 Task: Find connections with filter location Diapaga with filter topic #househunting with filter profile language English with filter current company Athenahealth with filter school College of Technology with filter industry Investment Advice with filter service category Date Entry with filter keywords title Overseer
Action: Mouse moved to (594, 110)
Screenshot: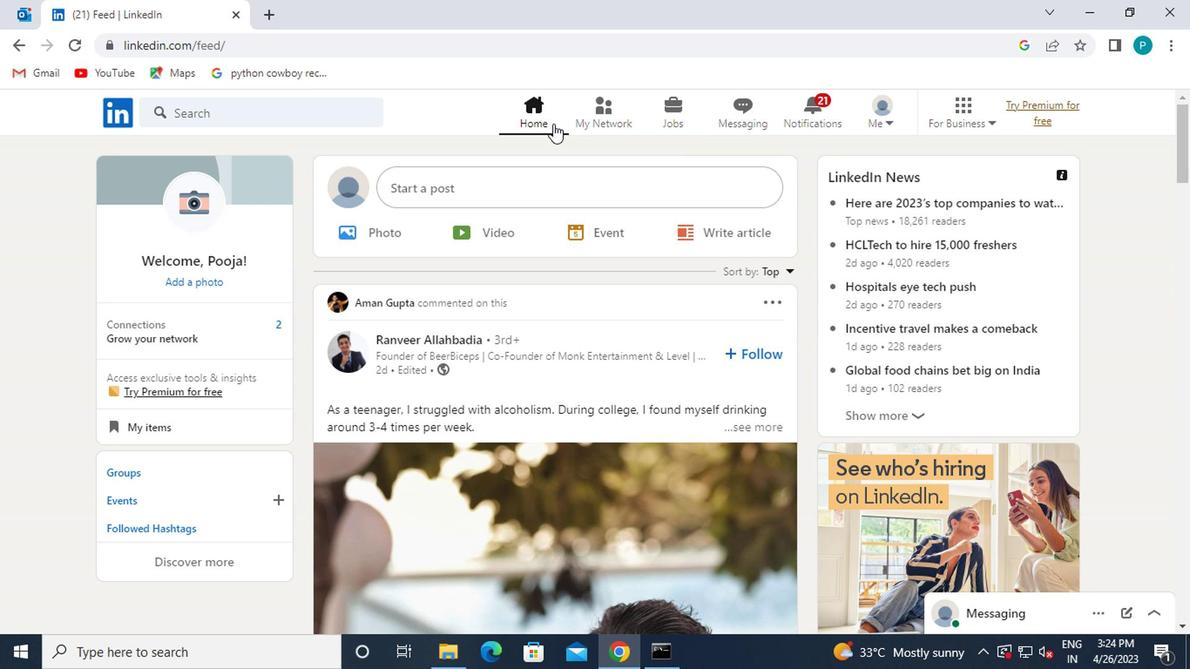 
Action: Mouse pressed left at (594, 110)
Screenshot: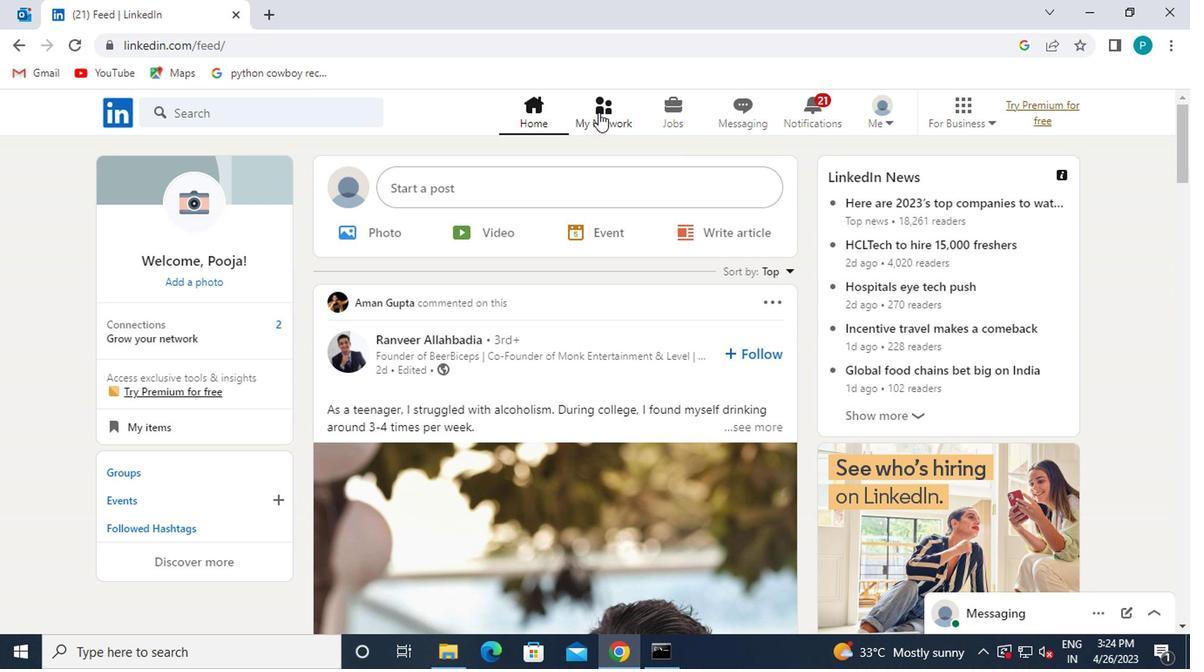 
Action: Mouse moved to (237, 212)
Screenshot: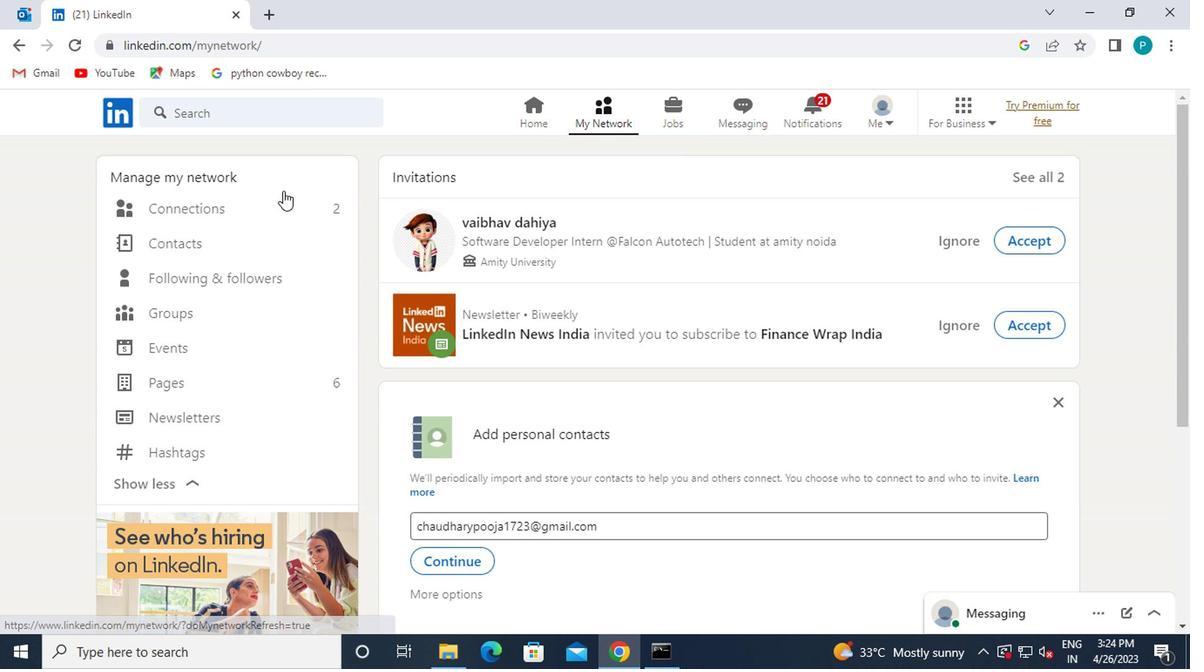 
Action: Mouse pressed left at (237, 212)
Screenshot: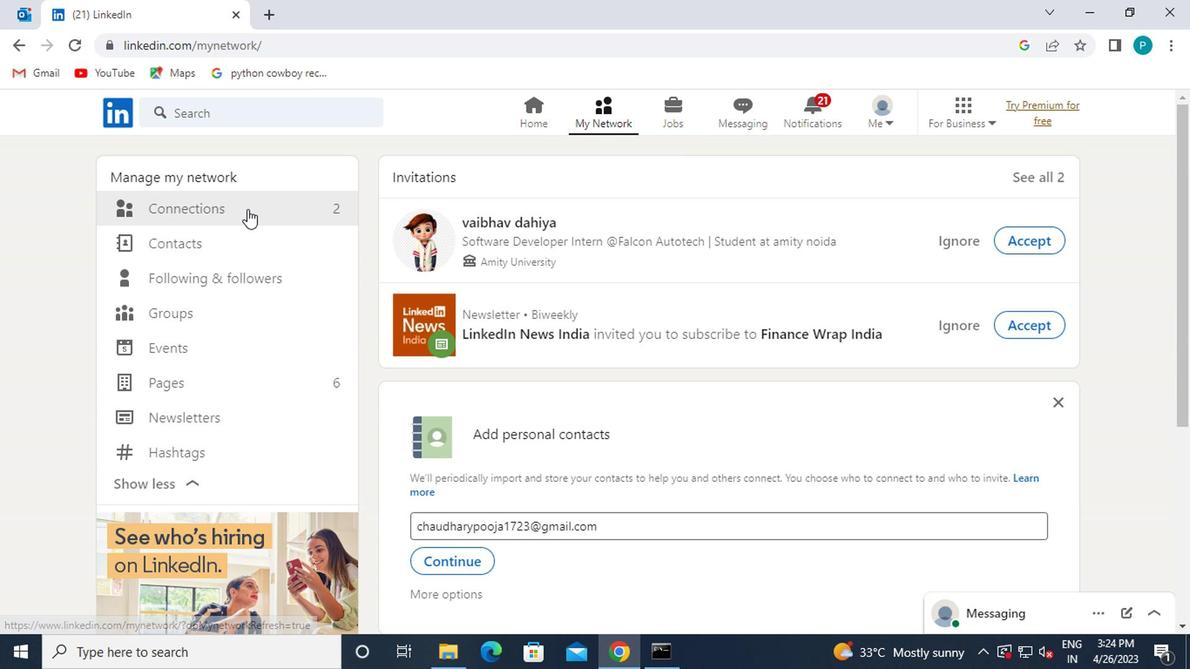 
Action: Mouse moved to (740, 201)
Screenshot: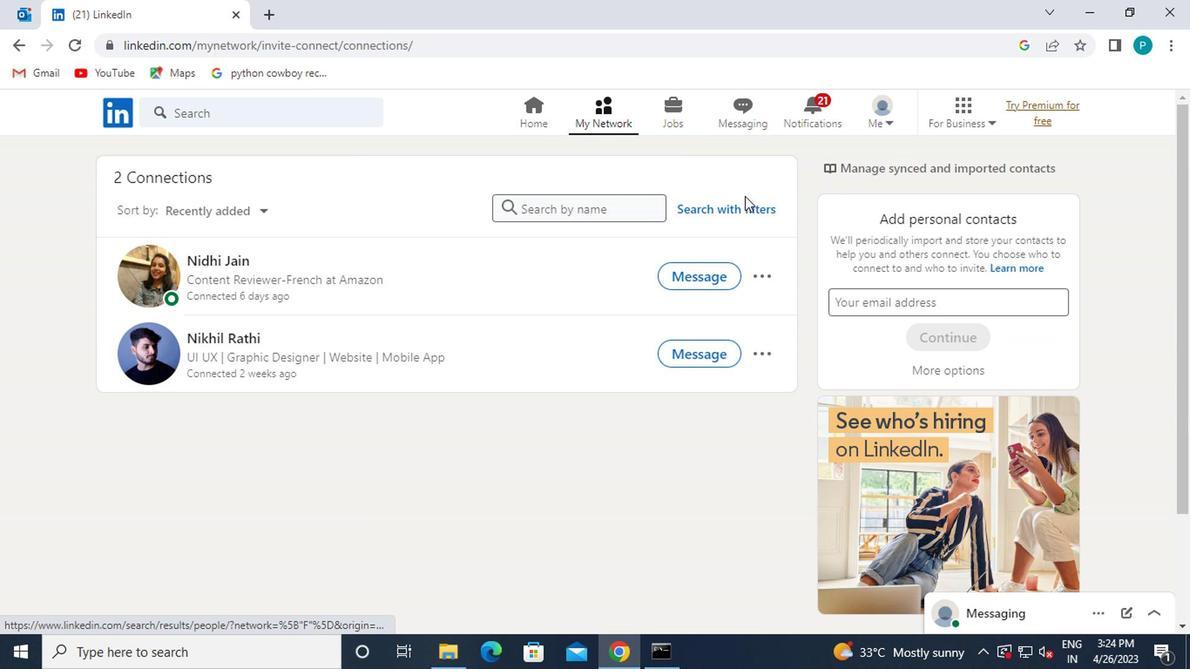 
Action: Mouse pressed left at (740, 201)
Screenshot: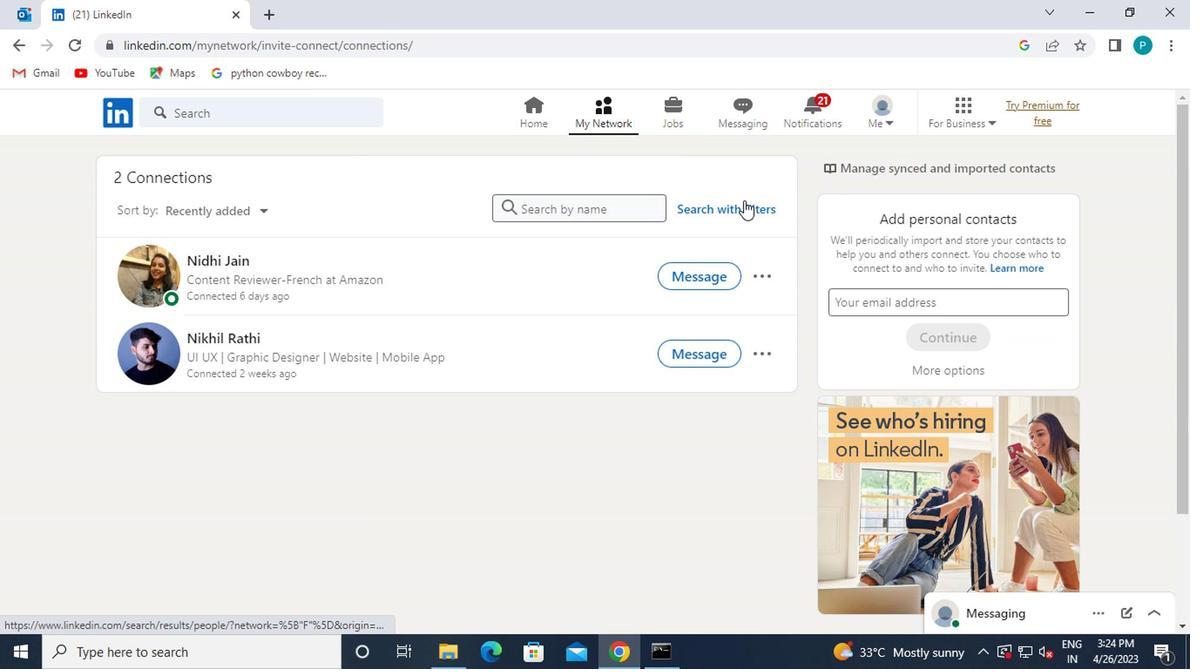 
Action: Mouse moved to (595, 168)
Screenshot: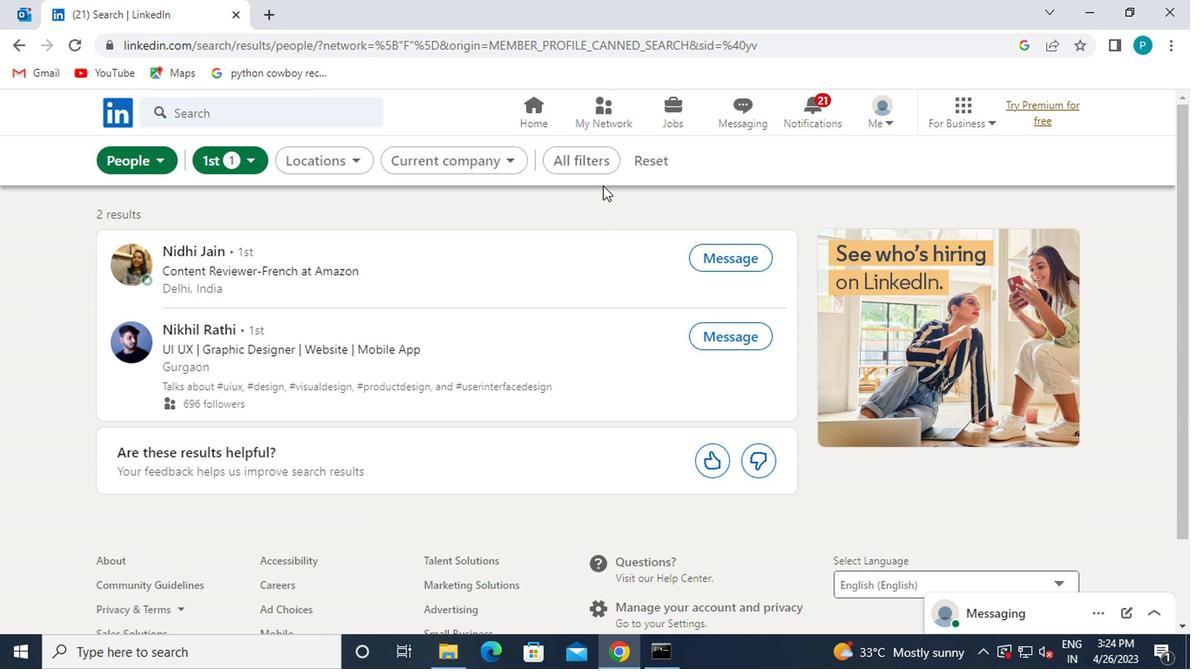 
Action: Mouse pressed left at (595, 168)
Screenshot: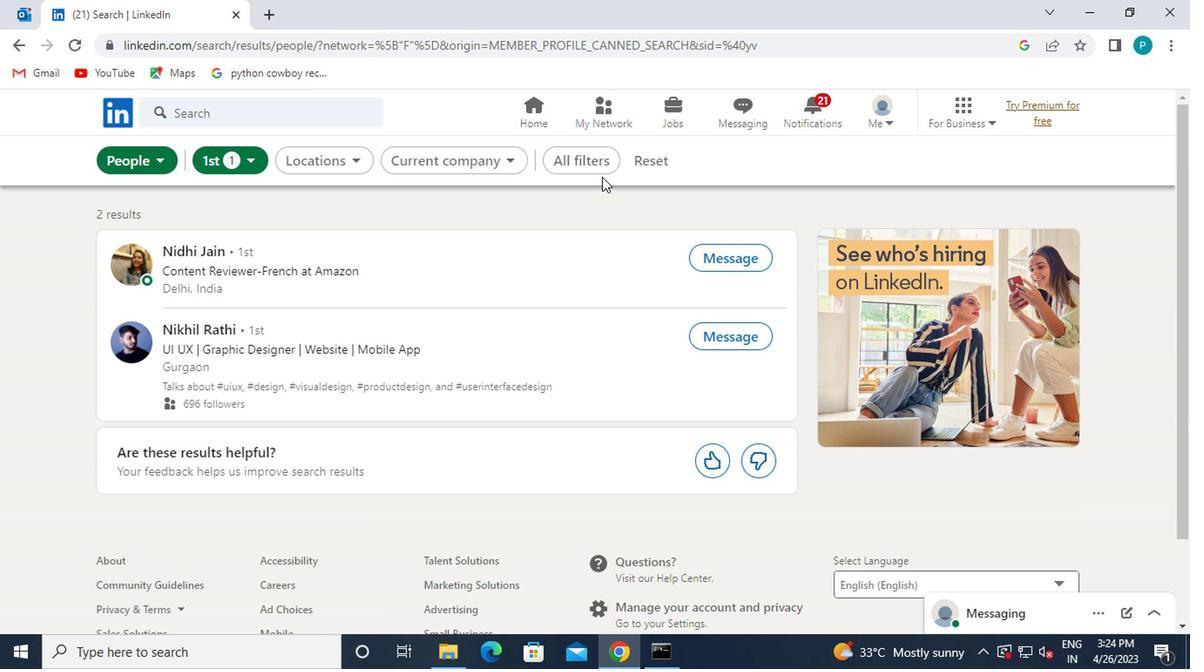 
Action: Mouse moved to (908, 370)
Screenshot: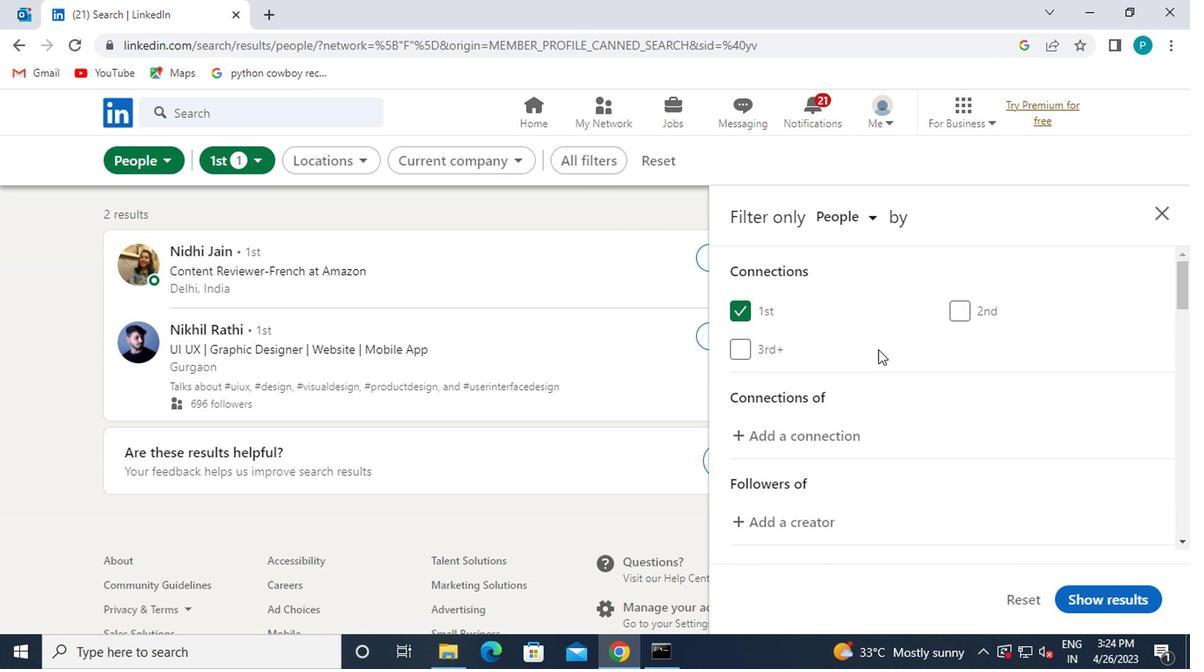 
Action: Mouse scrolled (908, 369) with delta (0, 0)
Screenshot: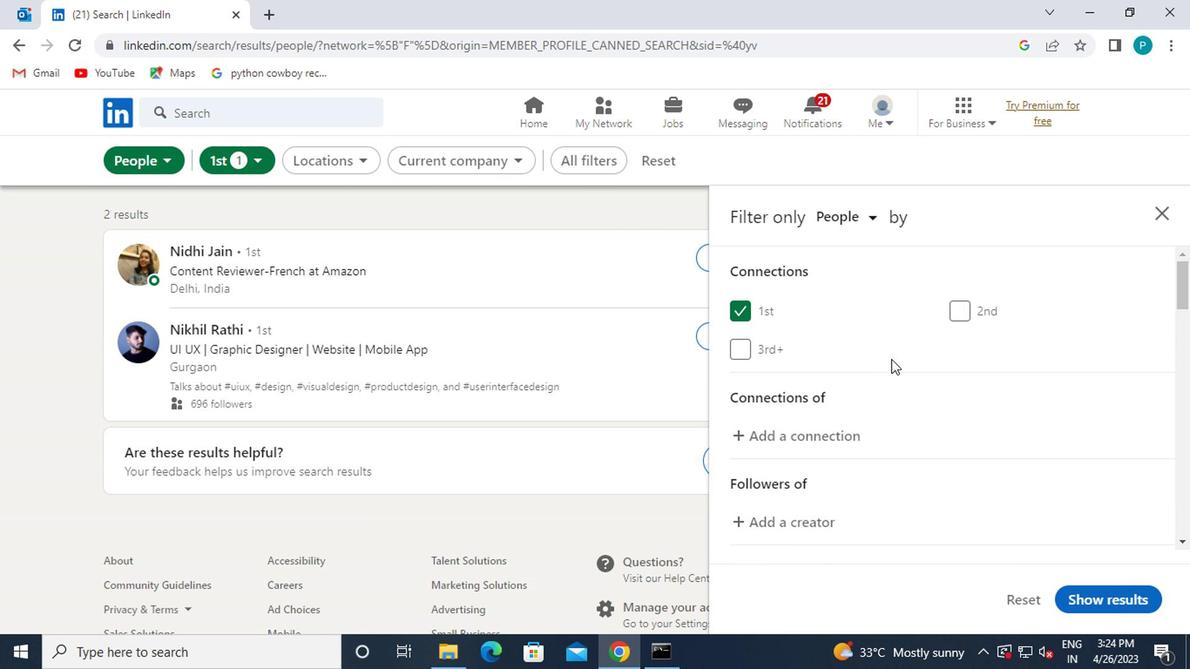 
Action: Mouse moved to (973, 439)
Screenshot: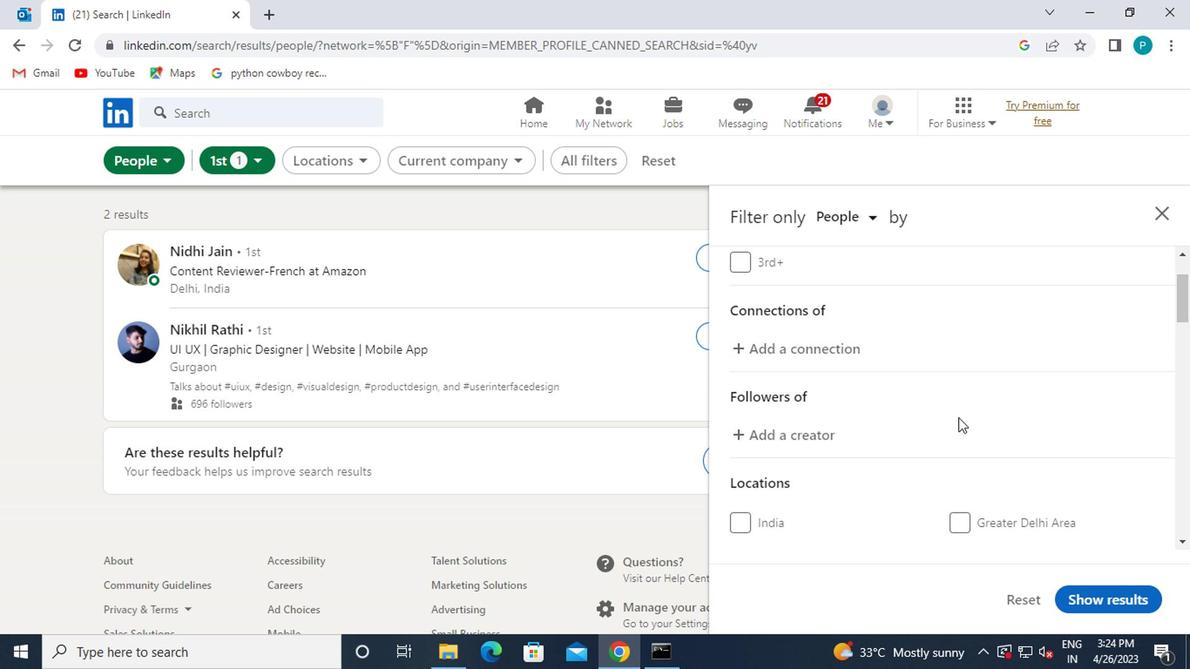 
Action: Mouse scrolled (973, 438) with delta (0, 0)
Screenshot: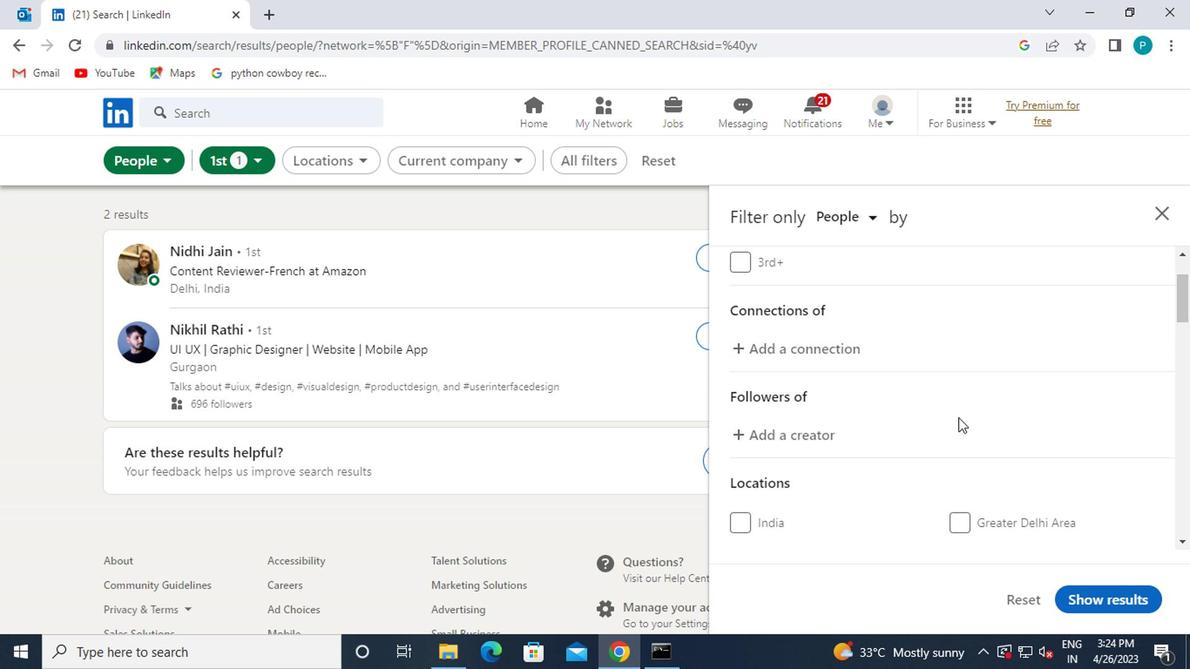 
Action: Mouse moved to (973, 440)
Screenshot: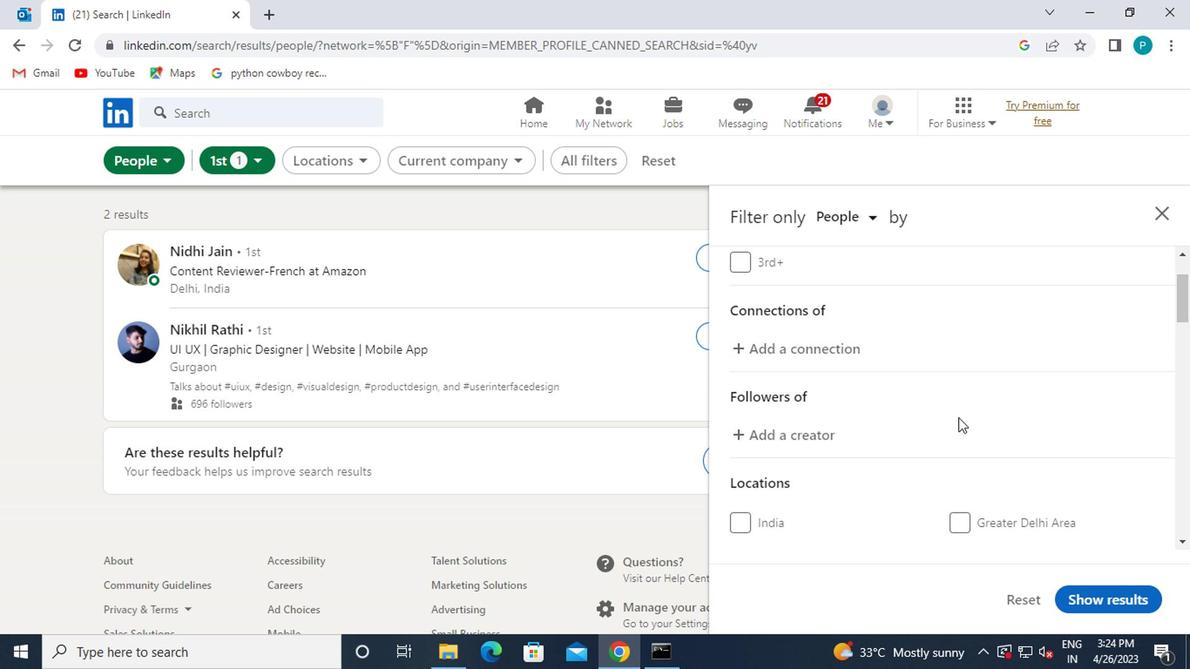 
Action: Mouse scrolled (973, 439) with delta (0, 0)
Screenshot: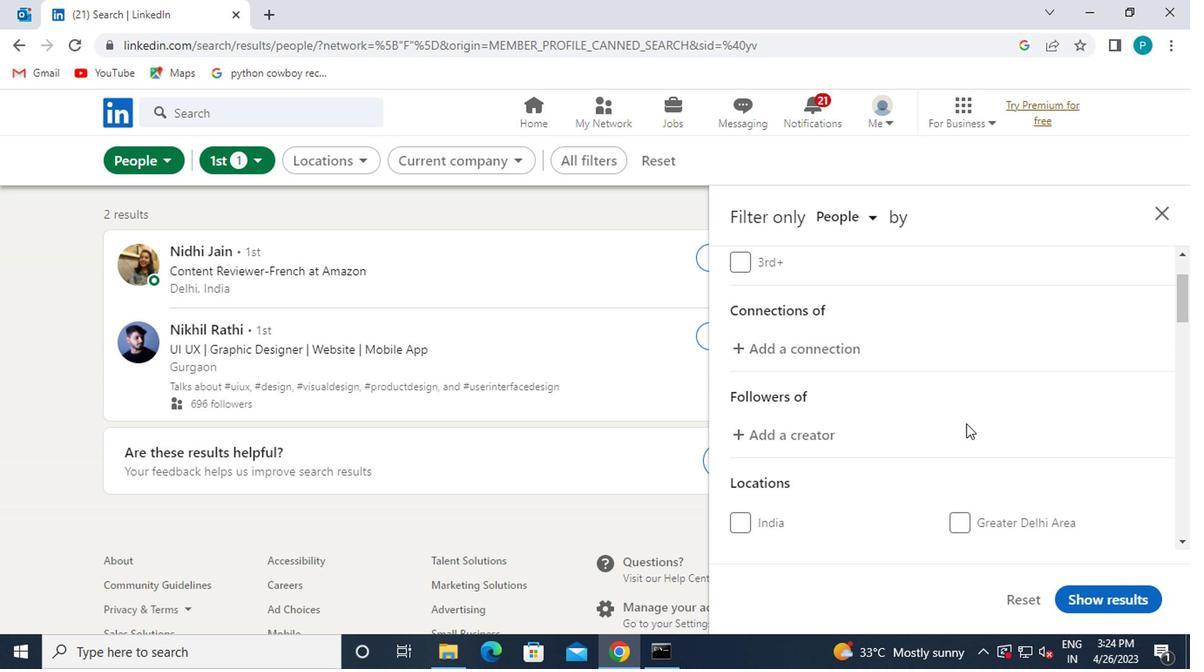 
Action: Mouse moved to (972, 433)
Screenshot: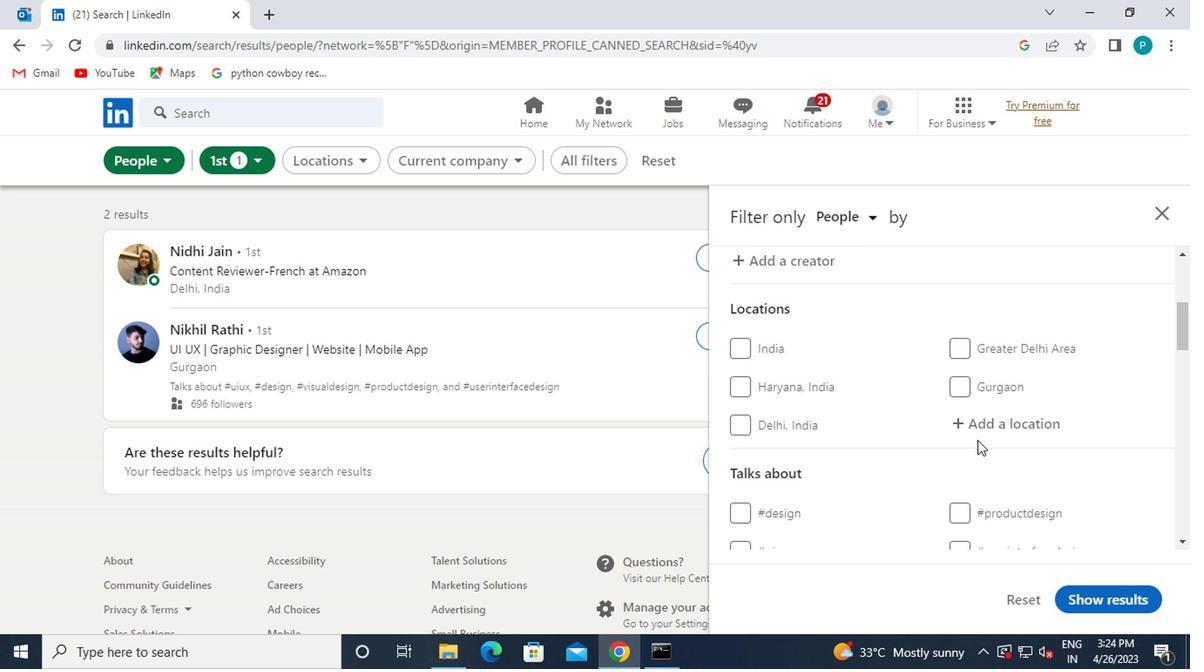 
Action: Mouse pressed left at (972, 433)
Screenshot: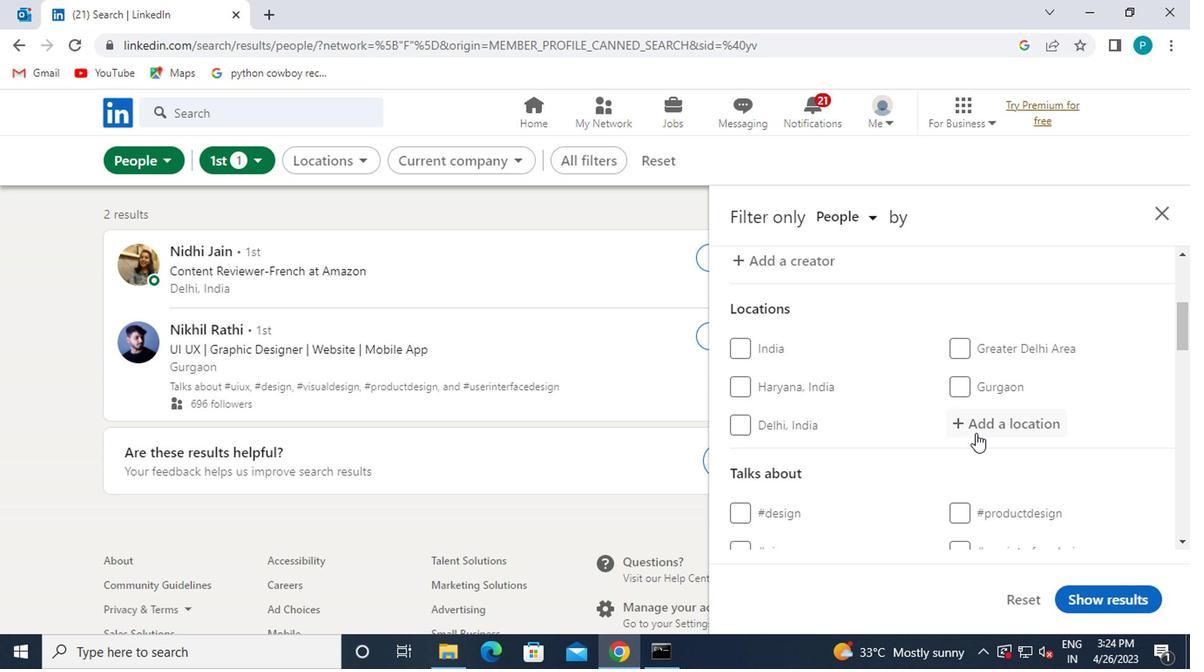 
Action: Mouse moved to (992, 407)
Screenshot: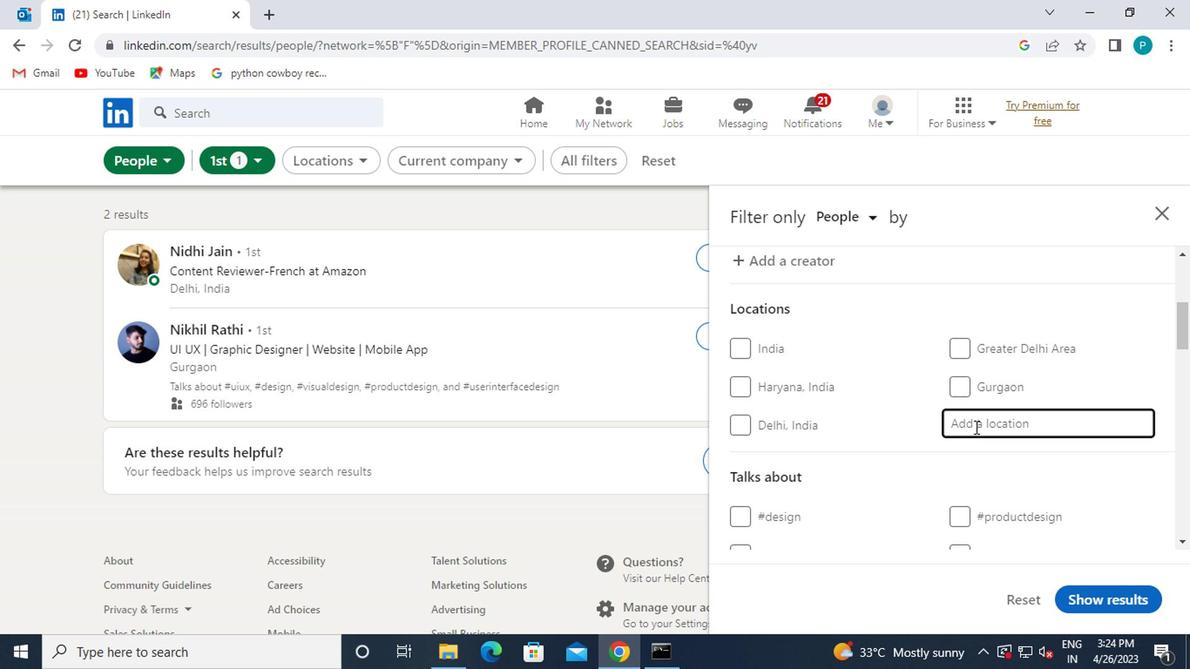 
Action: Key pressed <Key.caps_lock>d<Key.caps_lock>iapaga
Screenshot: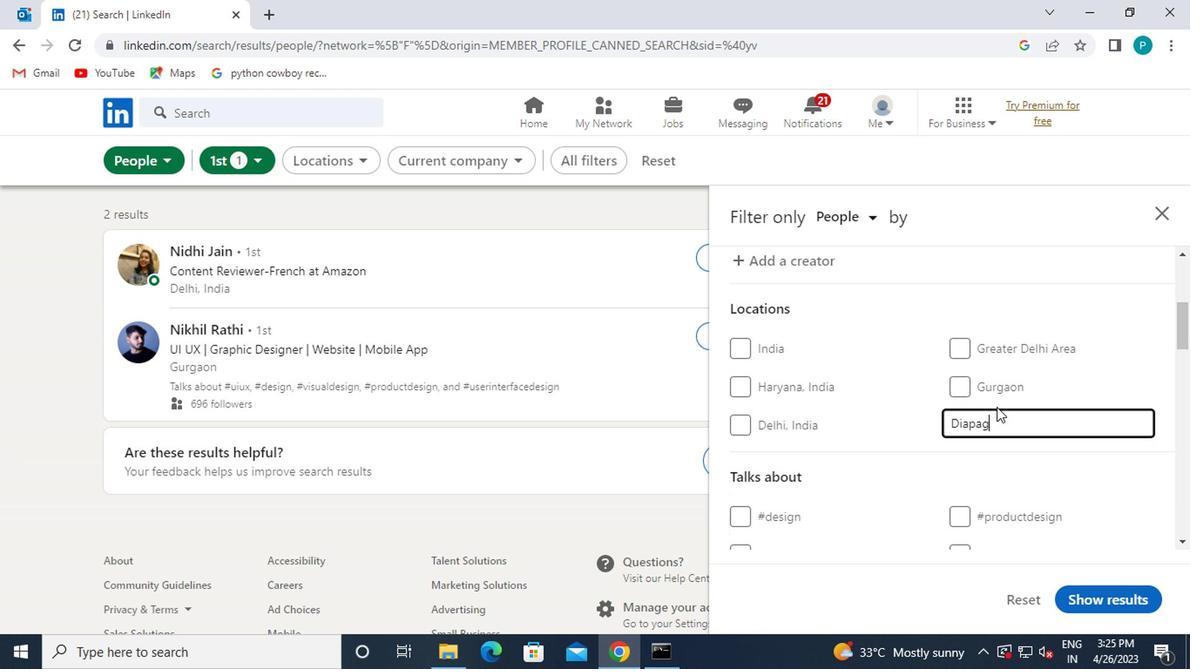 
Action: Mouse moved to (976, 418)
Screenshot: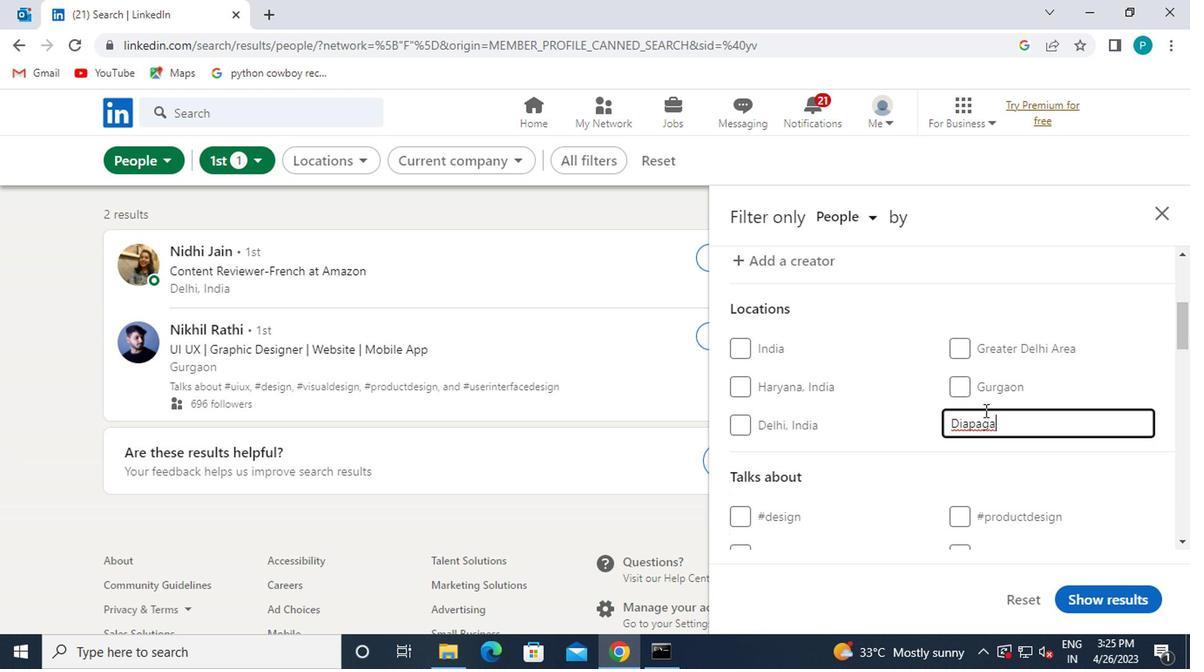 
Action: Mouse scrolled (976, 417) with delta (0, 0)
Screenshot: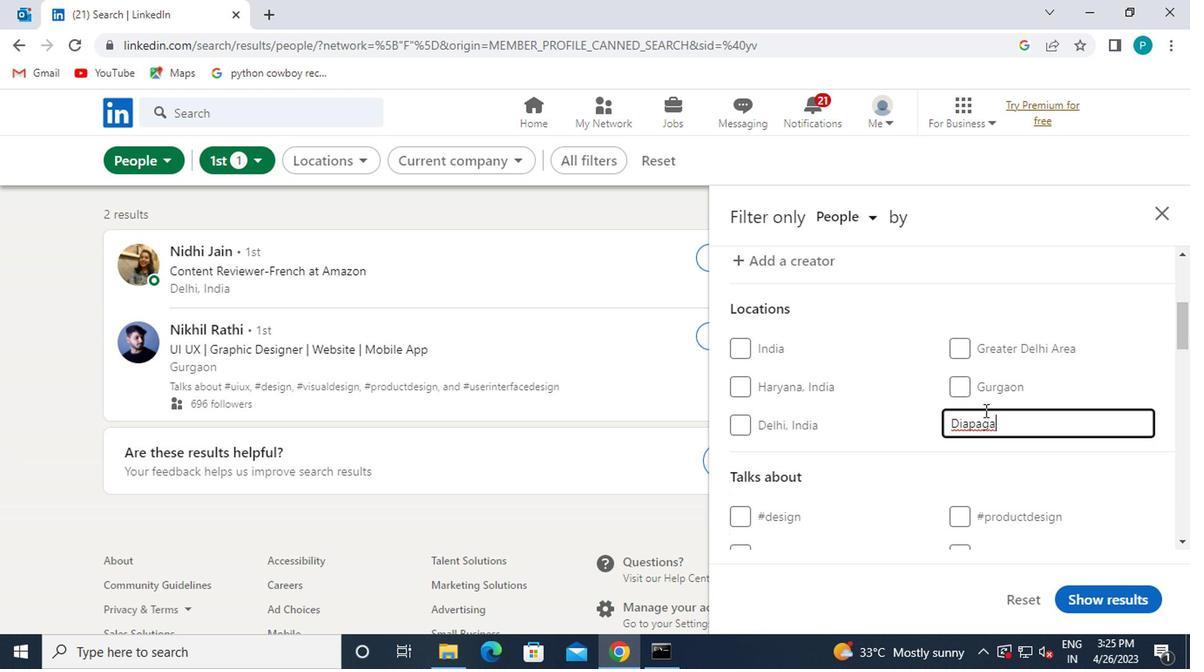 
Action: Mouse moved to (957, 500)
Screenshot: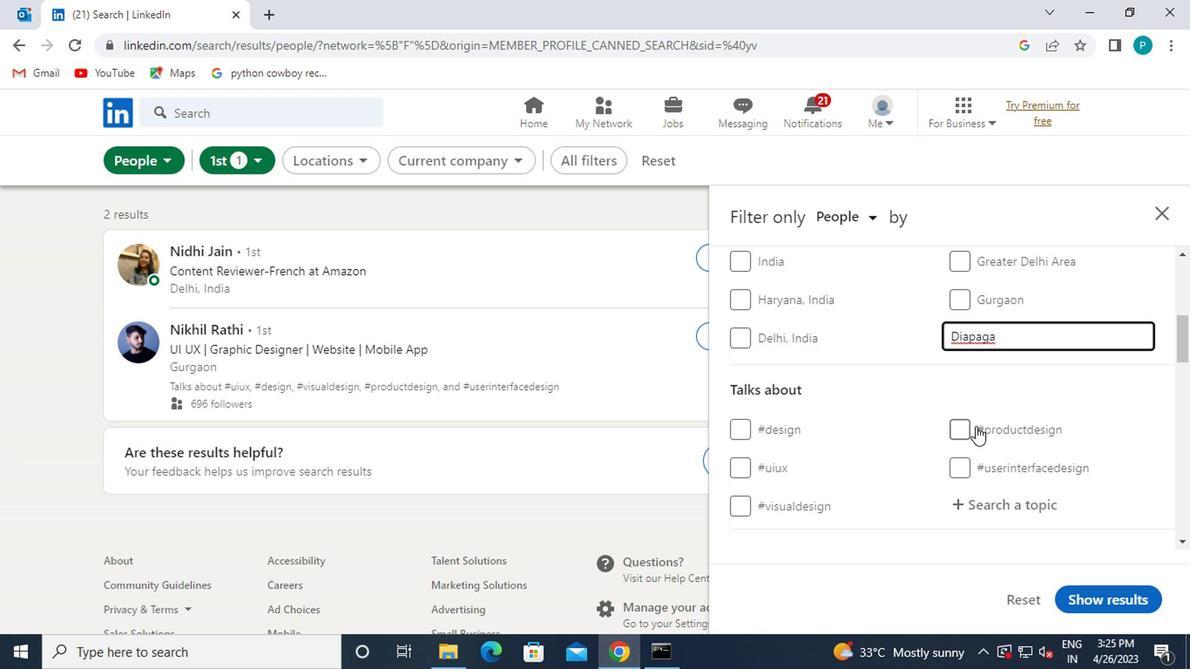 
Action: Mouse pressed left at (957, 500)
Screenshot: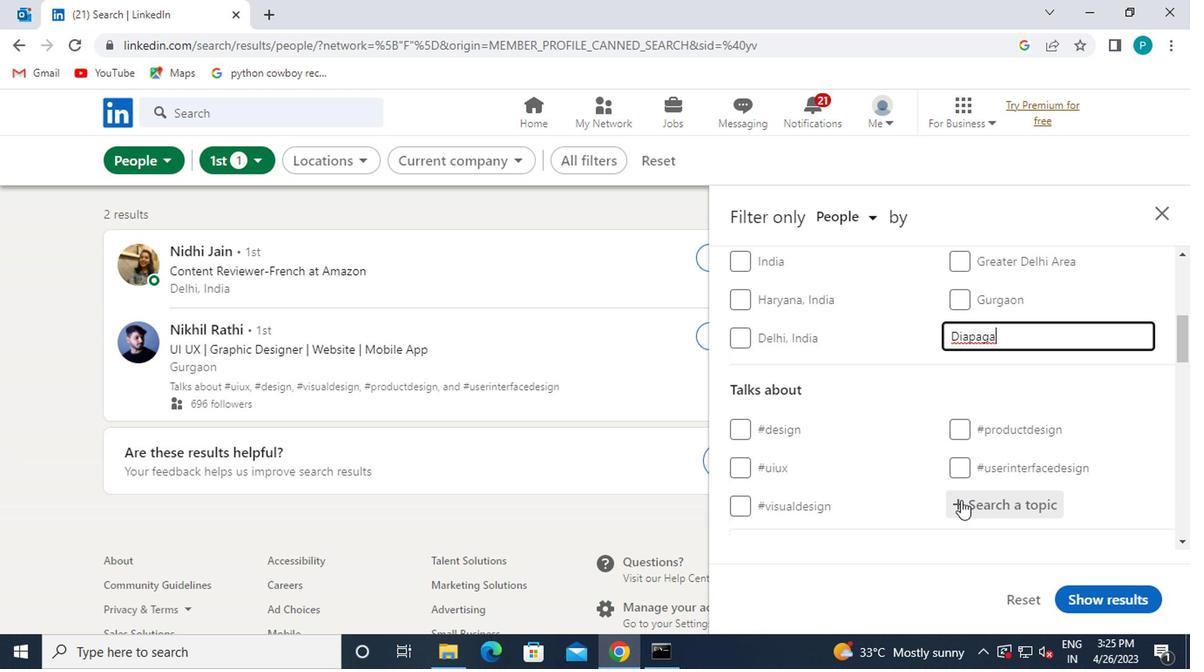 
Action: Mouse moved to (949, 517)
Screenshot: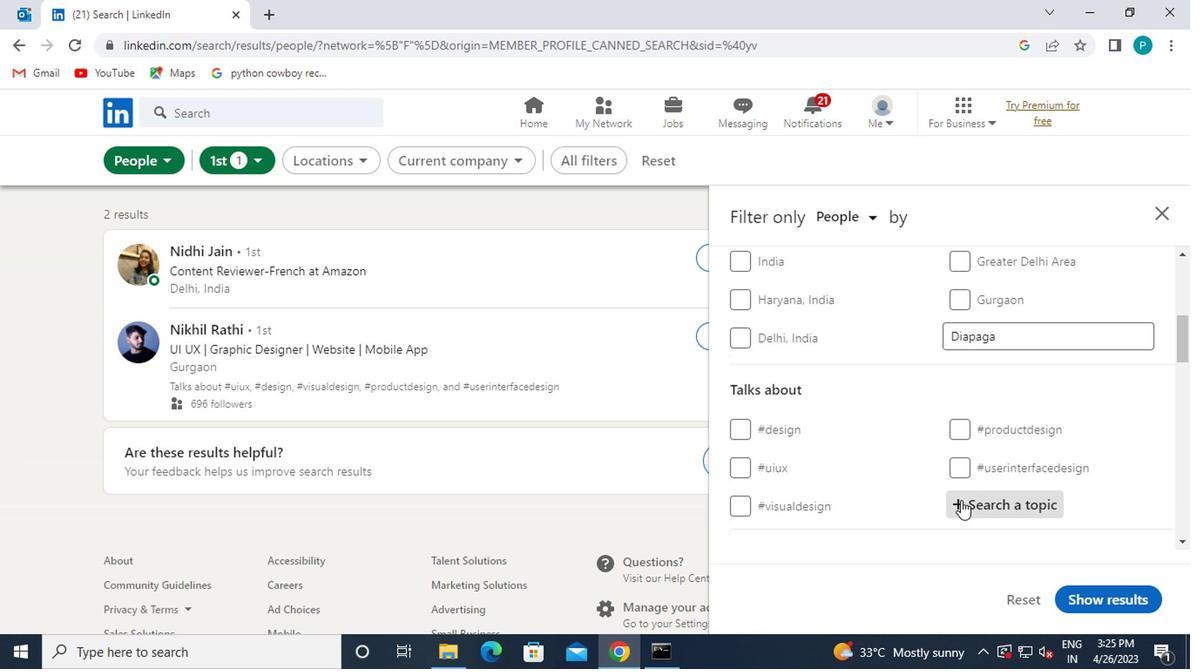 
Action: Key pressed <Key.shift>#<Key.space><Key.backspace>HOUSEHUNTING
Screenshot: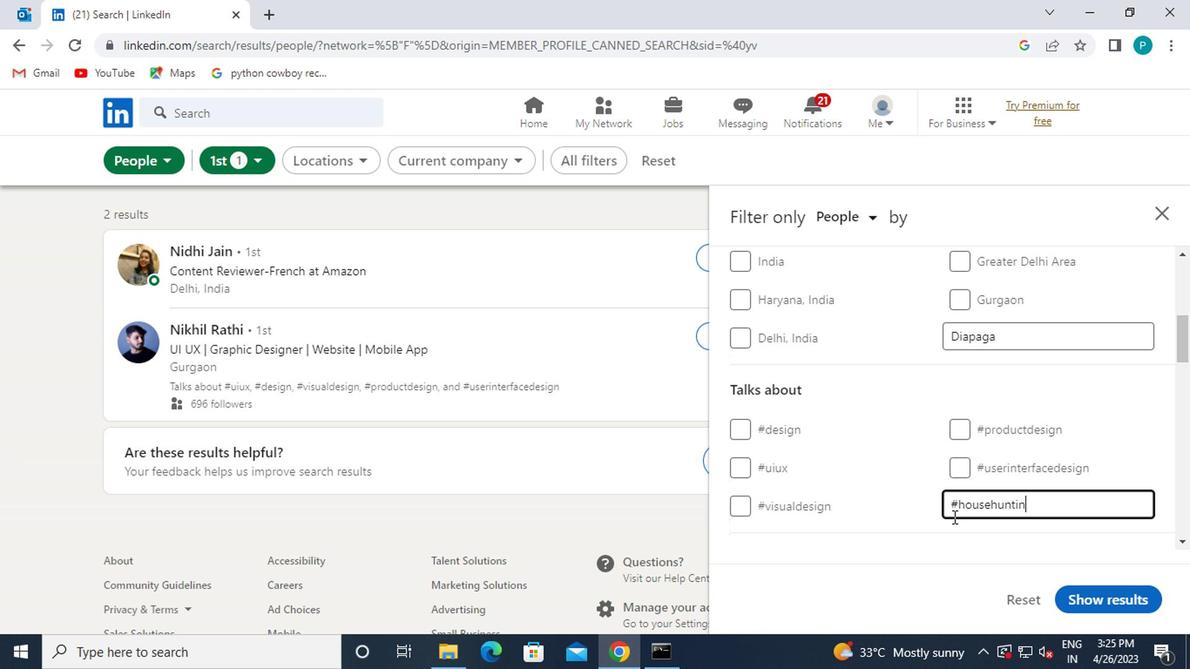 
Action: Mouse moved to (863, 503)
Screenshot: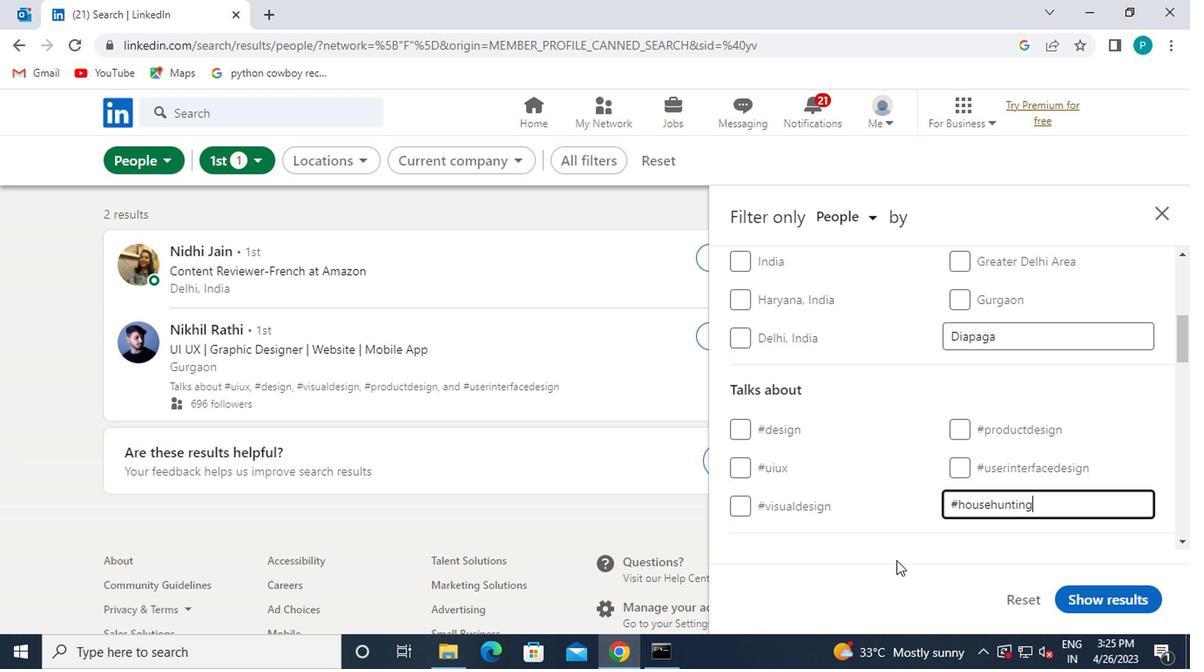
Action: Mouse scrolled (863, 502) with delta (0, 0)
Screenshot: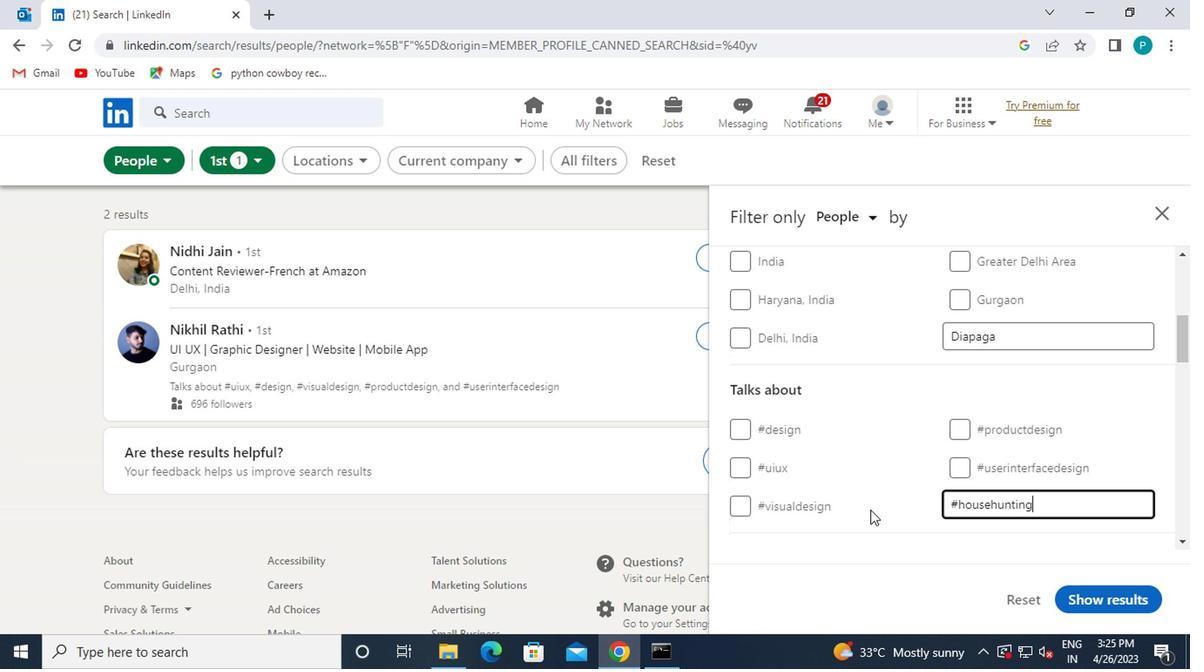 
Action: Mouse scrolled (863, 502) with delta (0, 0)
Screenshot: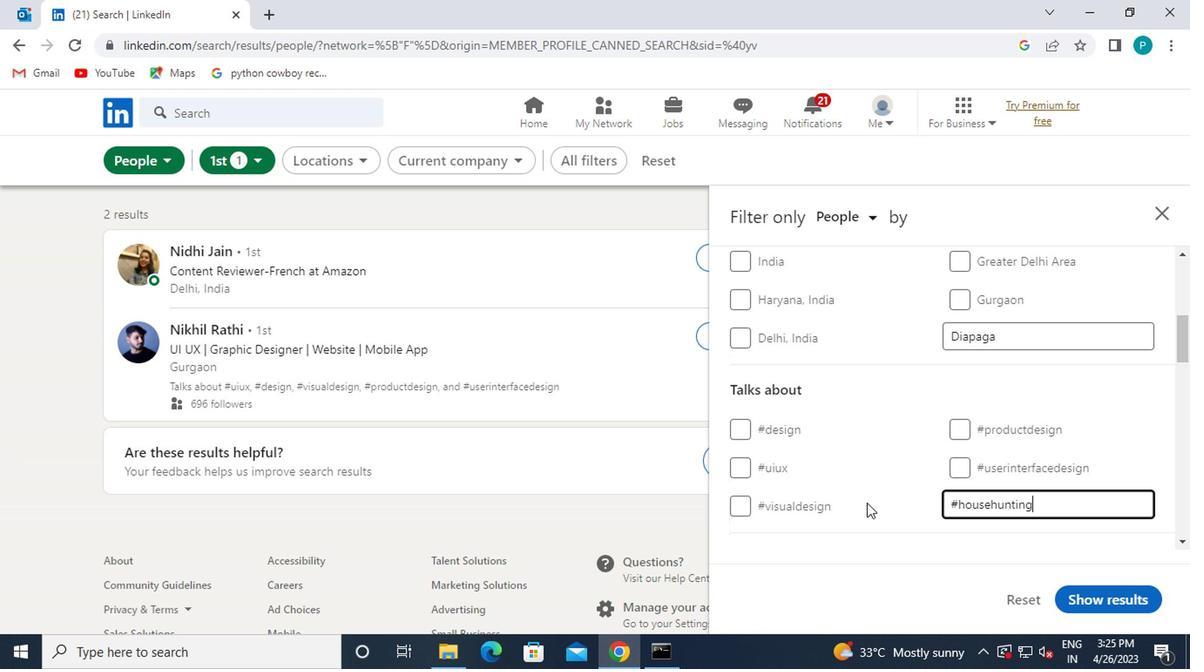 
Action: Mouse scrolled (863, 502) with delta (0, 0)
Screenshot: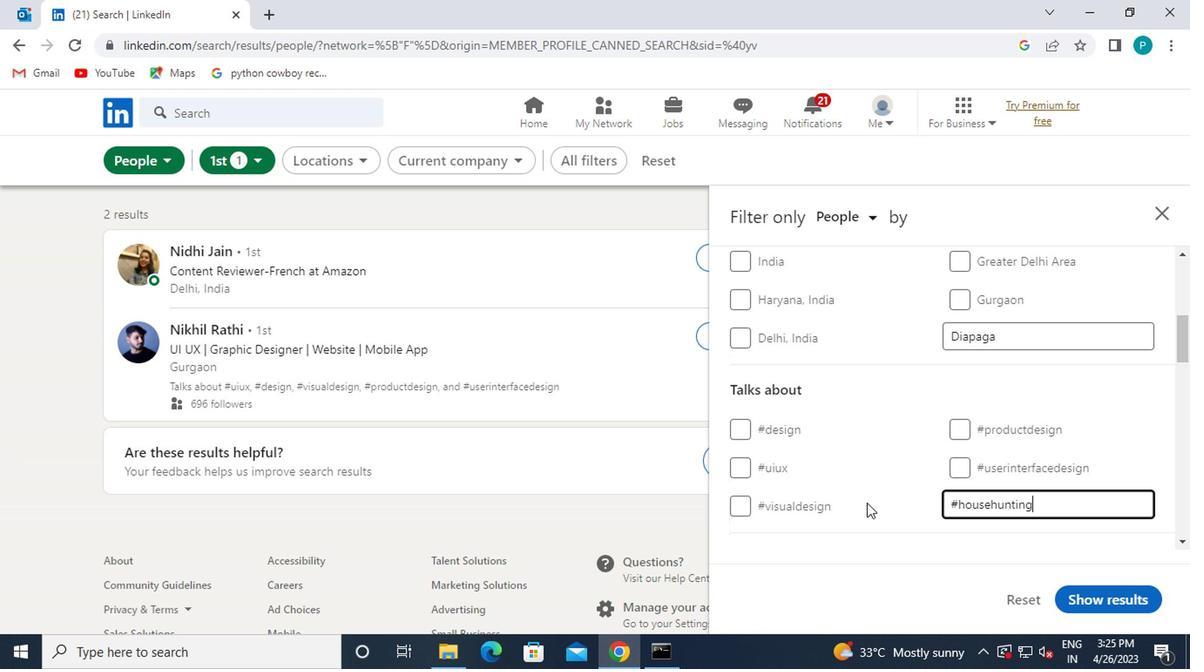 
Action: Mouse moved to (969, 333)
Screenshot: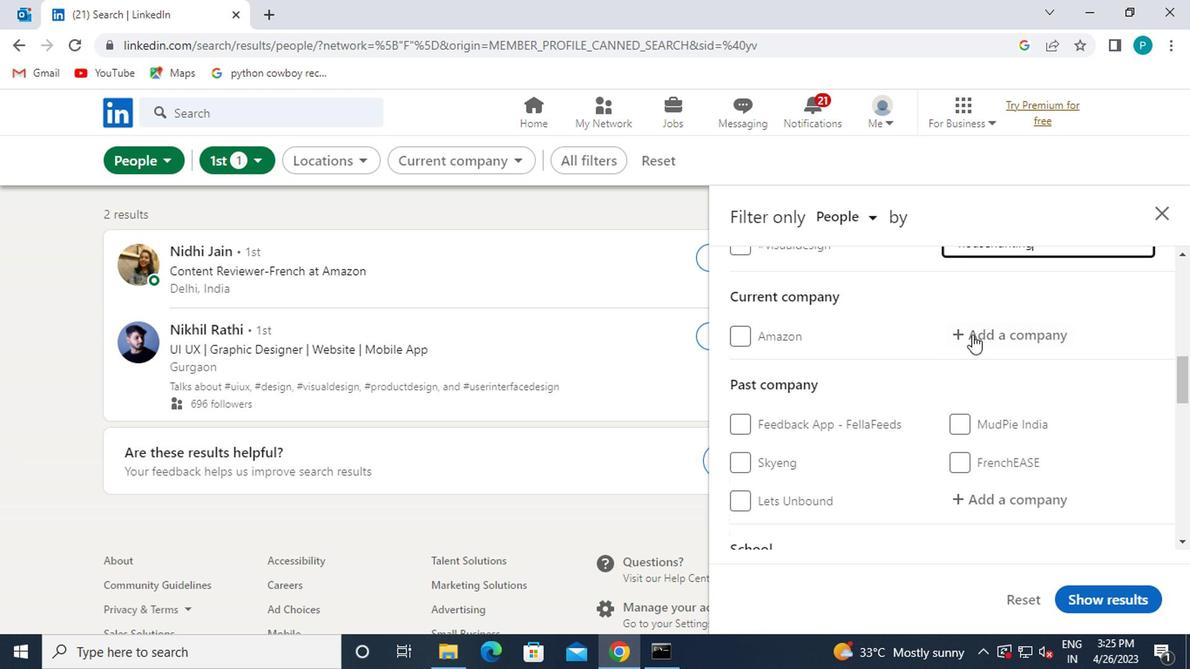 
Action: Mouse pressed left at (969, 333)
Screenshot: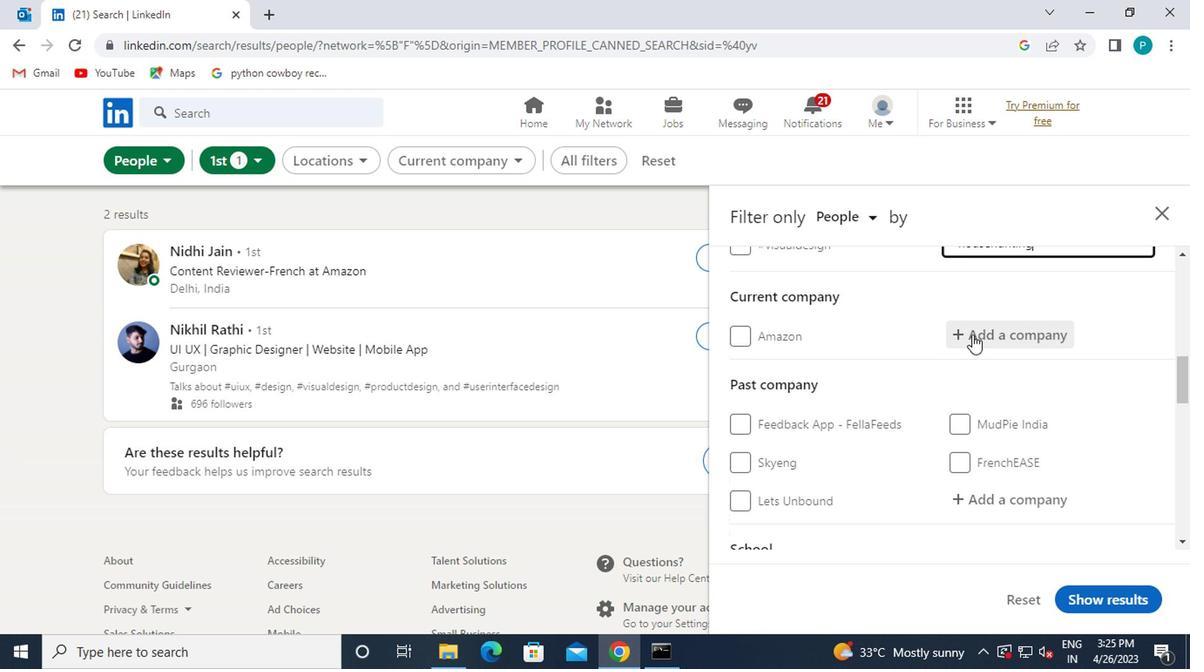 
Action: Key pressed <Key.caps_lock>A<Key.caps_lock>THENAHEALTH
Screenshot: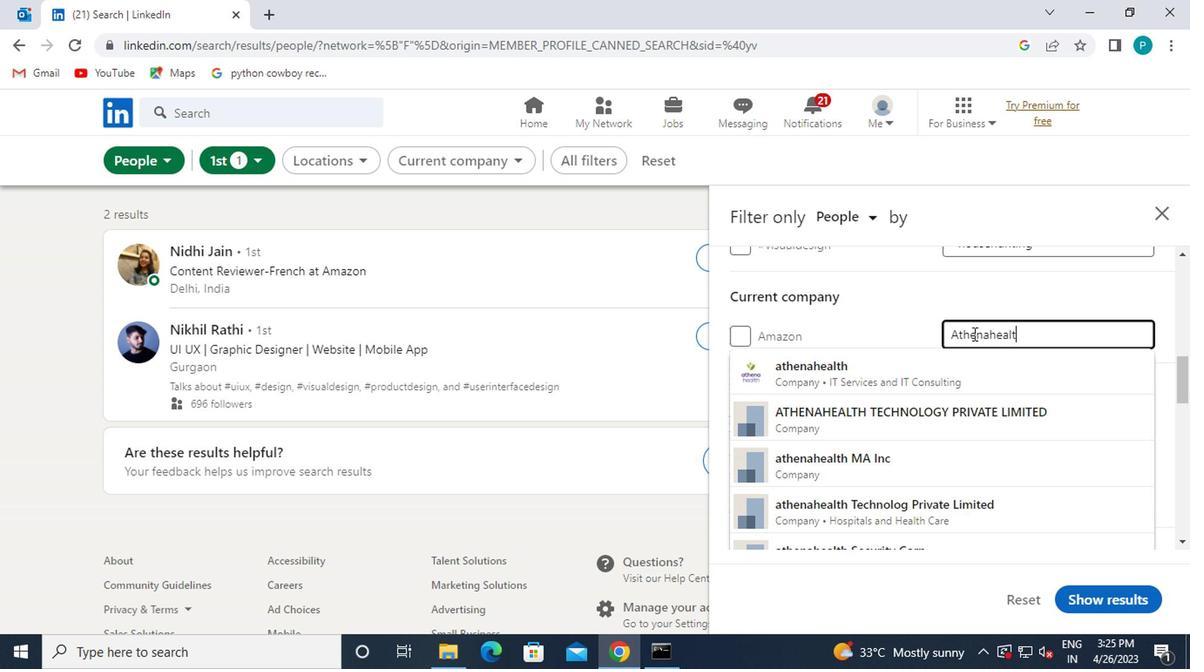 
Action: Mouse moved to (890, 380)
Screenshot: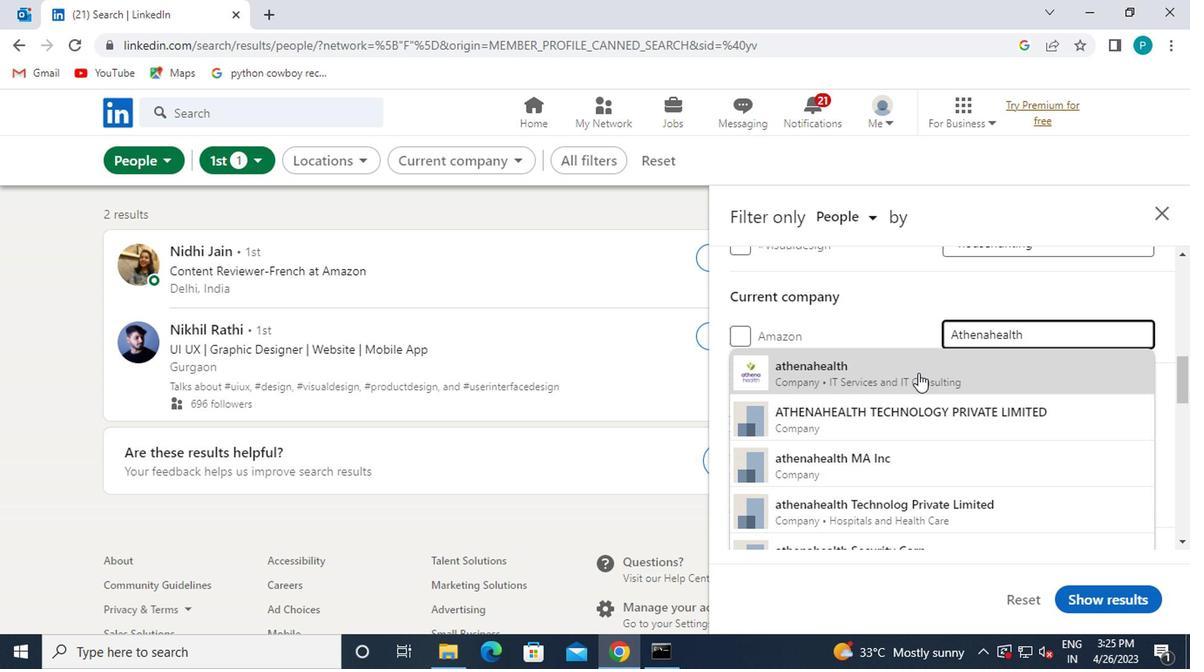 
Action: Mouse pressed left at (890, 380)
Screenshot: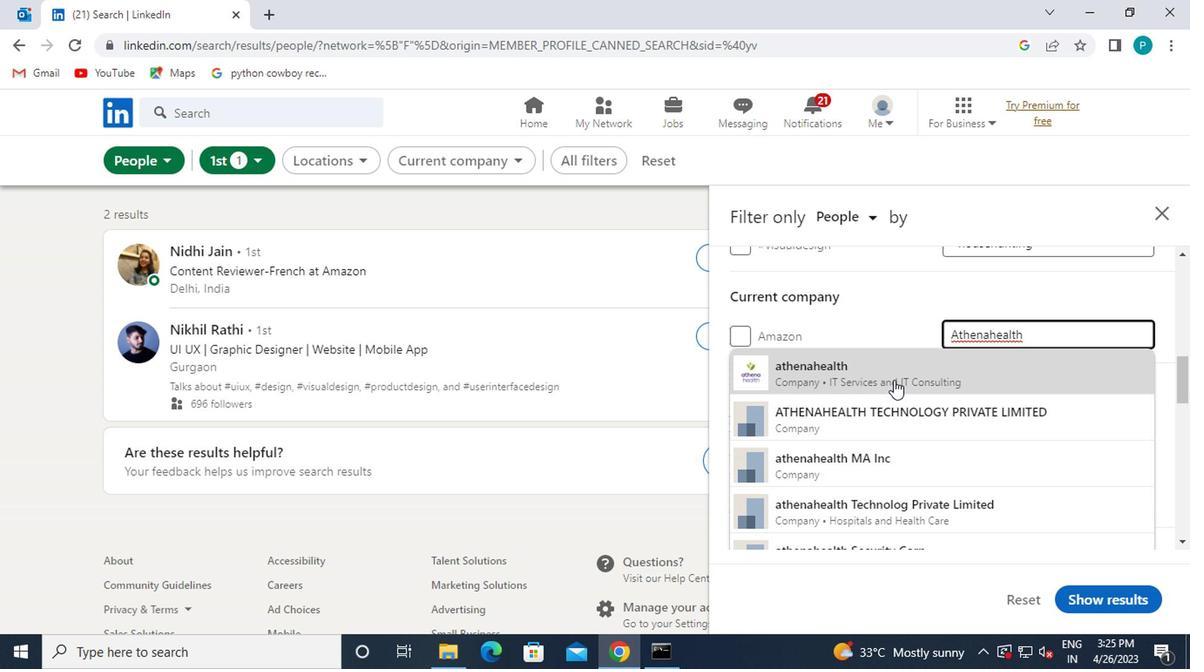 
Action: Mouse scrolled (890, 378) with delta (0, -1)
Screenshot: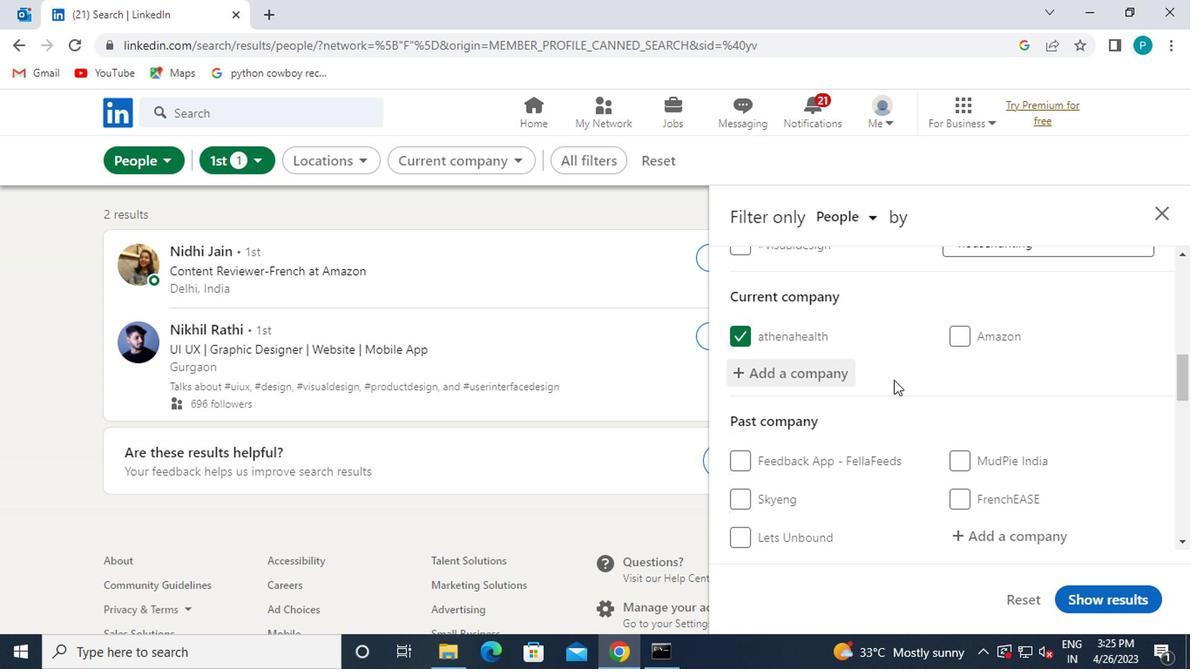 
Action: Mouse moved to (890, 392)
Screenshot: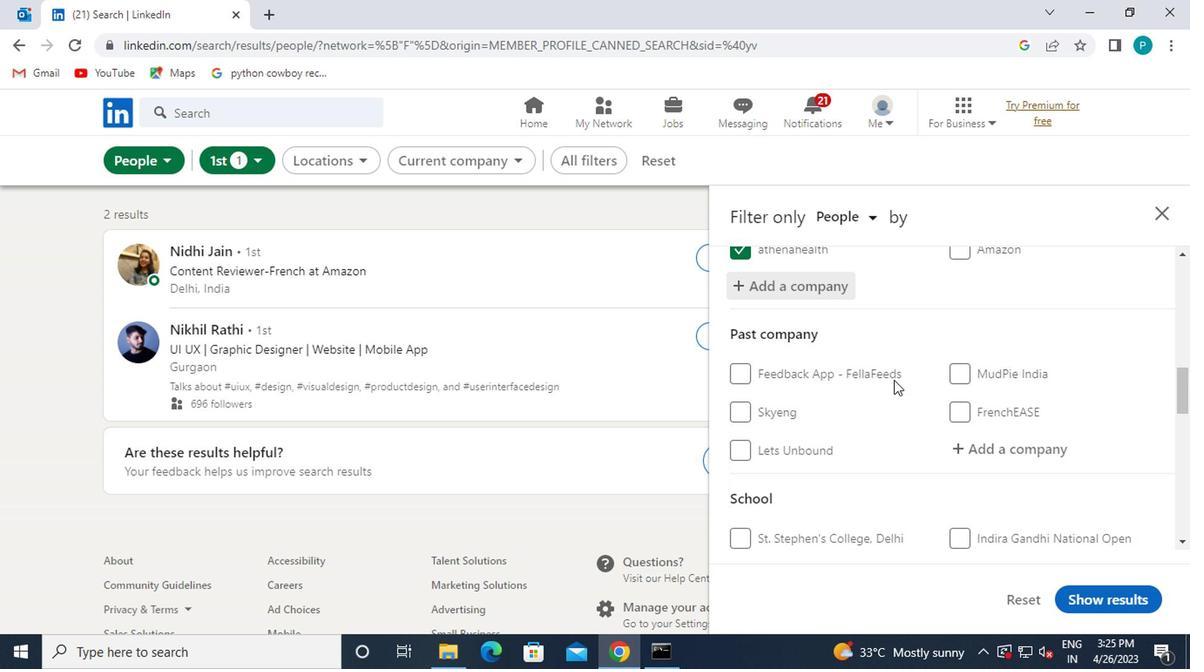 
Action: Mouse scrolled (890, 391) with delta (0, -1)
Screenshot: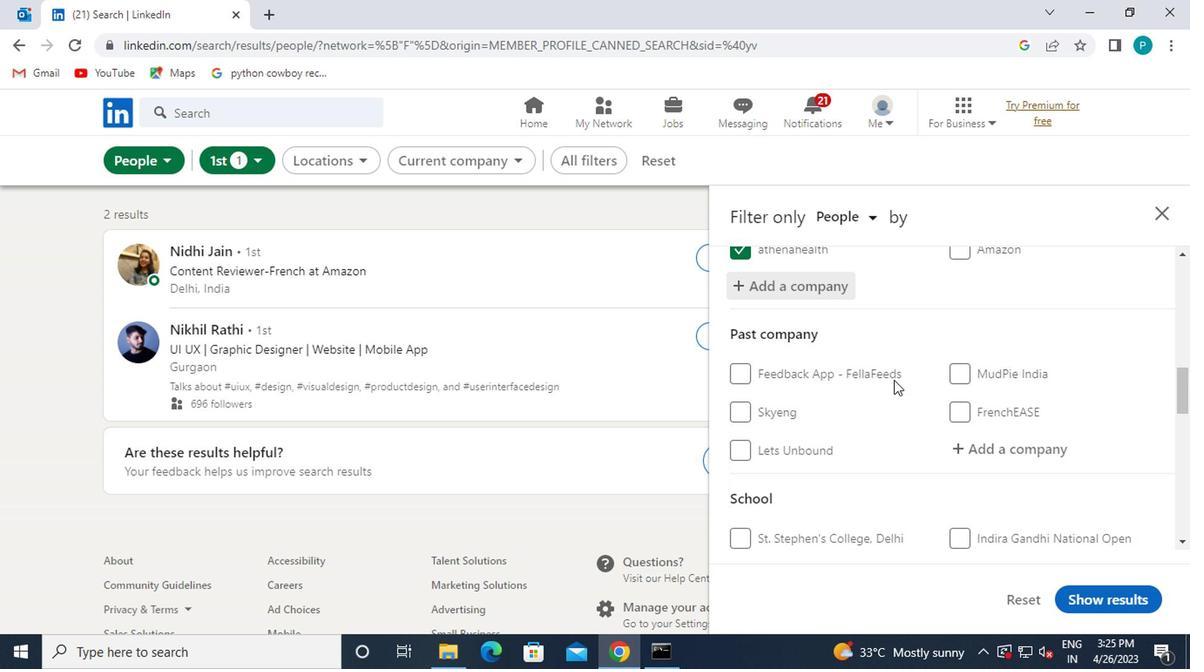 
Action: Mouse moved to (890, 393)
Screenshot: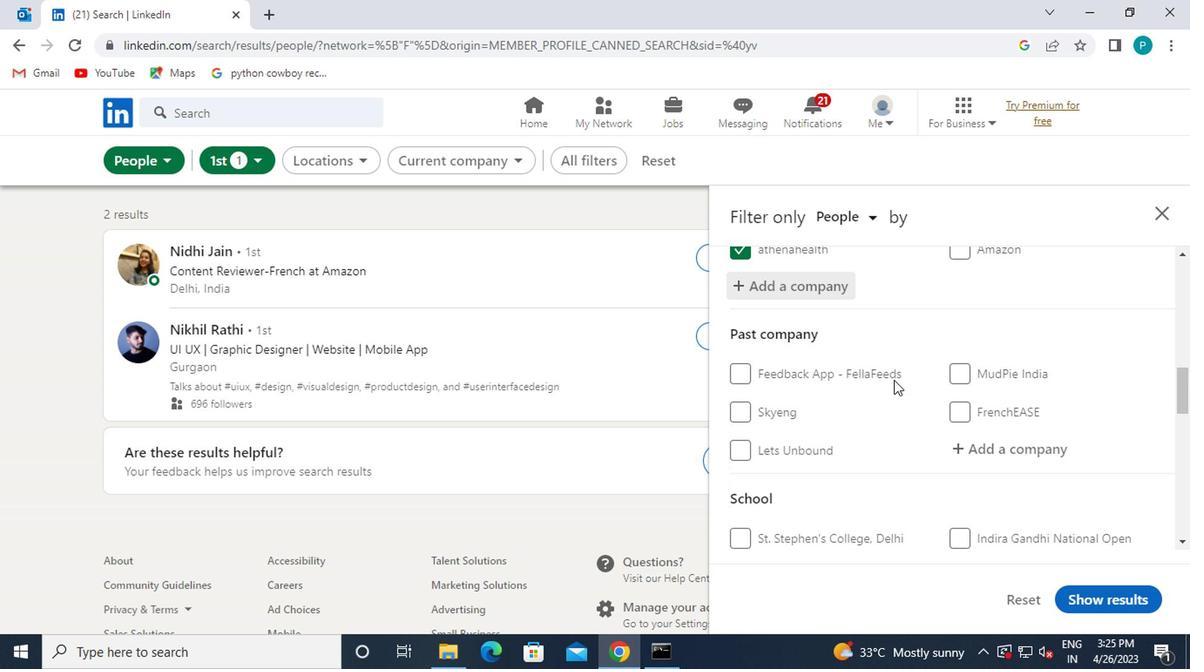 
Action: Mouse scrolled (890, 393) with delta (0, 0)
Screenshot: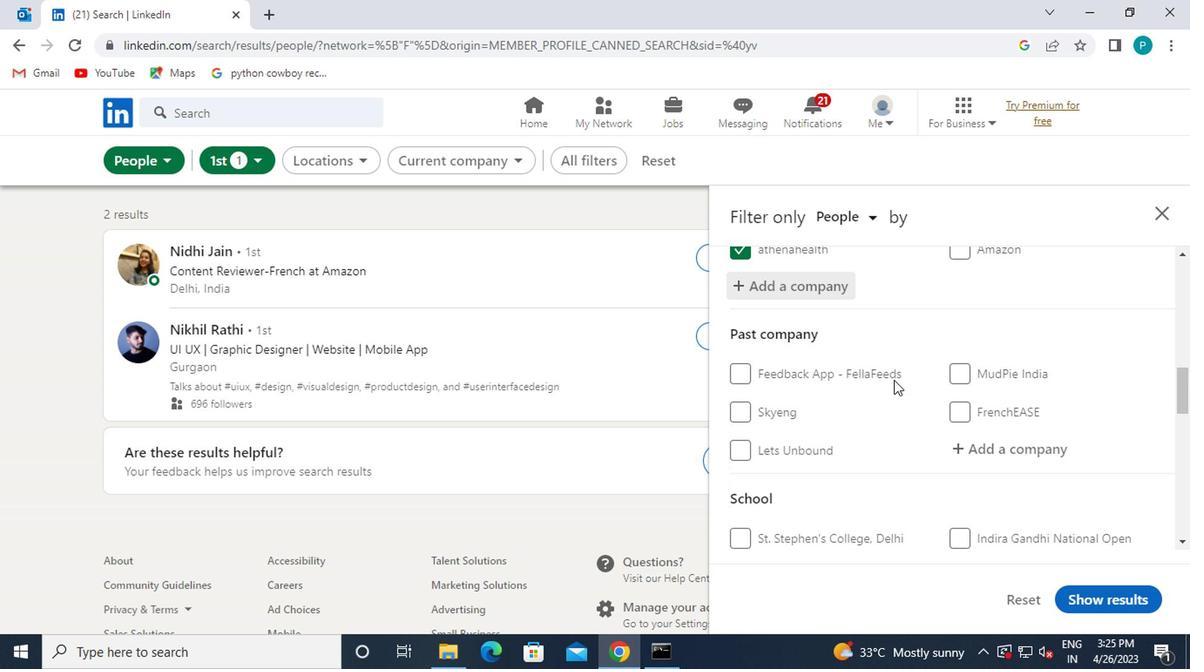 
Action: Mouse moved to (960, 476)
Screenshot: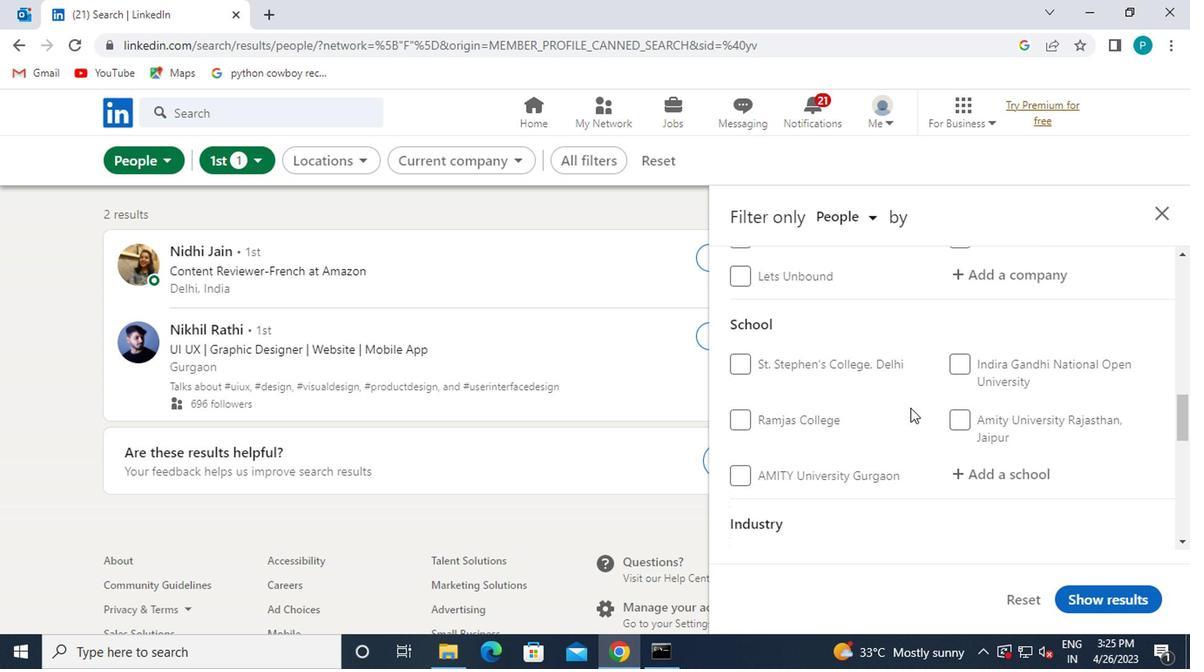 
Action: Mouse pressed left at (960, 476)
Screenshot: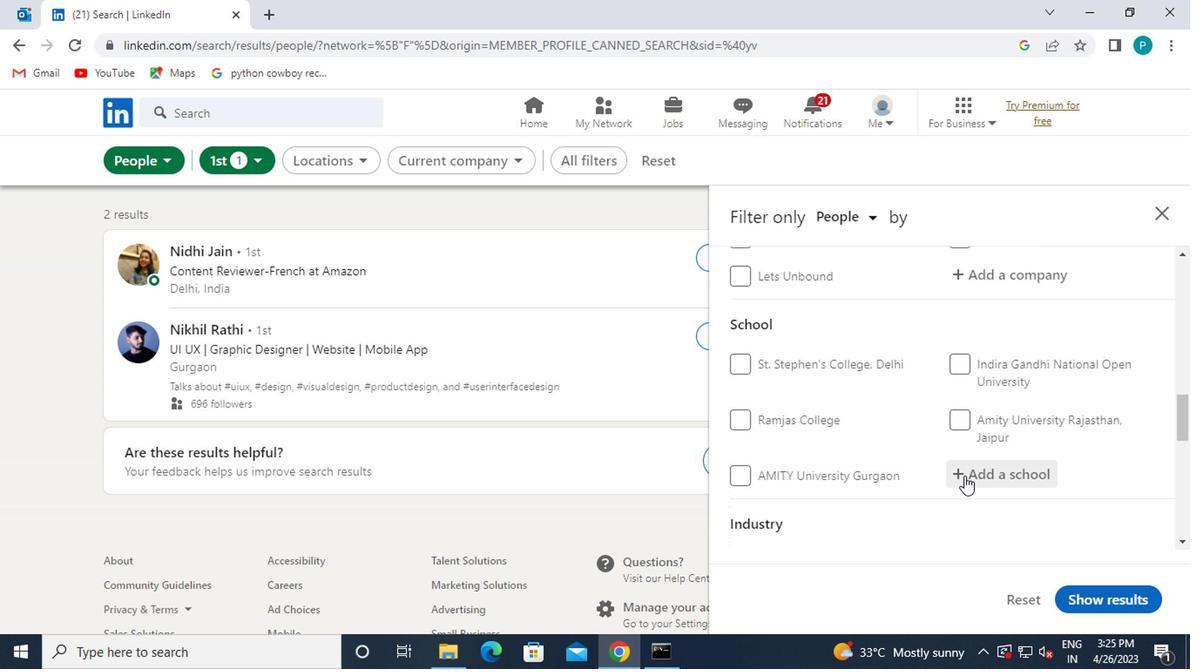 
Action: Mouse moved to (969, 471)
Screenshot: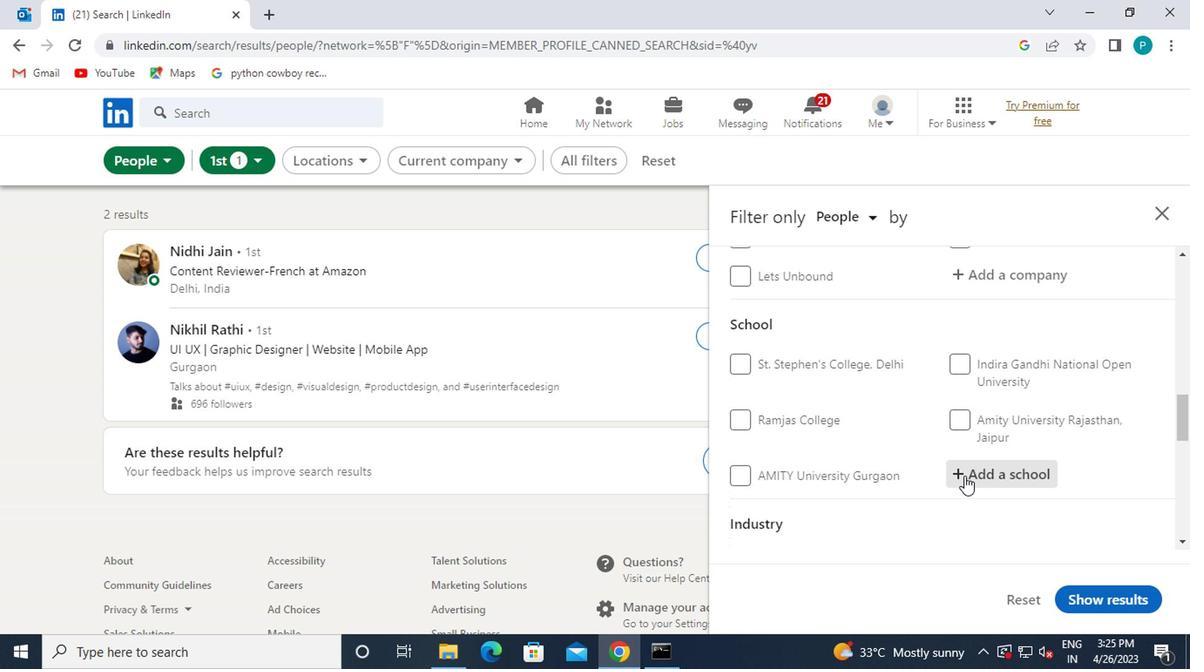 
Action: Key pressed COLLEGE<Key.space>OF<Key.space>TEC
Screenshot: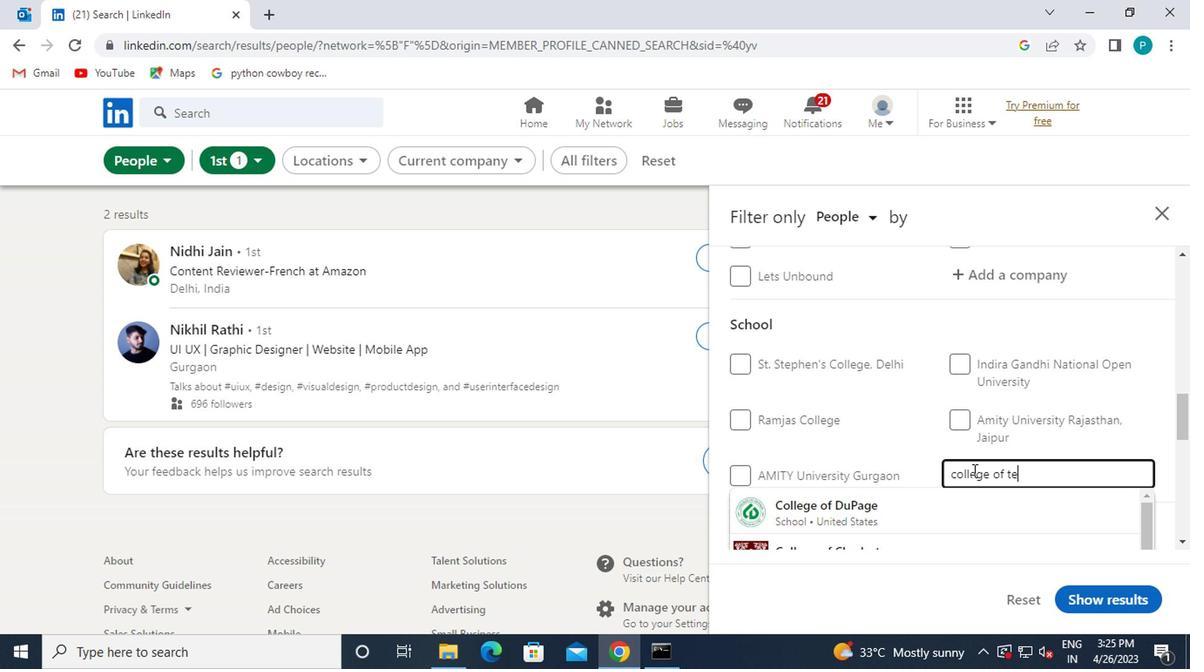 
Action: Mouse moved to (888, 486)
Screenshot: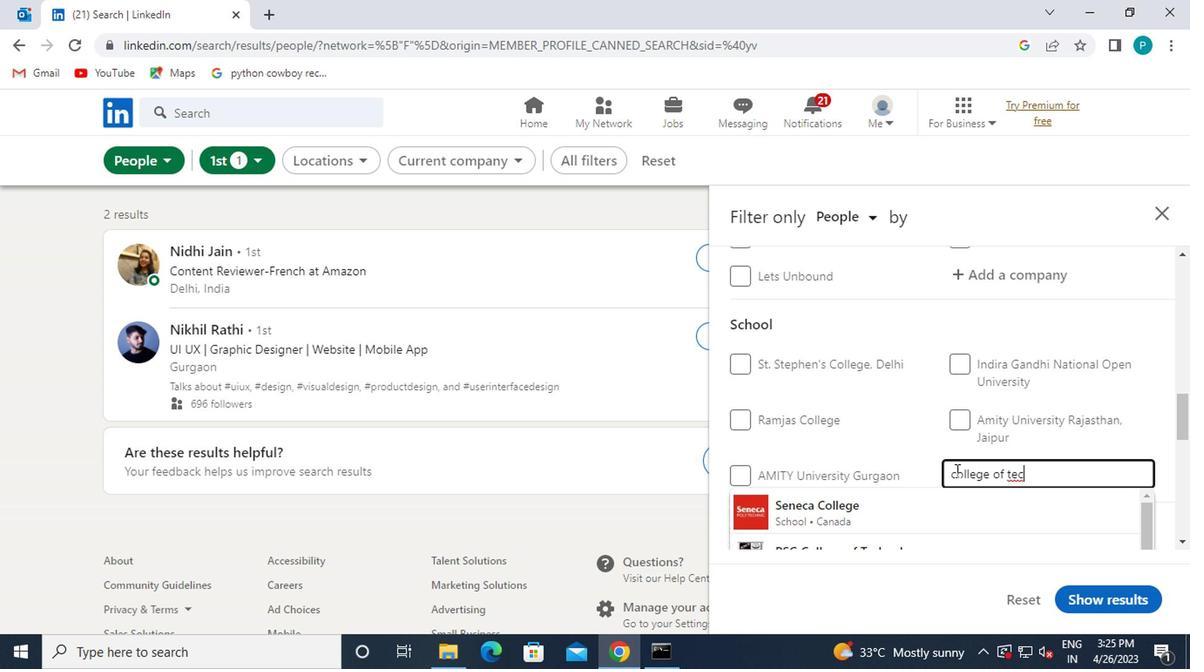 
Action: Mouse scrolled (888, 486) with delta (0, 0)
Screenshot: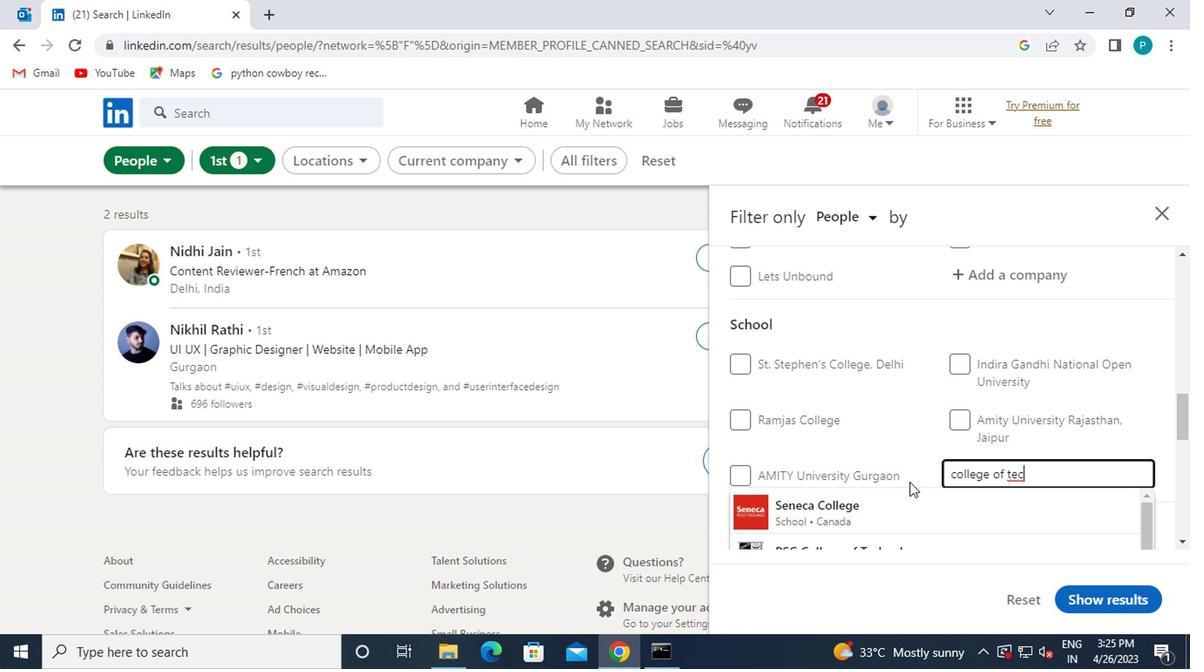 
Action: Mouse moved to (872, 478)
Screenshot: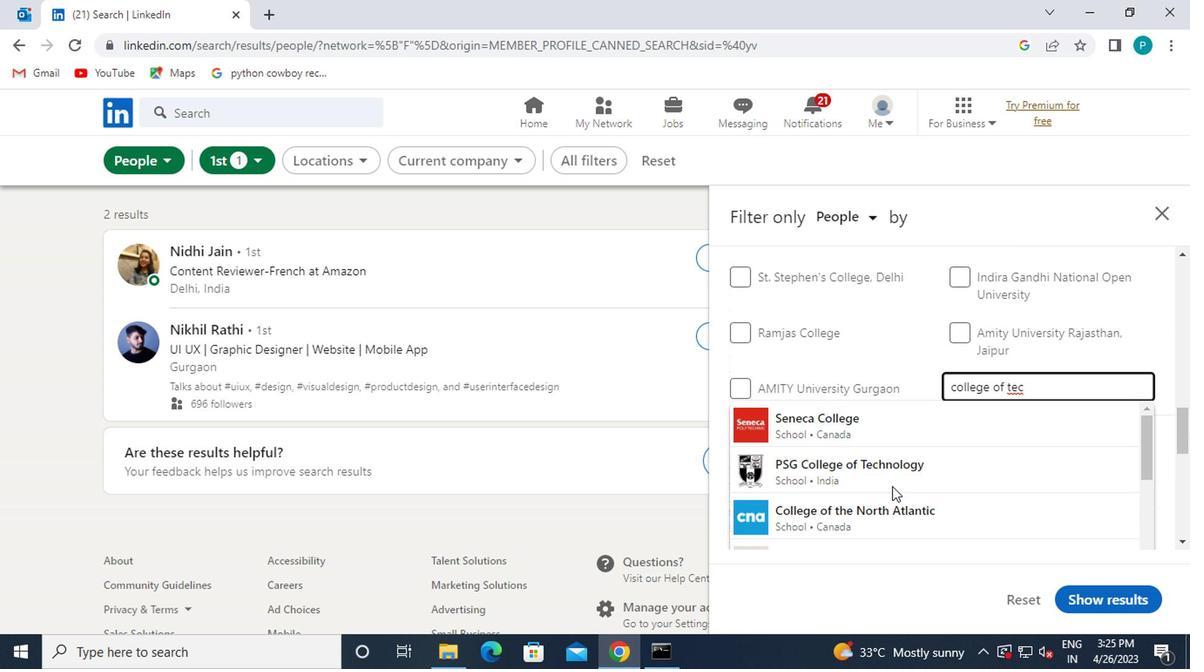 
Action: Mouse scrolled (872, 477) with delta (0, 0)
Screenshot: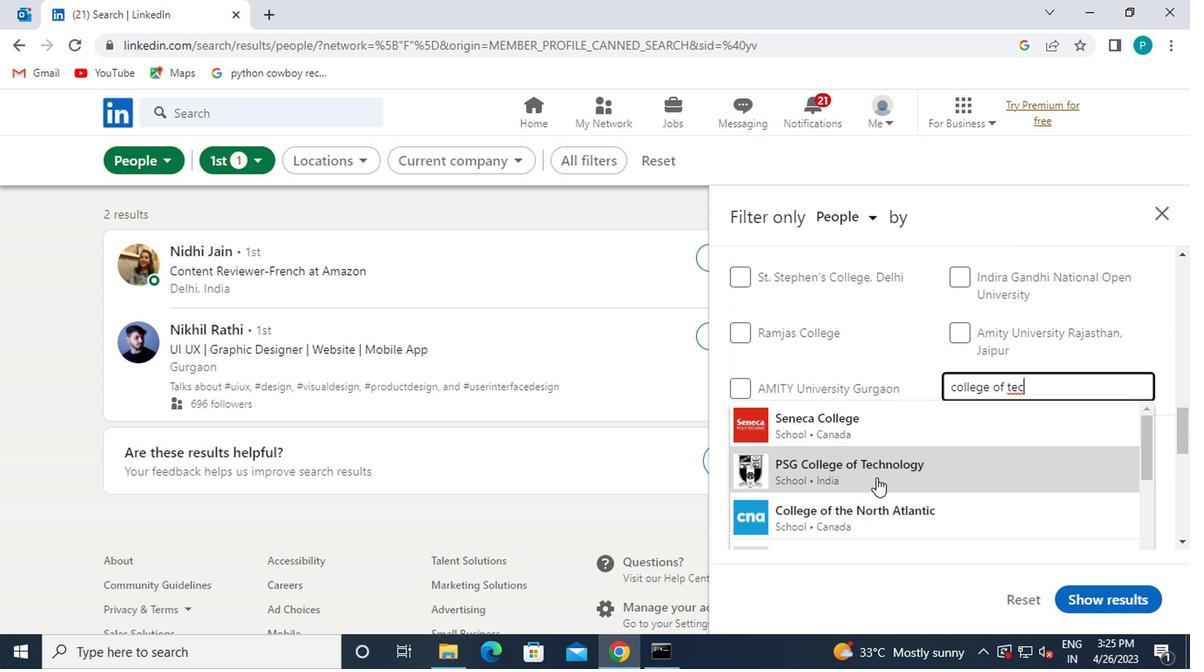 
Action: Mouse scrolled (872, 477) with delta (0, 0)
Screenshot: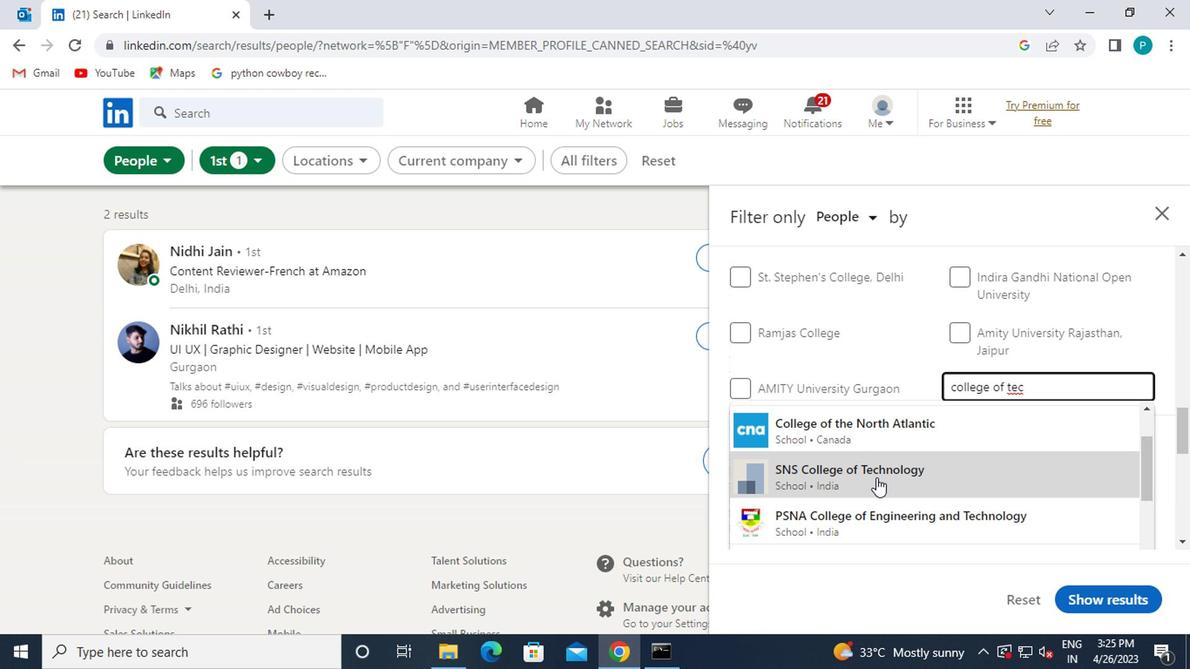 
Action: Mouse moved to (1045, 390)
Screenshot: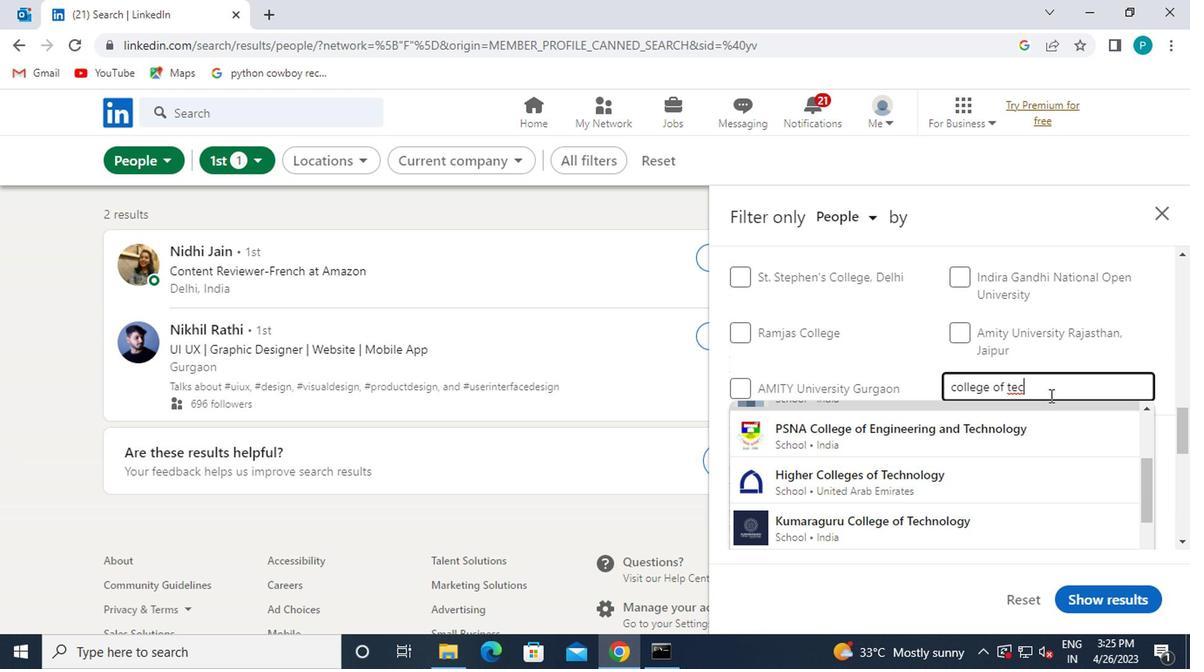 
Action: Mouse pressed left at (1045, 390)
Screenshot: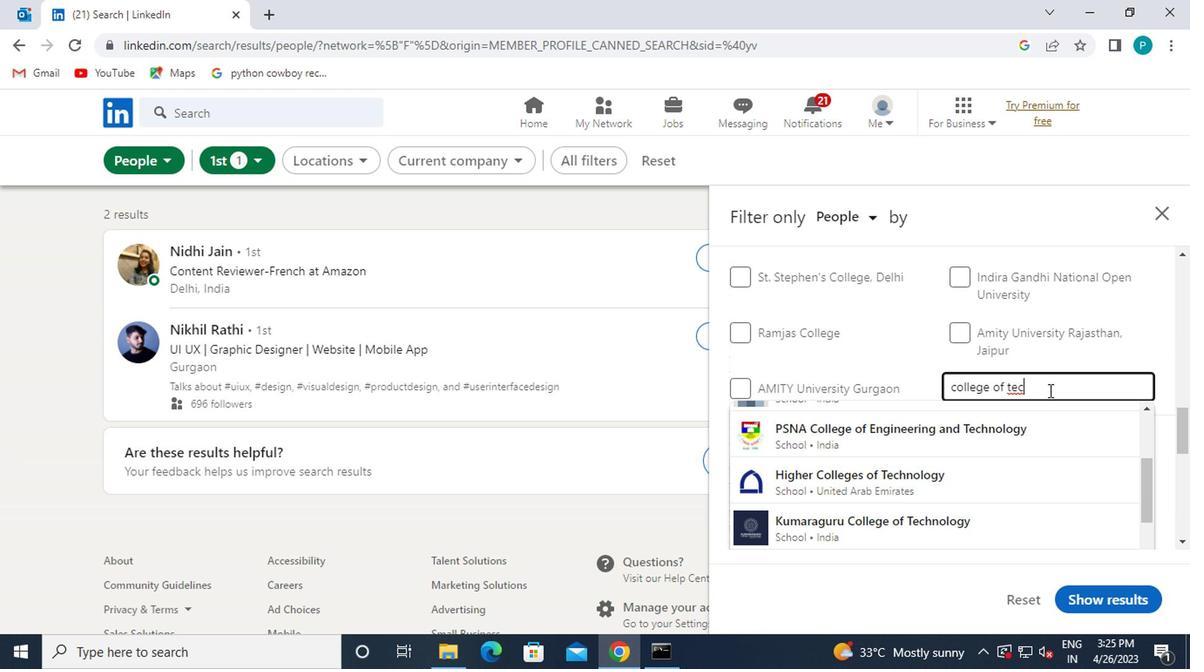 
Action: Mouse moved to (1045, 391)
Screenshot: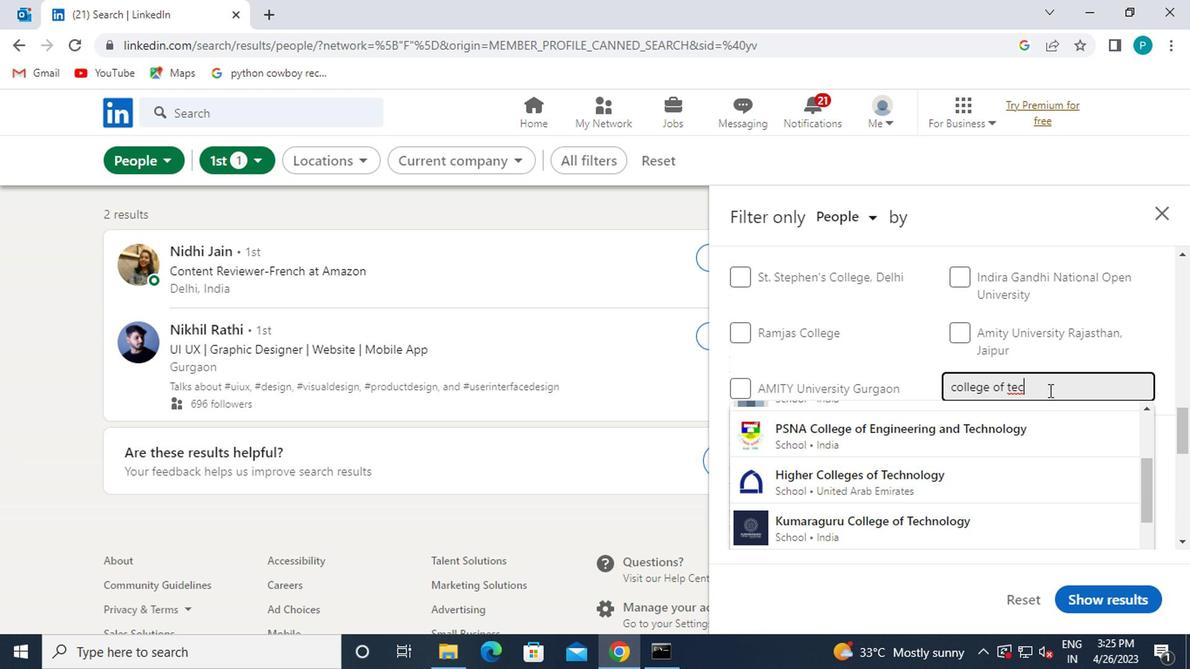 
Action: Key pressed HNOLOGU
Screenshot: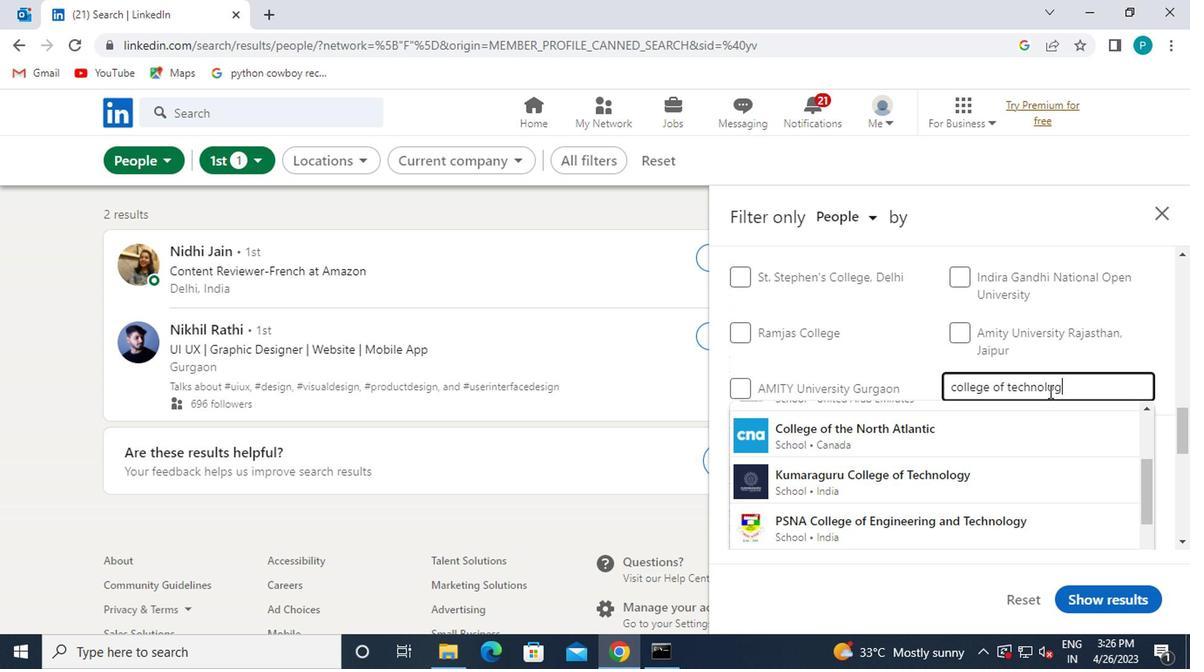 
Action: Mouse moved to (992, 448)
Screenshot: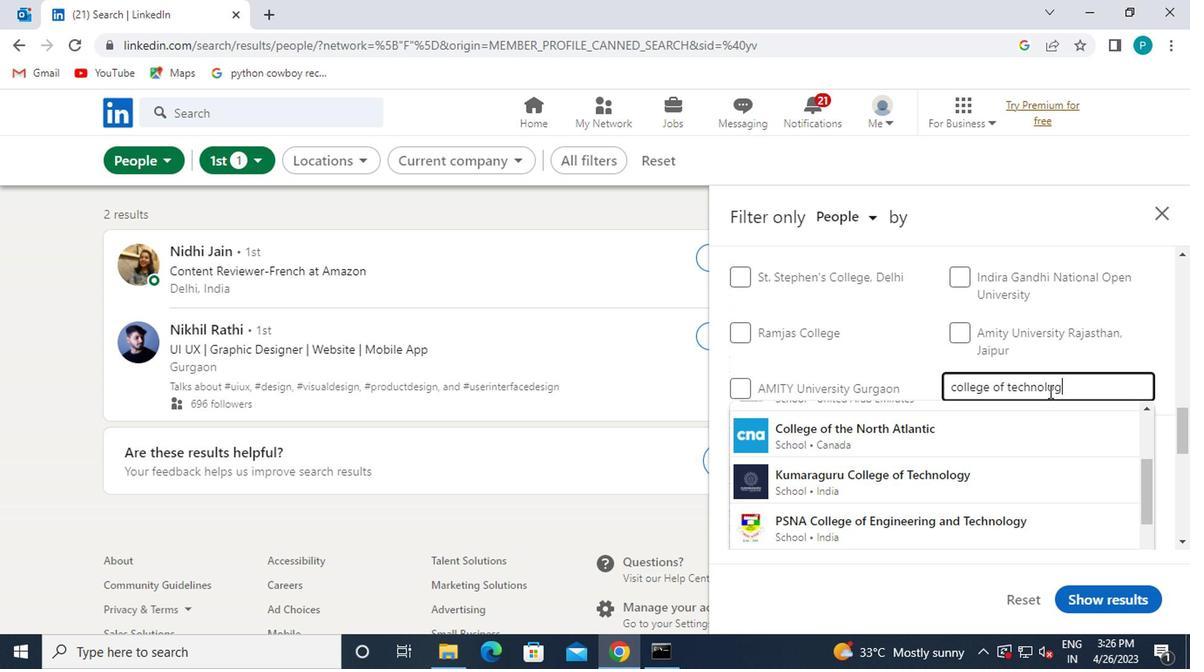 
Action: Mouse scrolled (992, 450) with delta (0, 1)
Screenshot: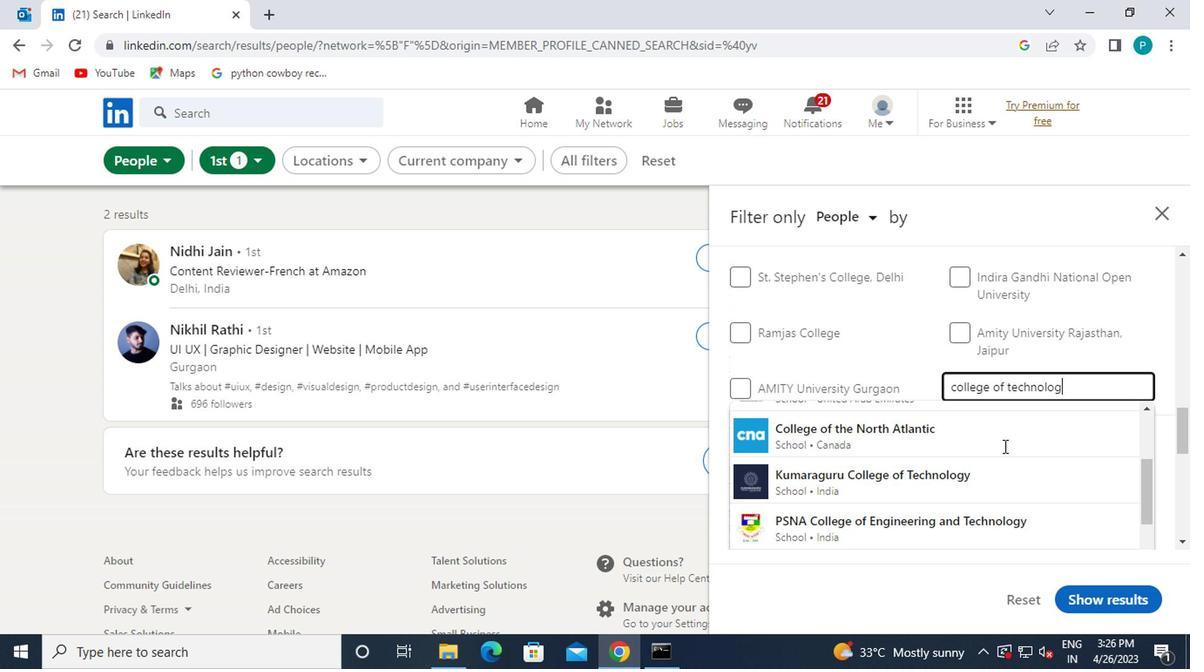 
Action: Mouse scrolled (992, 450) with delta (0, 1)
Screenshot: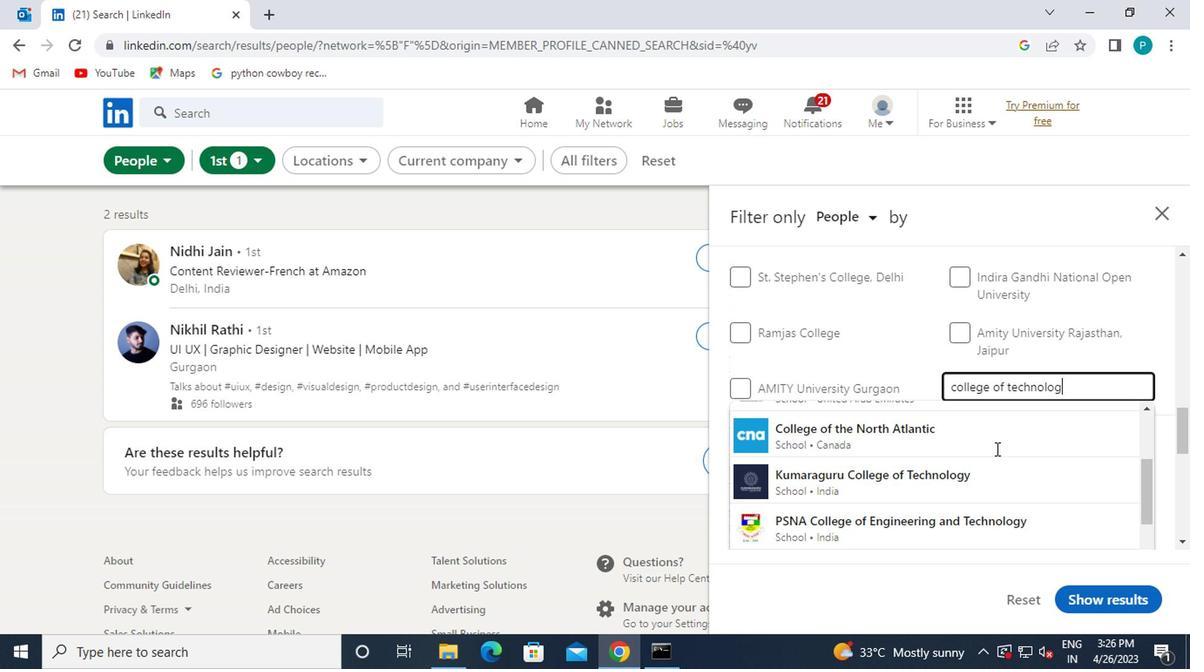 
Action: Mouse scrolled (992, 450) with delta (0, 1)
Screenshot: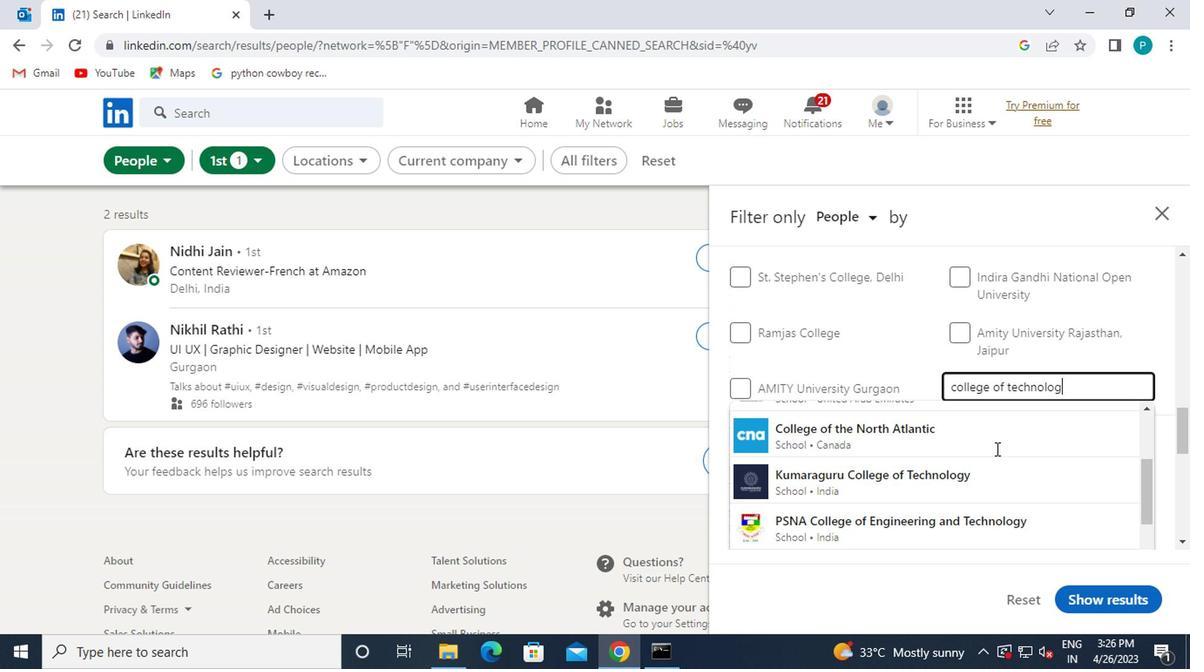 
Action: Mouse scrolled (992, 450) with delta (0, 1)
Screenshot: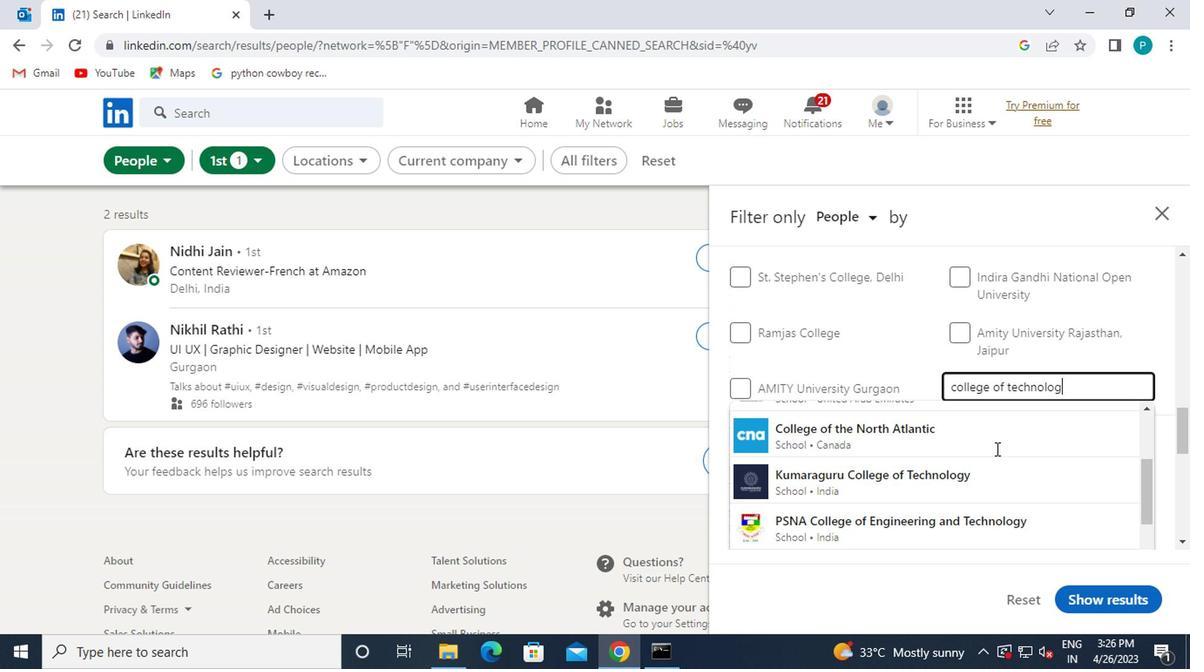
Action: Mouse scrolled (992, 450) with delta (0, 1)
Screenshot: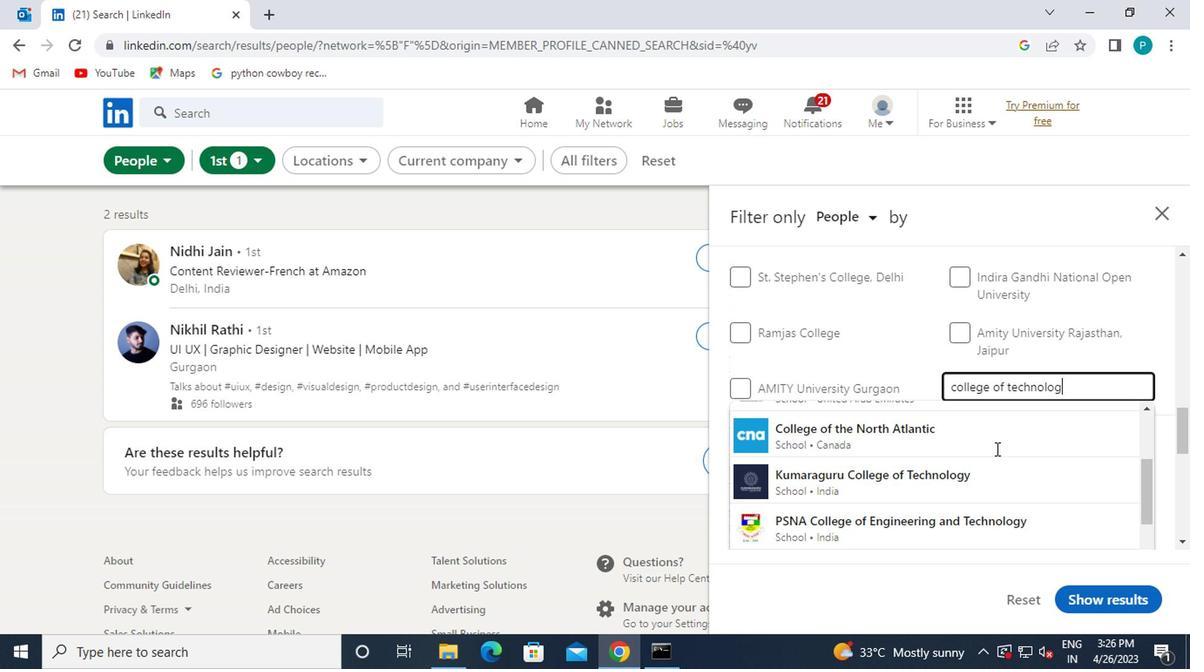 
Action: Mouse moved to (992, 459)
Screenshot: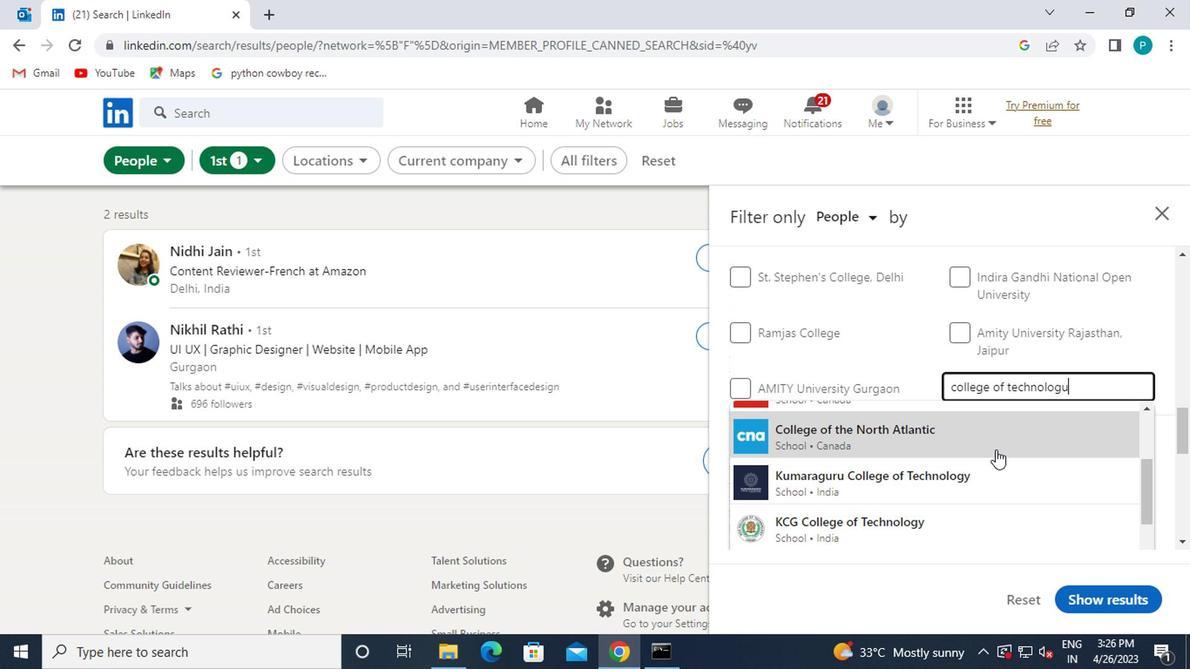 
Action: Mouse scrolled (992, 460) with delta (0, 1)
Screenshot: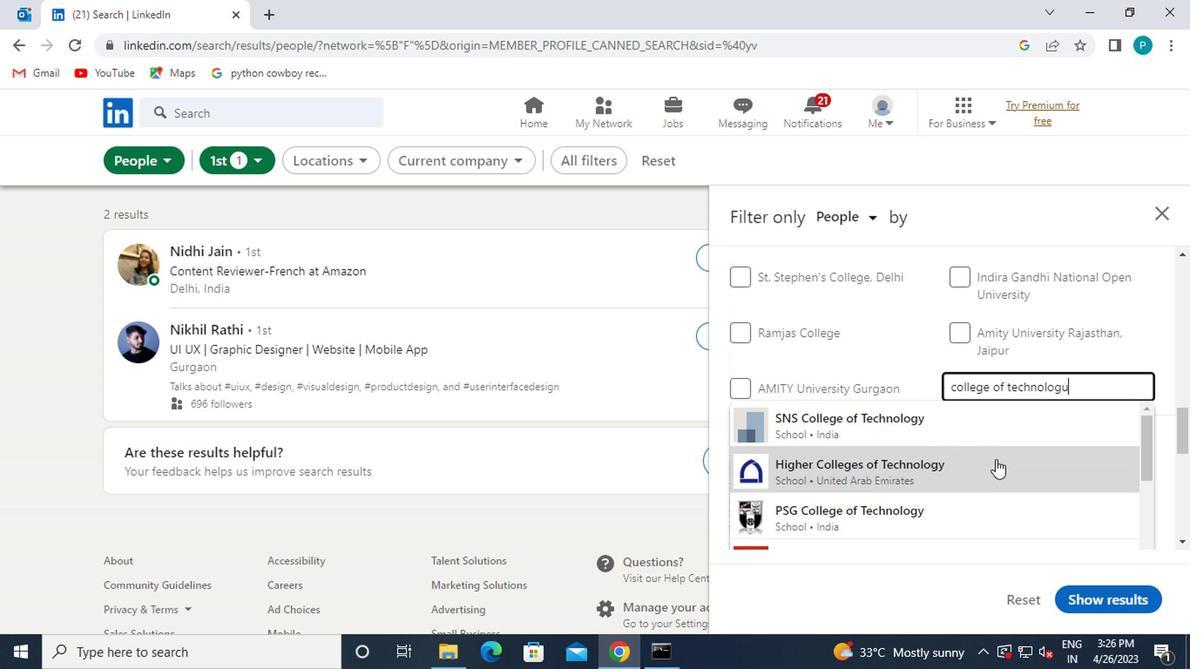 
Action: Mouse scrolled (992, 460) with delta (0, 1)
Screenshot: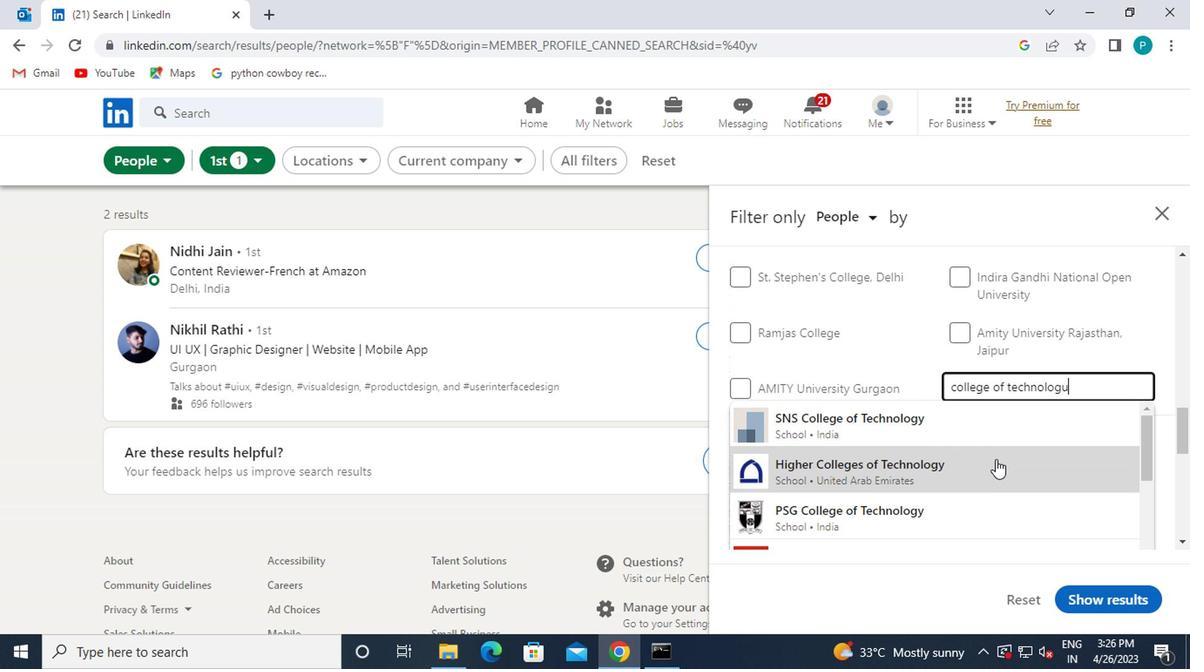 
Action: Mouse moved to (1043, 433)
Screenshot: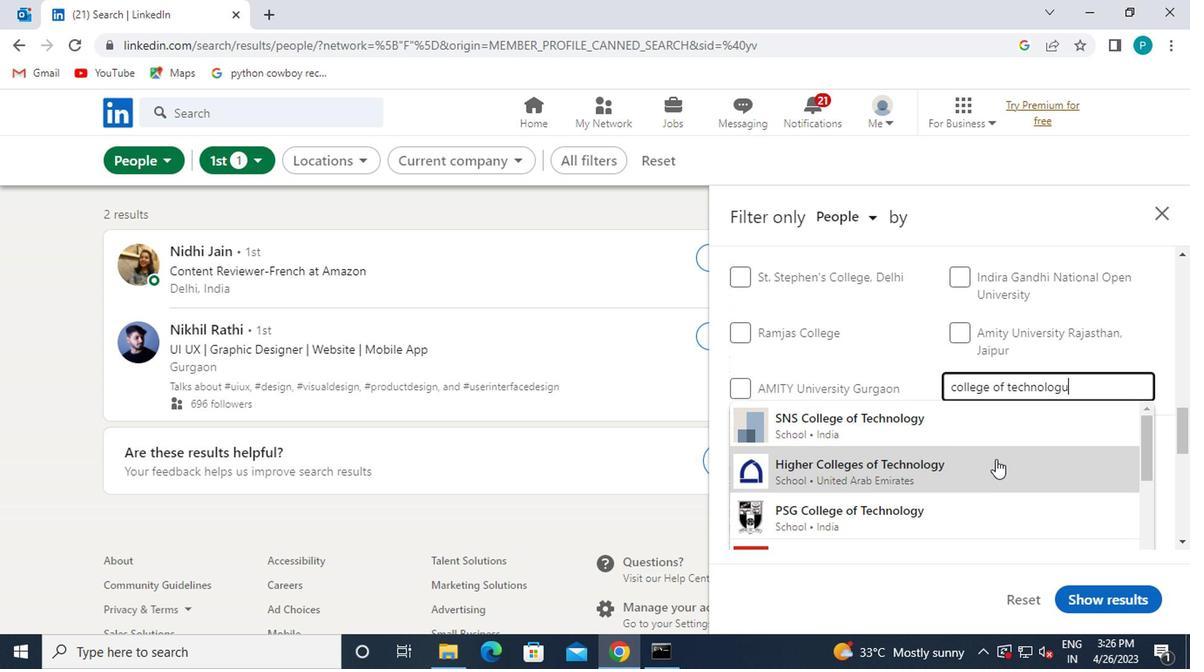 
Action: Key pressed <Key.enter>
Screenshot: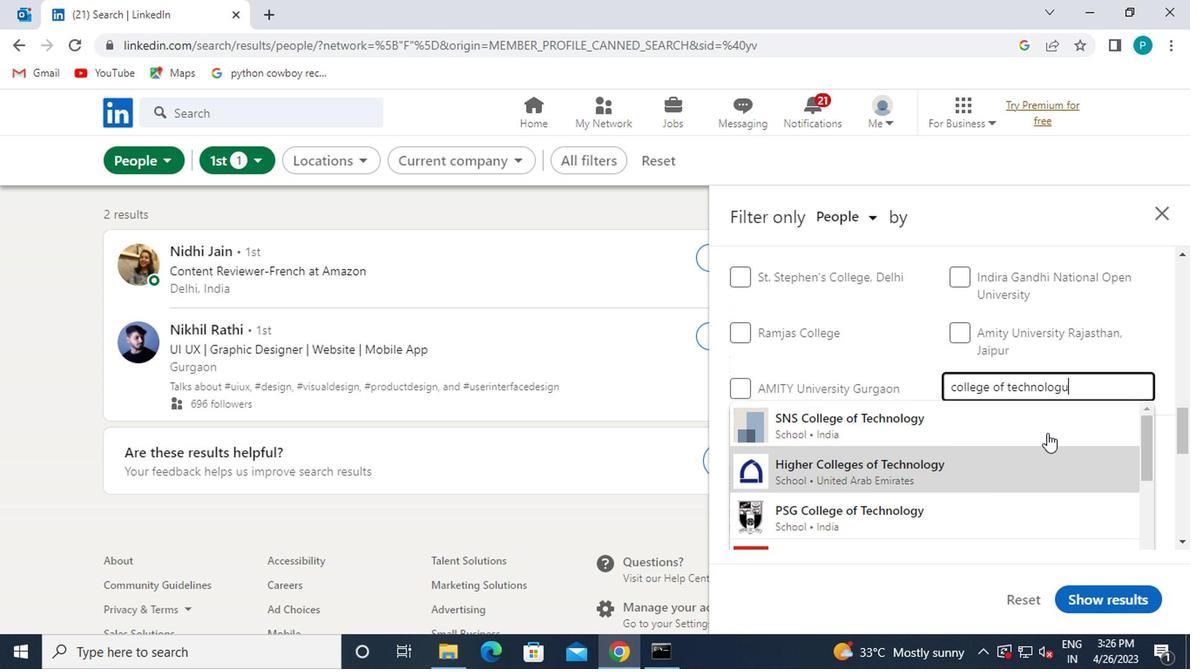 
Action: Mouse moved to (981, 473)
Screenshot: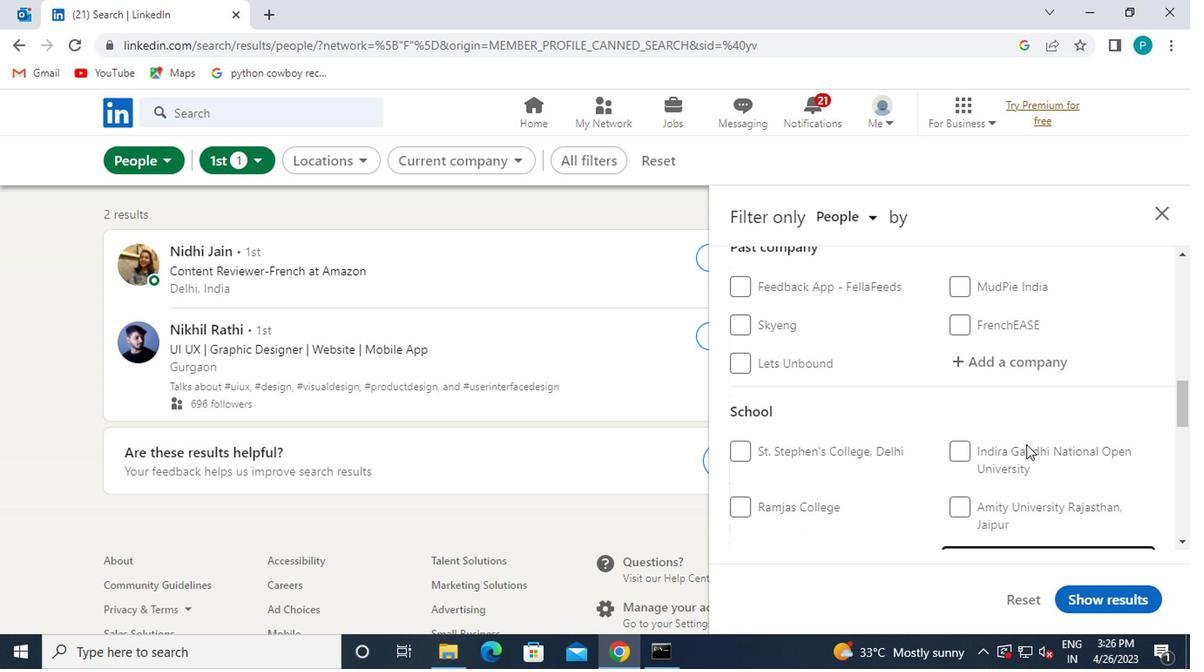 
Action: Mouse scrolled (981, 471) with delta (0, -1)
Screenshot: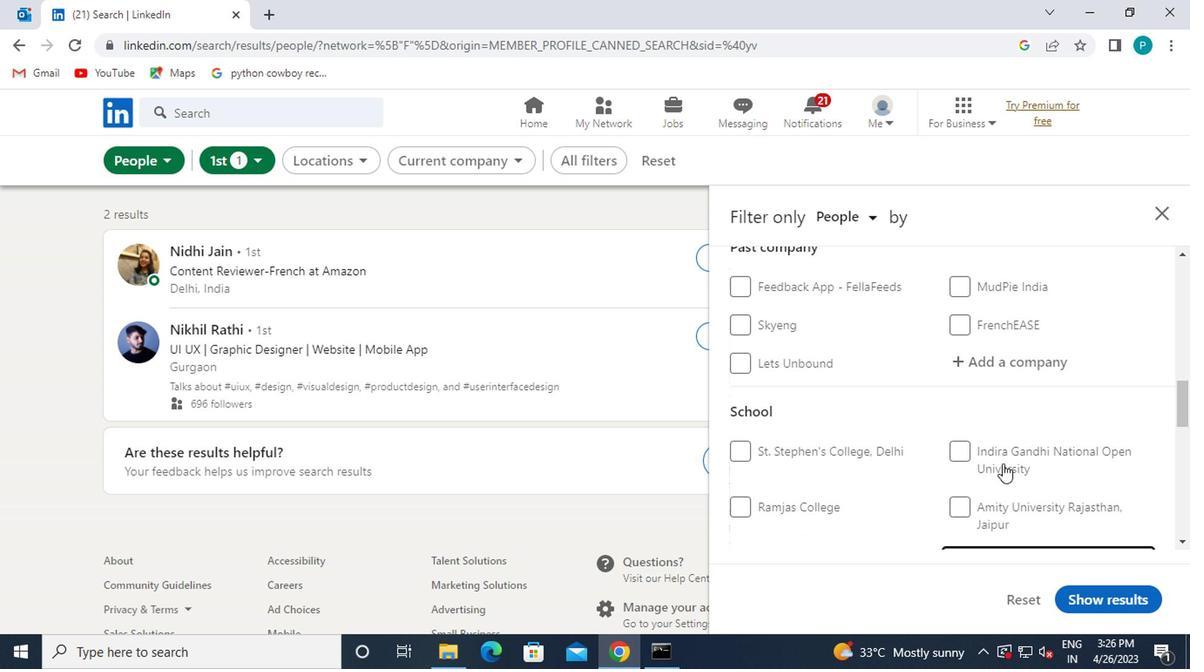 
Action: Mouse moved to (894, 451)
Screenshot: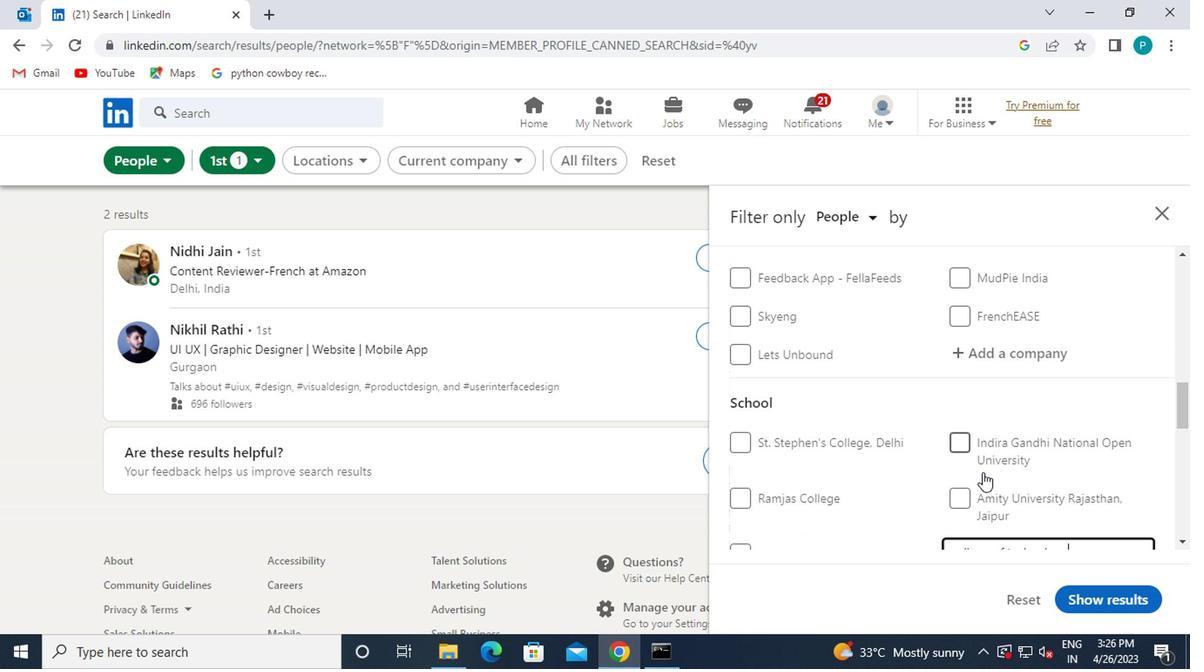 
Action: Mouse scrolled (894, 450) with delta (0, -1)
Screenshot: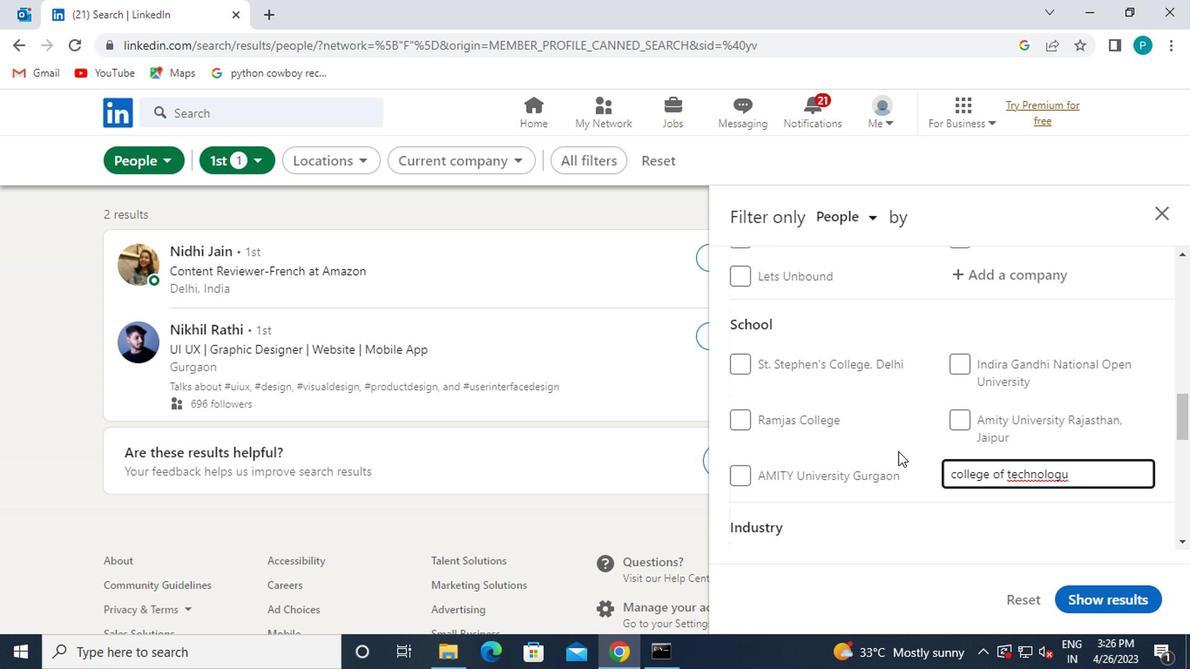 
Action: Mouse moved to (894, 453)
Screenshot: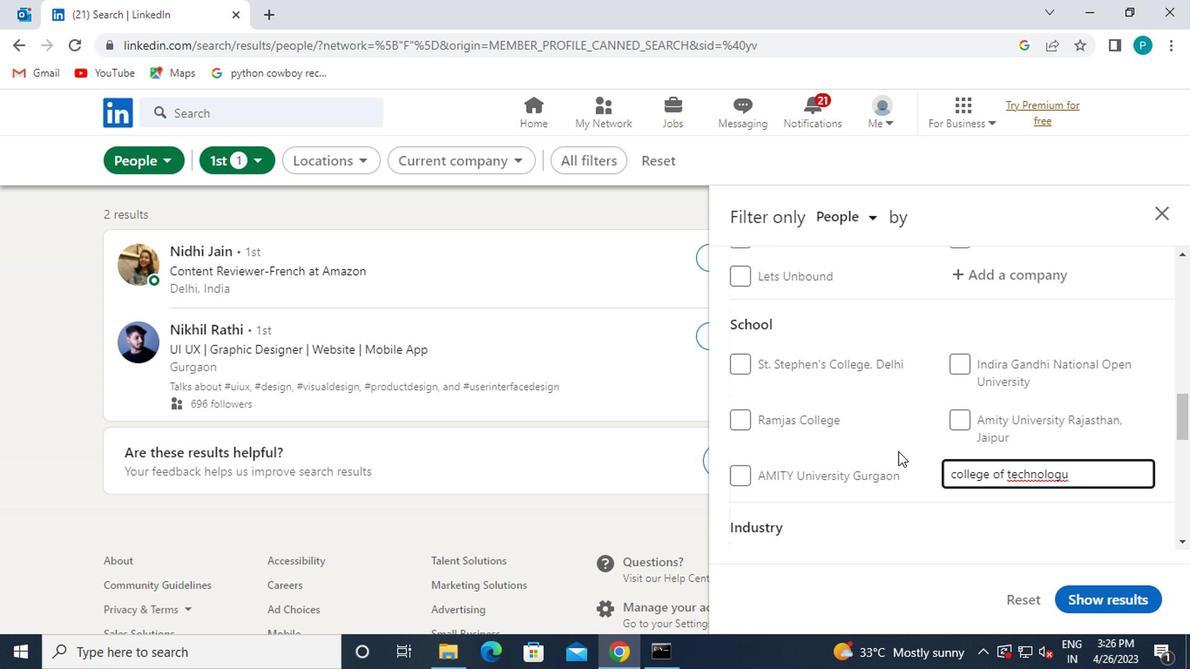 
Action: Mouse scrolled (894, 452) with delta (0, -1)
Screenshot: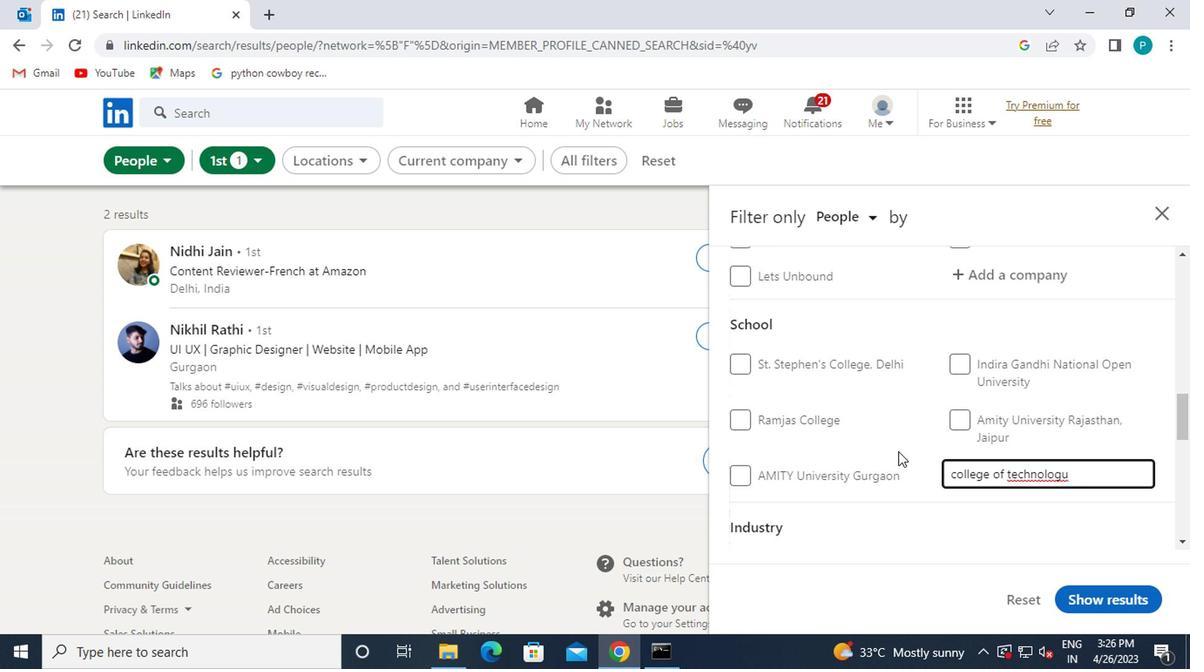 
Action: Mouse moved to (1096, 306)
Screenshot: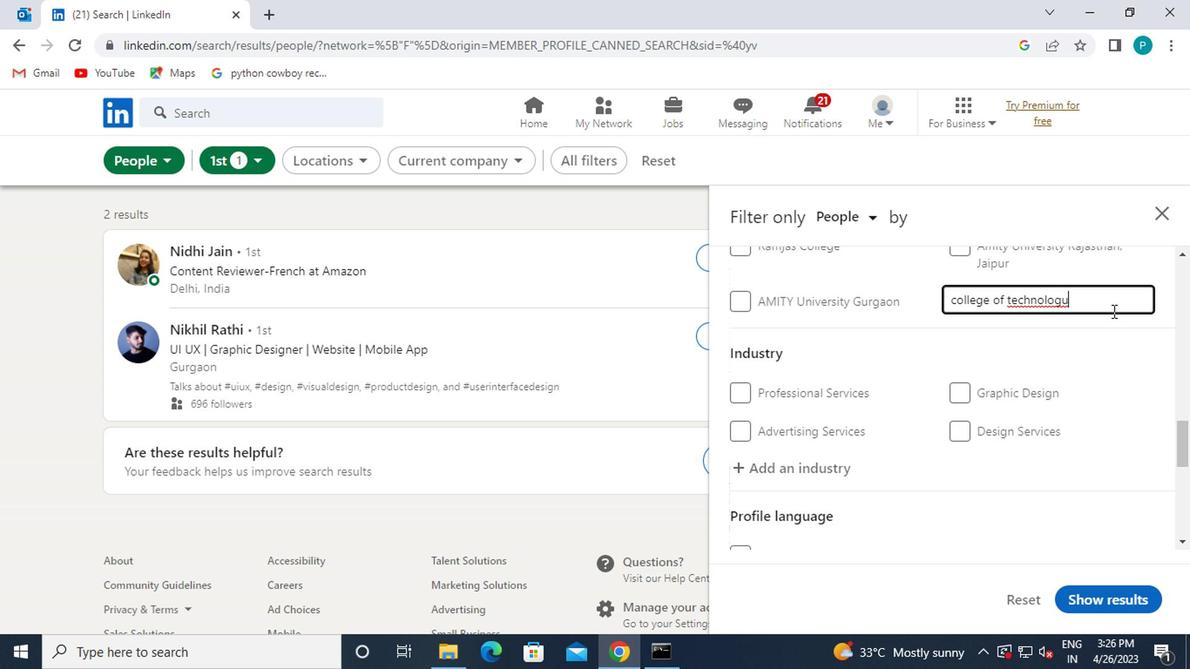 
Action: Mouse pressed left at (1096, 306)
Screenshot: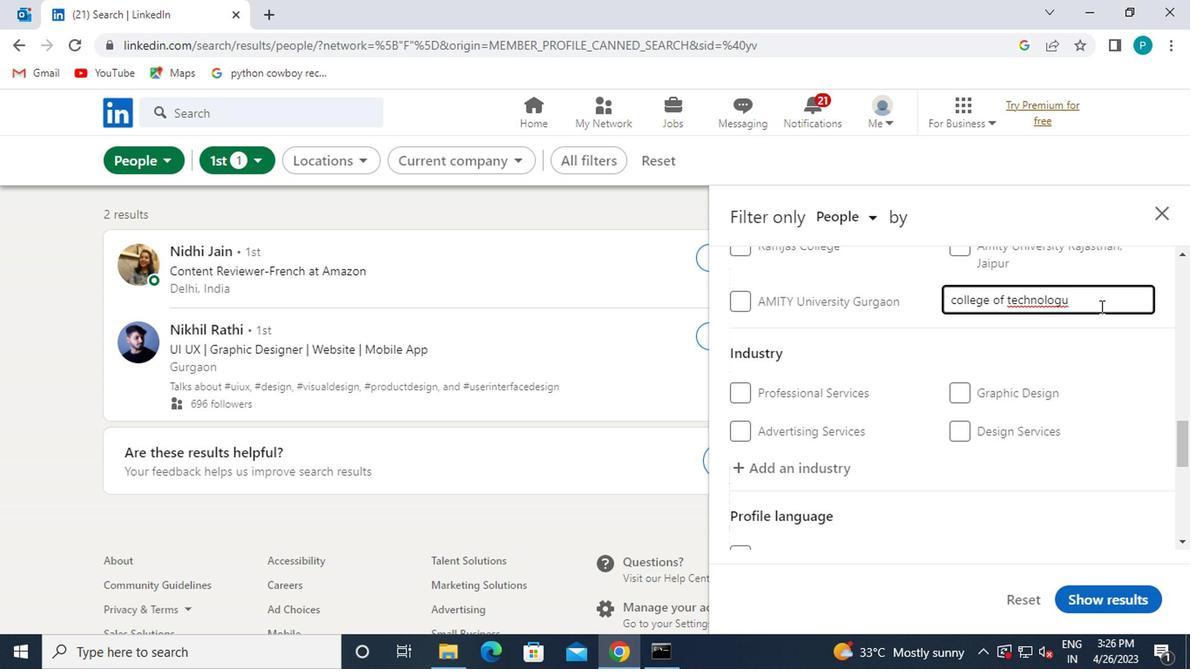 
Action: Mouse moved to (1099, 312)
Screenshot: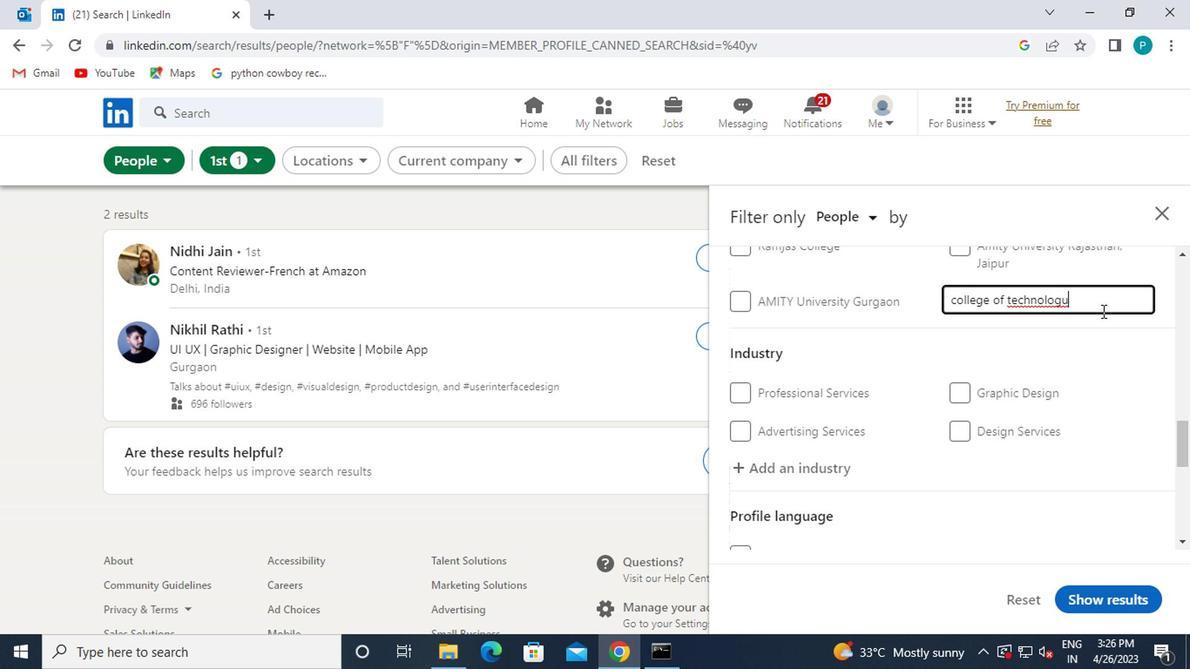 
Action: Key pressed <Key.backspace>Y
Screenshot: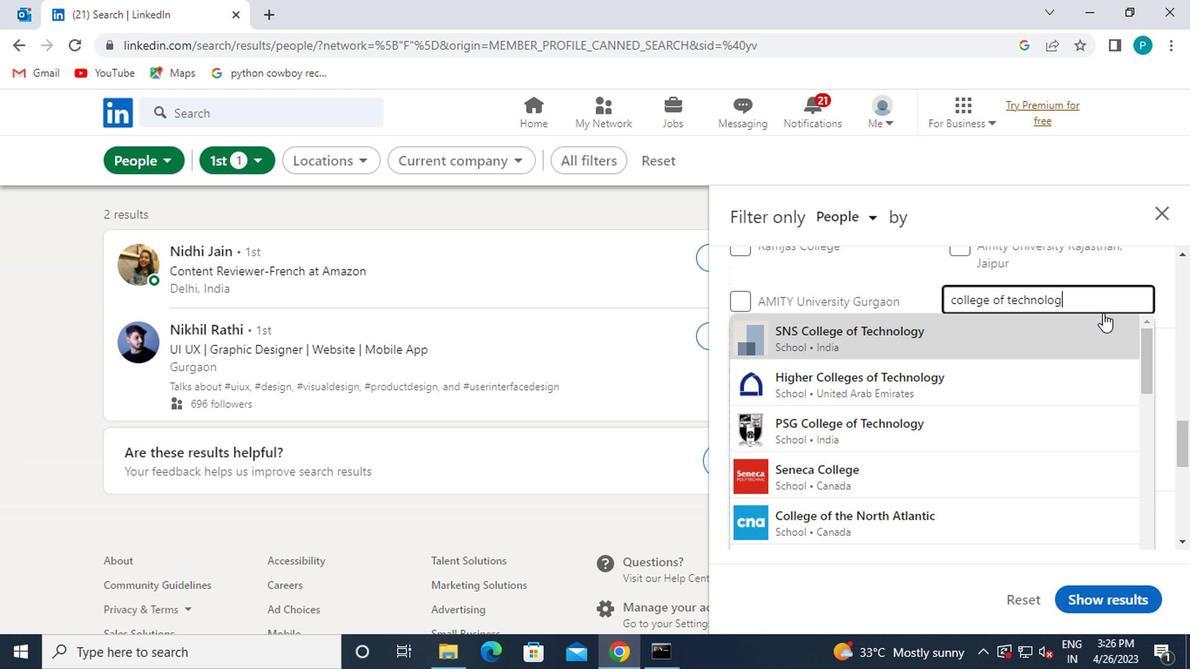 
Action: Mouse moved to (992, 392)
Screenshot: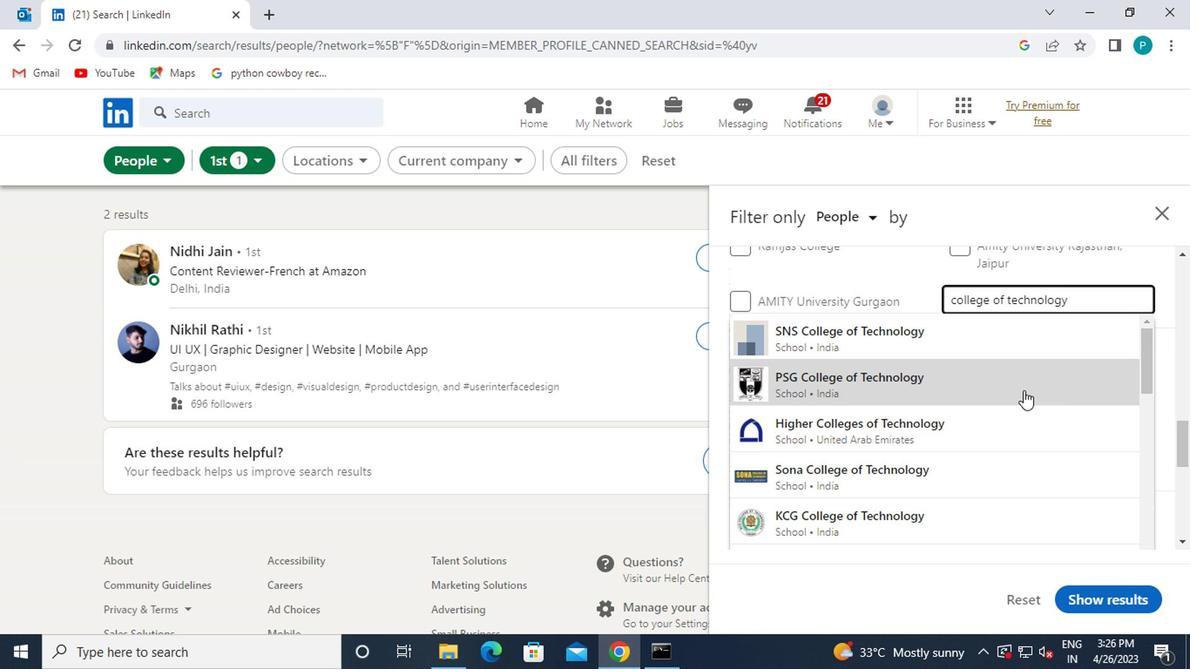 
Action: Mouse scrolled (992, 393) with delta (0, 0)
Screenshot: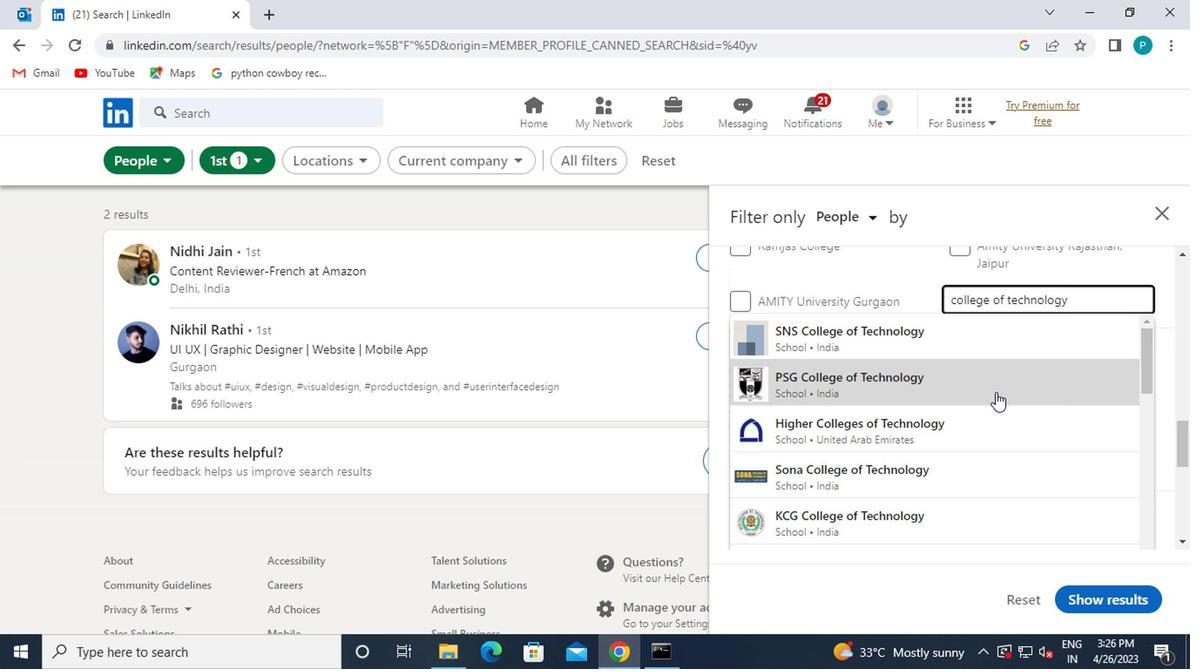 
Action: Mouse moved to (992, 390)
Screenshot: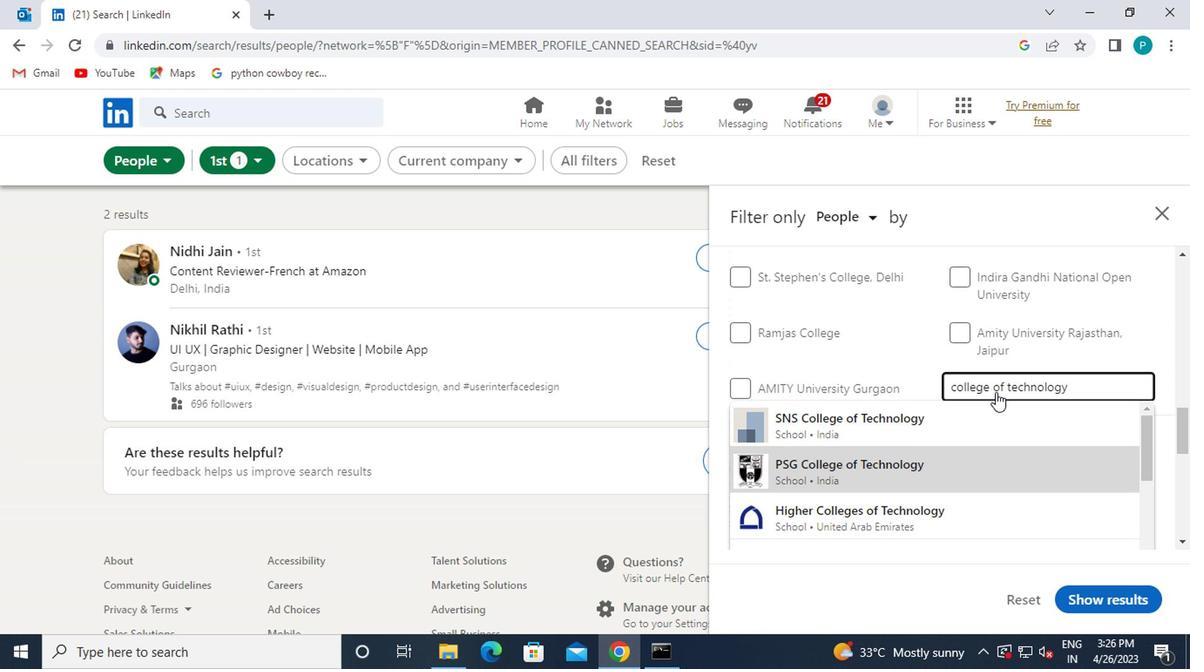 
Action: Key pressed <Key.enter>
Screenshot: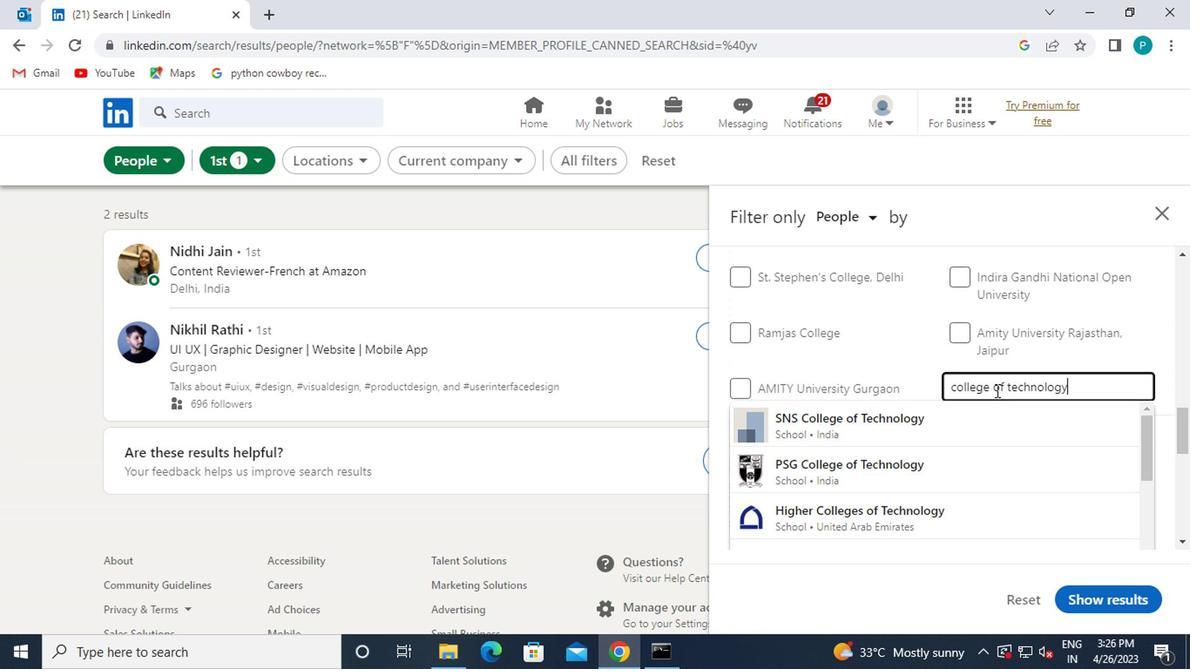 
Action: Mouse moved to (973, 410)
Screenshot: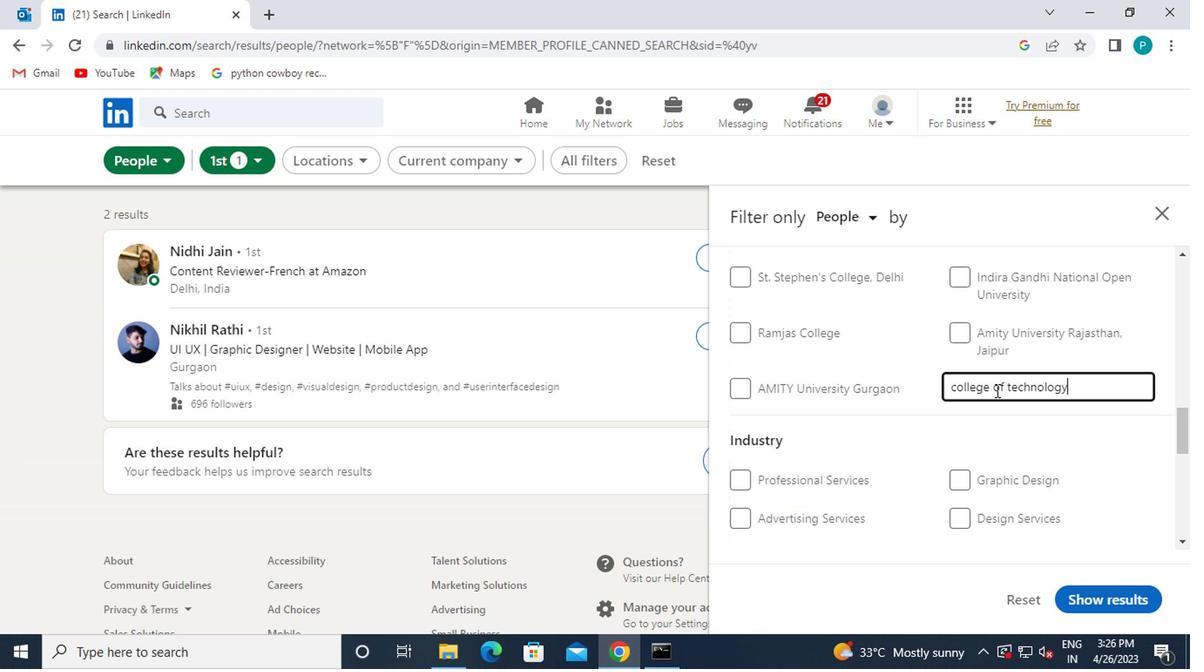 
Action: Mouse scrolled (973, 409) with delta (0, 0)
Screenshot: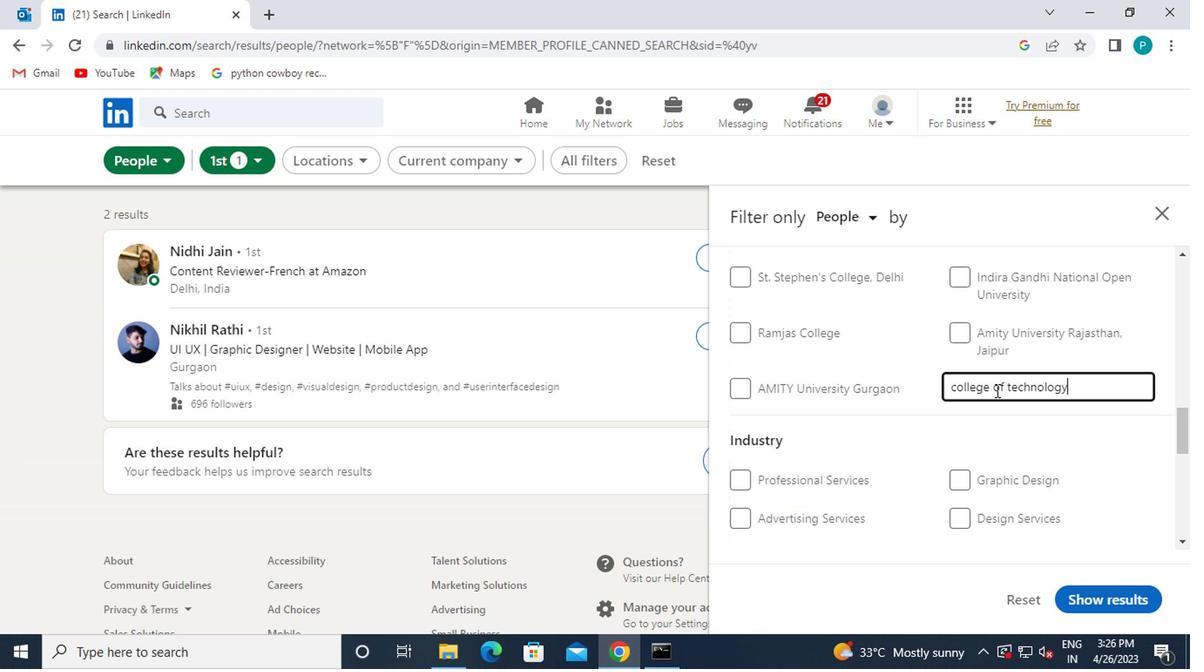 
Action: Mouse moved to (955, 420)
Screenshot: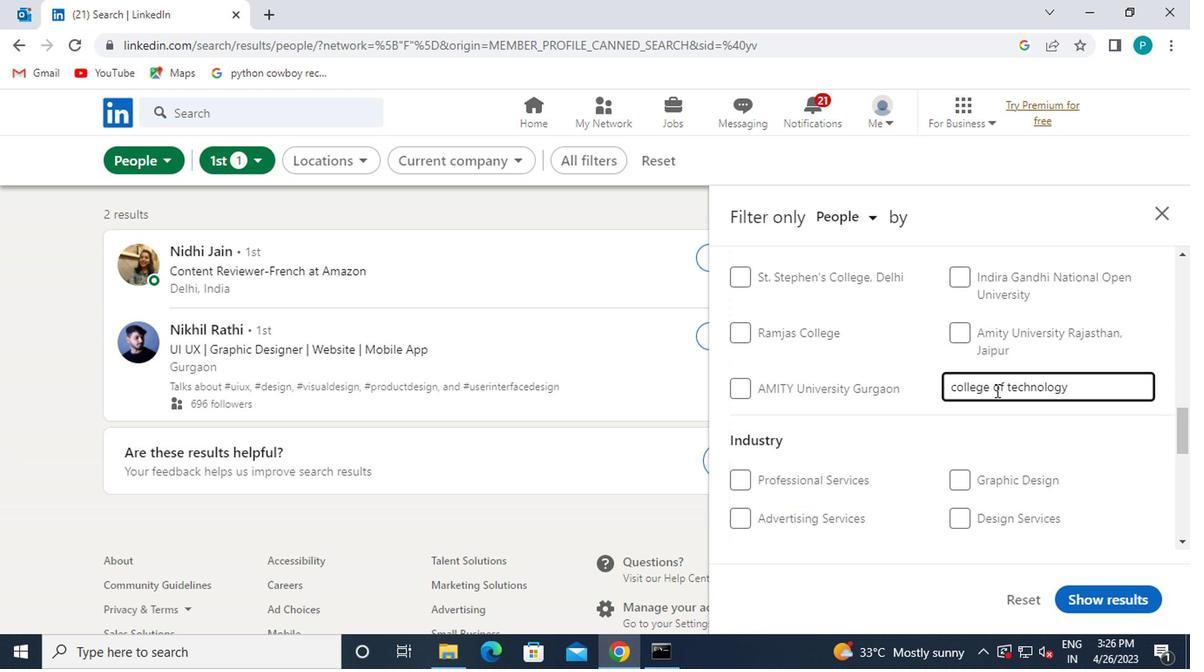
Action: Mouse scrolled (955, 419) with delta (0, -1)
Screenshot: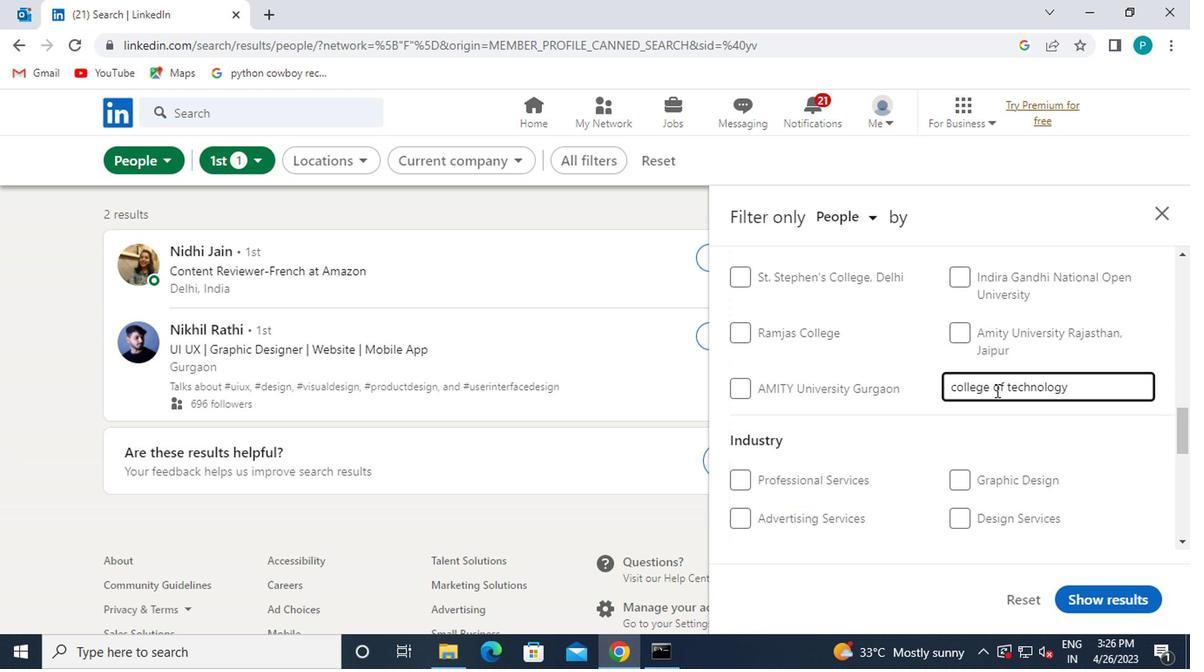 
Action: Mouse moved to (781, 392)
Screenshot: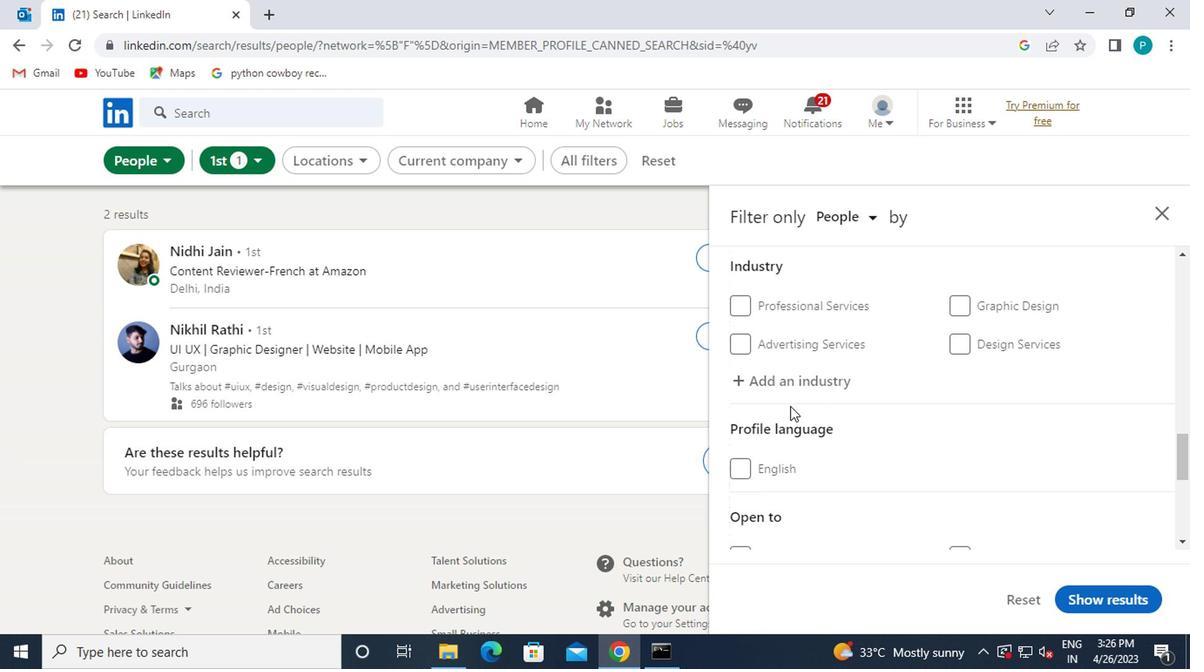 
Action: Mouse pressed left at (781, 392)
Screenshot: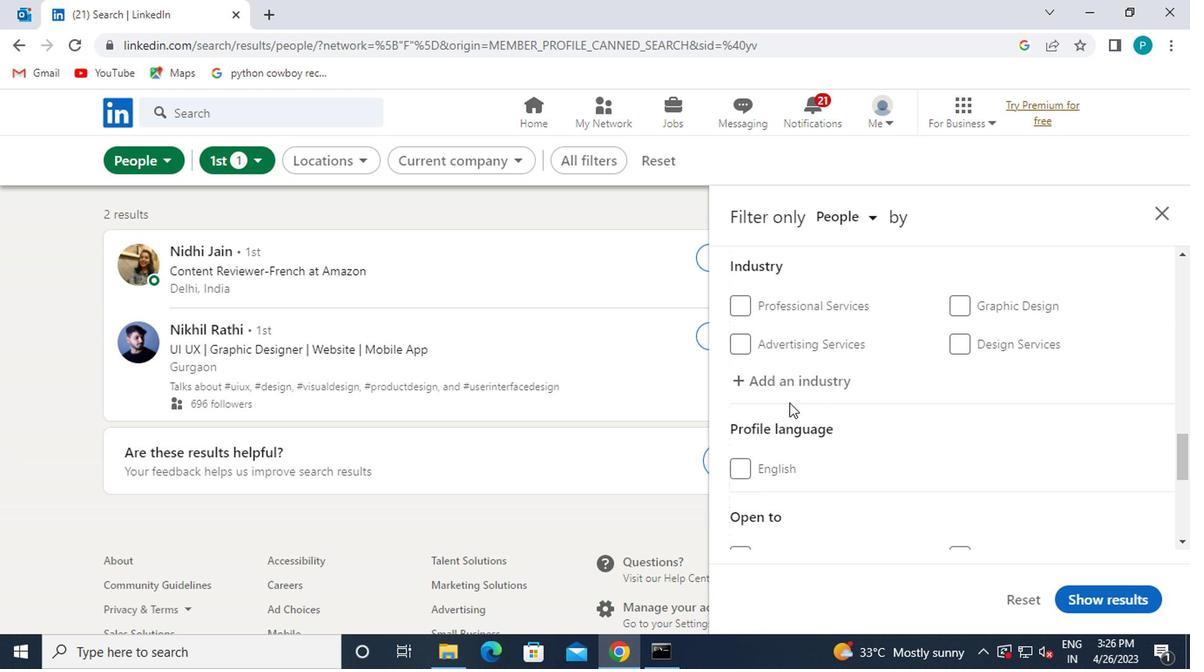 
Action: Key pressed INVES
Screenshot: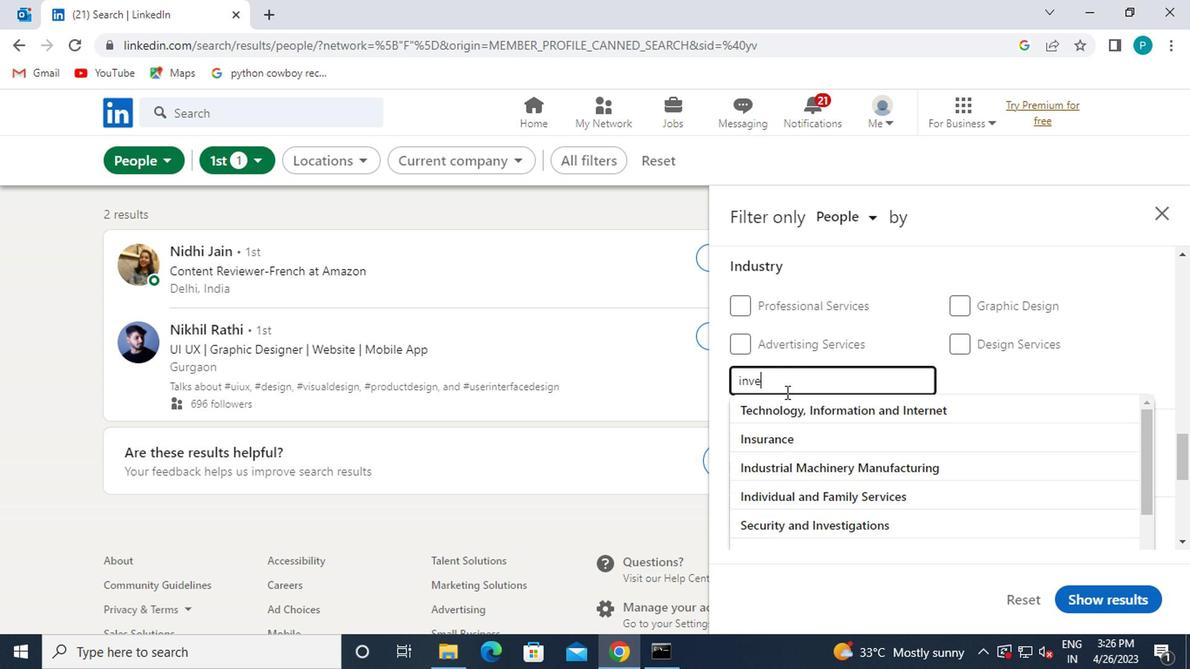 
Action: Mouse moved to (788, 486)
Screenshot: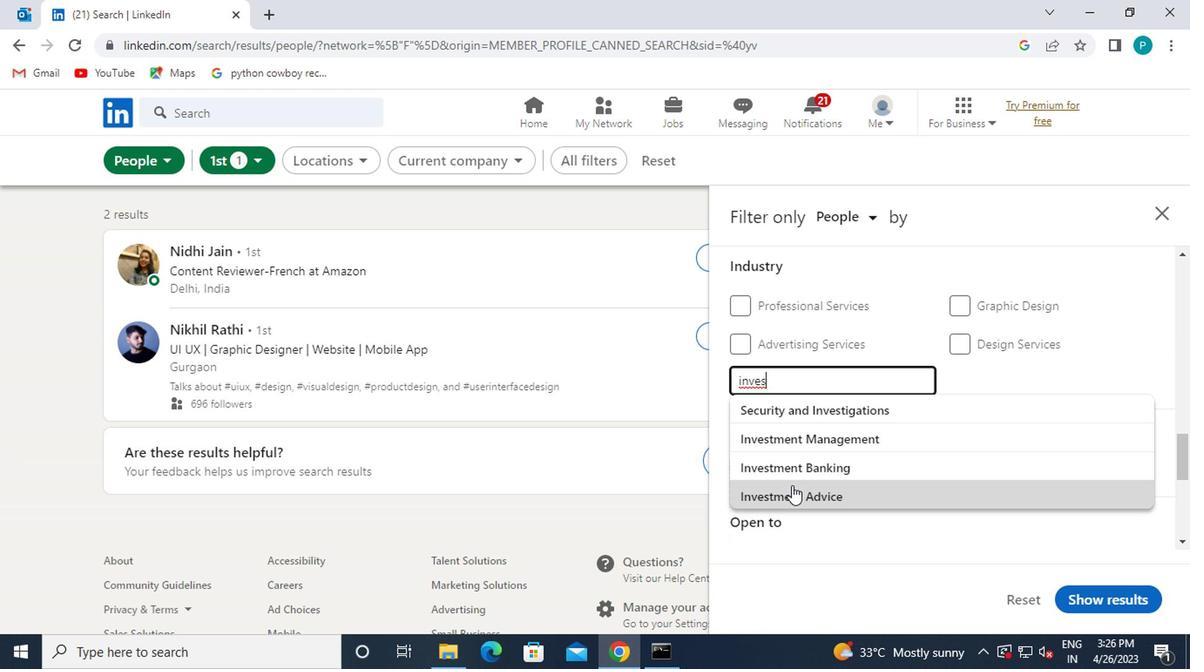 
Action: Mouse pressed left at (788, 486)
Screenshot: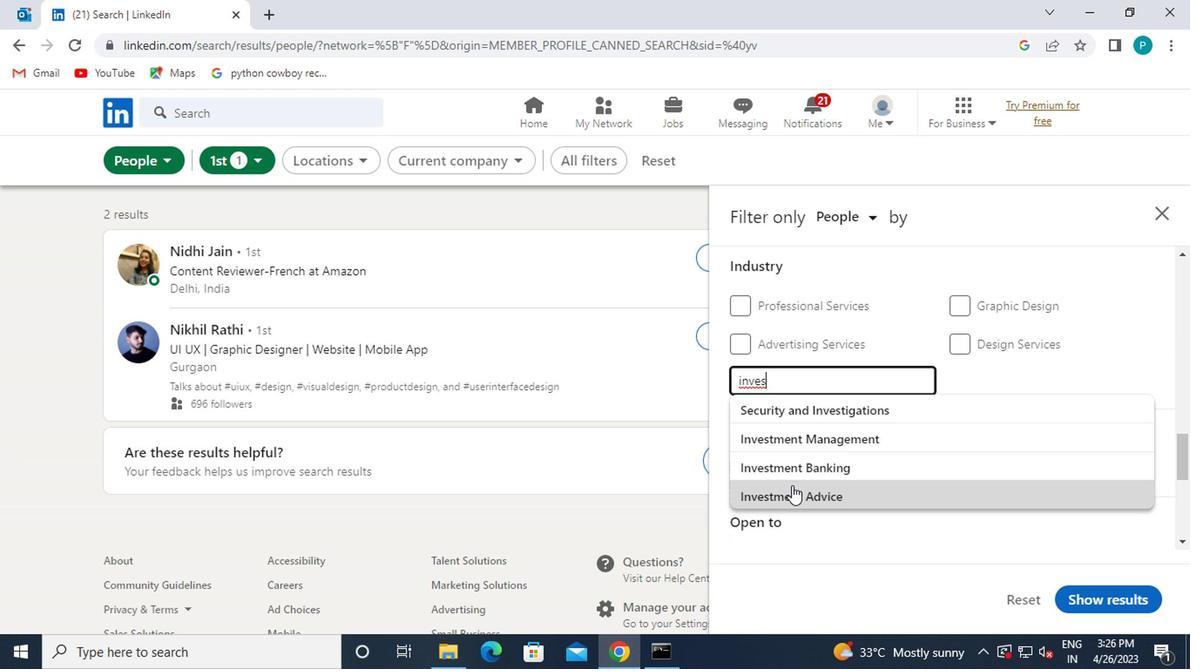
Action: Mouse moved to (787, 469)
Screenshot: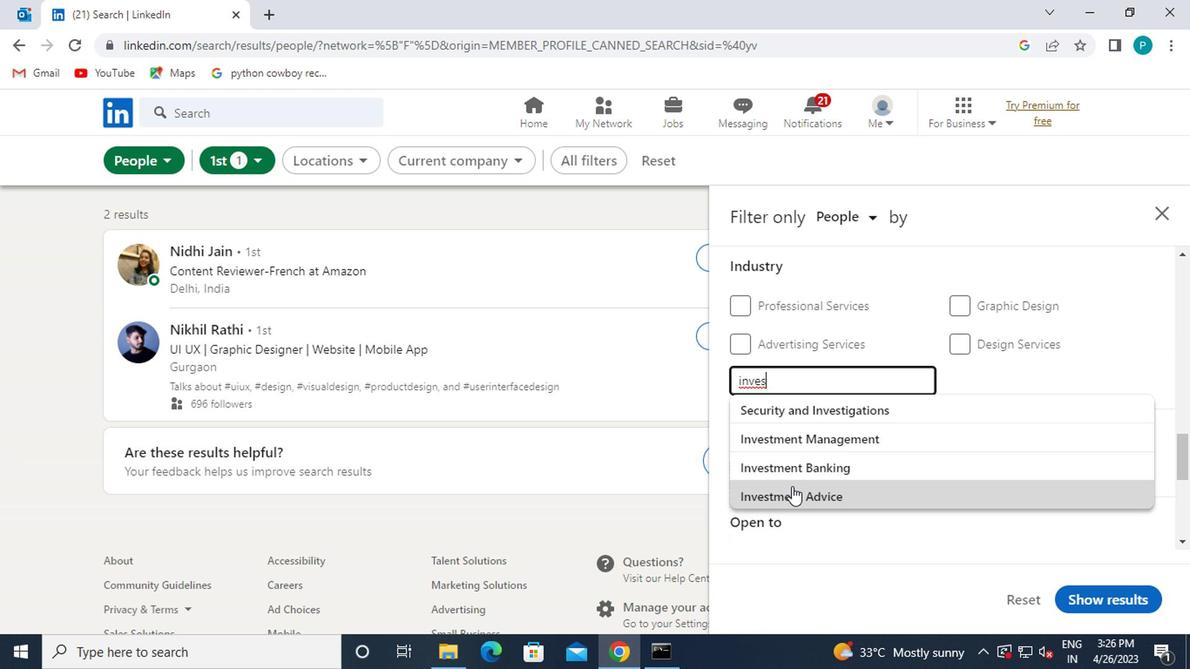 
Action: Mouse scrolled (787, 469) with delta (0, 0)
Screenshot: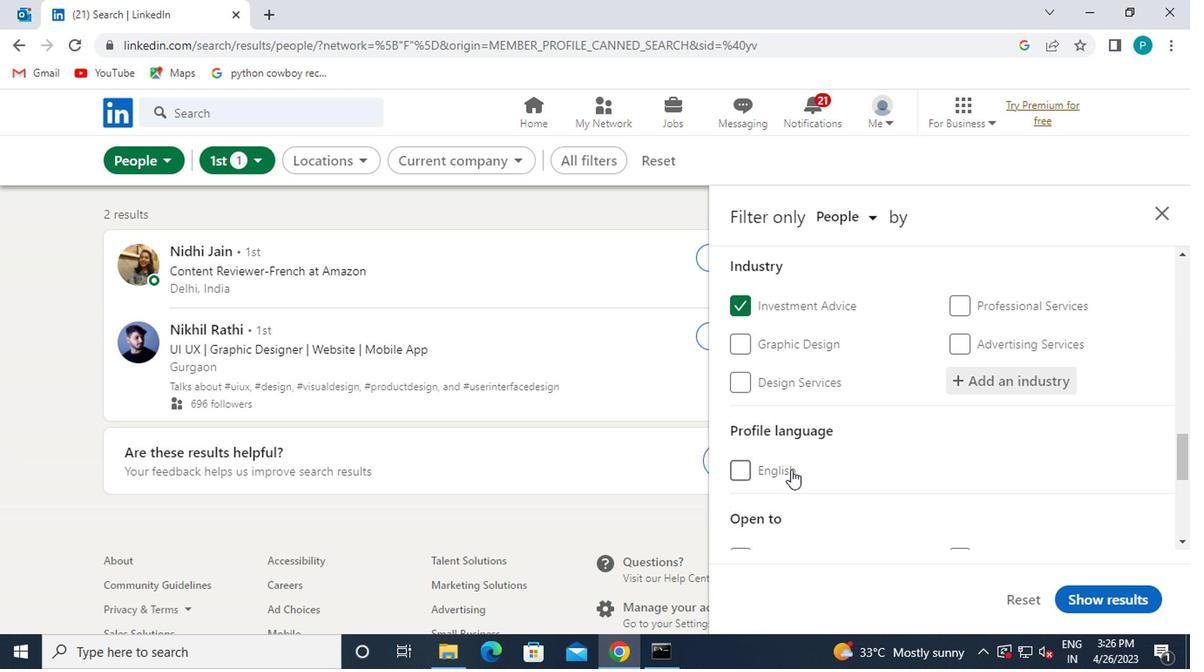 
Action: Mouse scrolled (787, 469) with delta (0, 0)
Screenshot: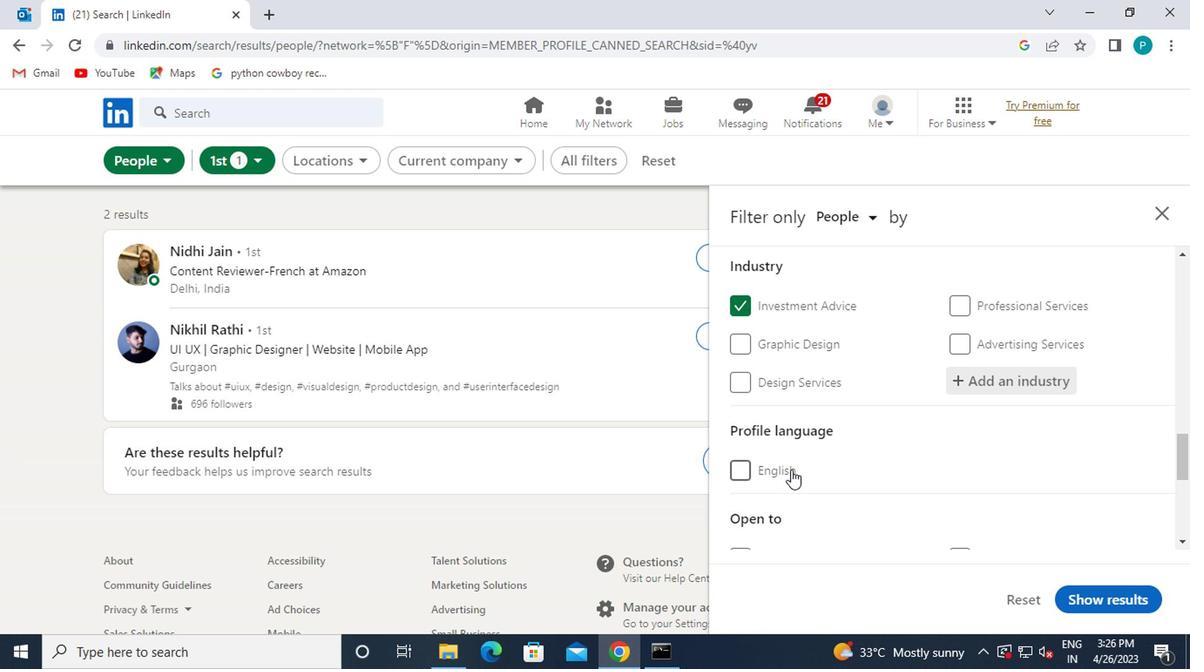 
Action: Mouse moved to (727, 295)
Screenshot: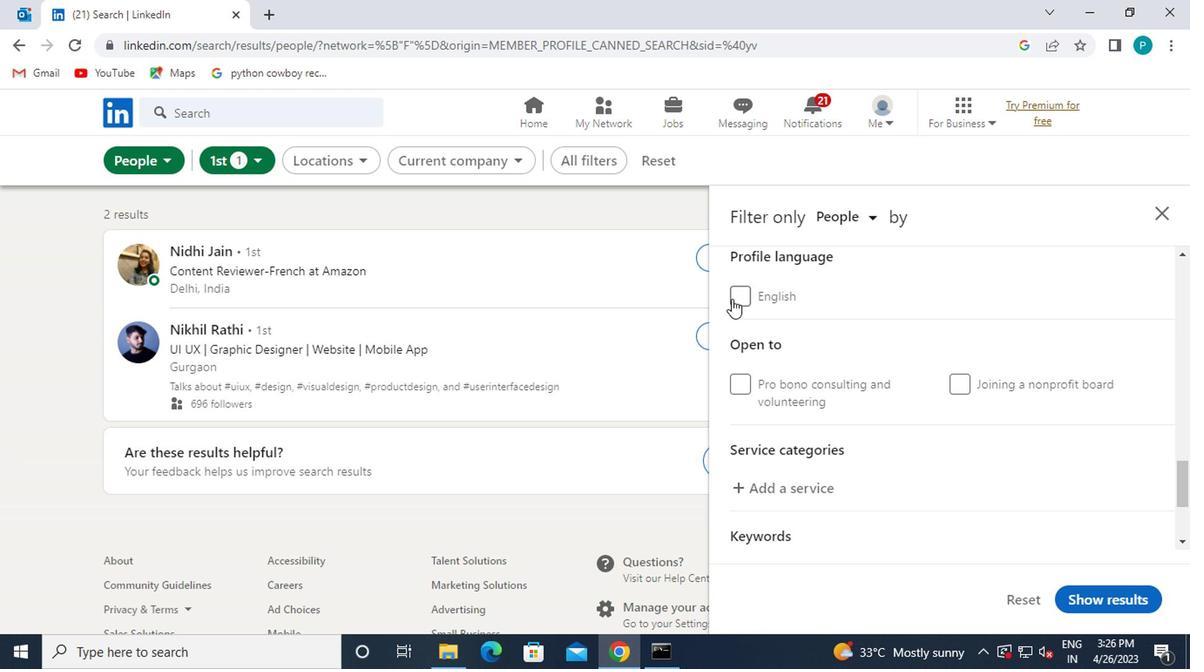 
Action: Mouse pressed left at (727, 295)
Screenshot: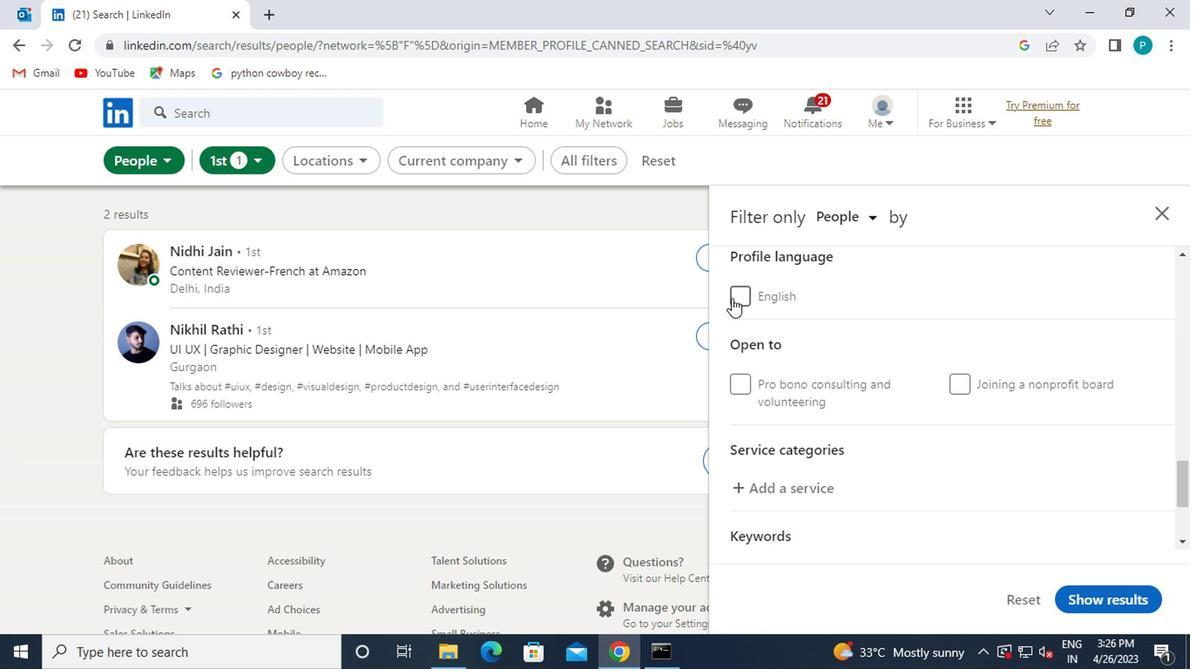 
Action: Mouse moved to (770, 486)
Screenshot: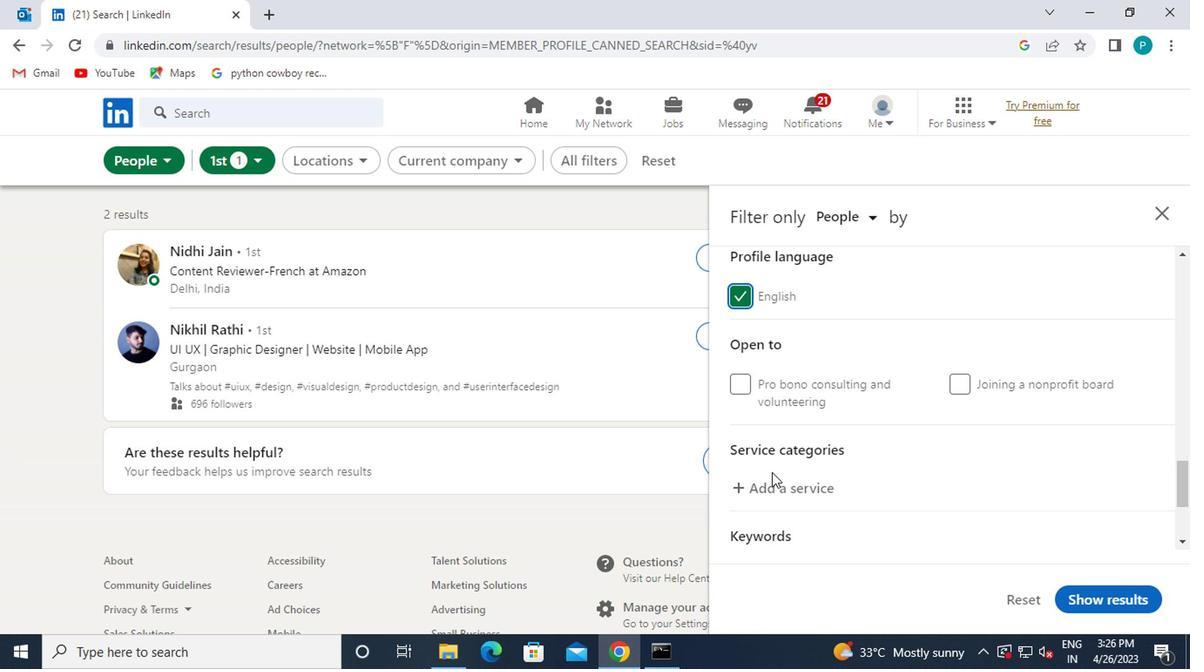 
Action: Mouse pressed left at (770, 486)
Screenshot: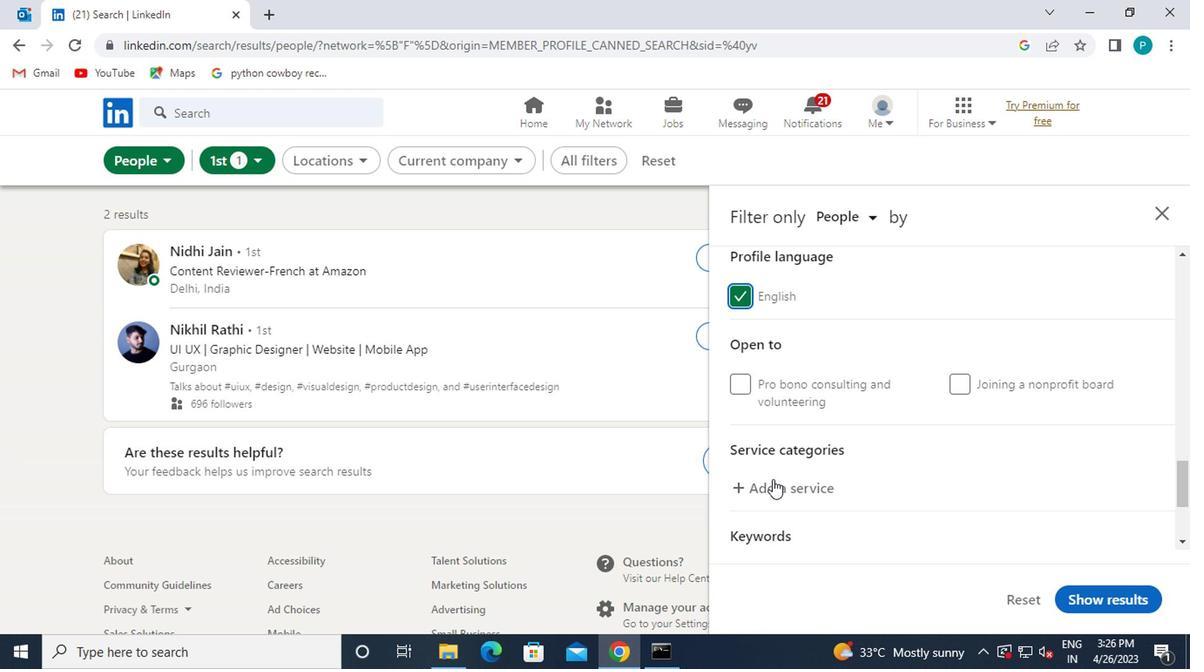
Action: Mouse moved to (775, 483)
Screenshot: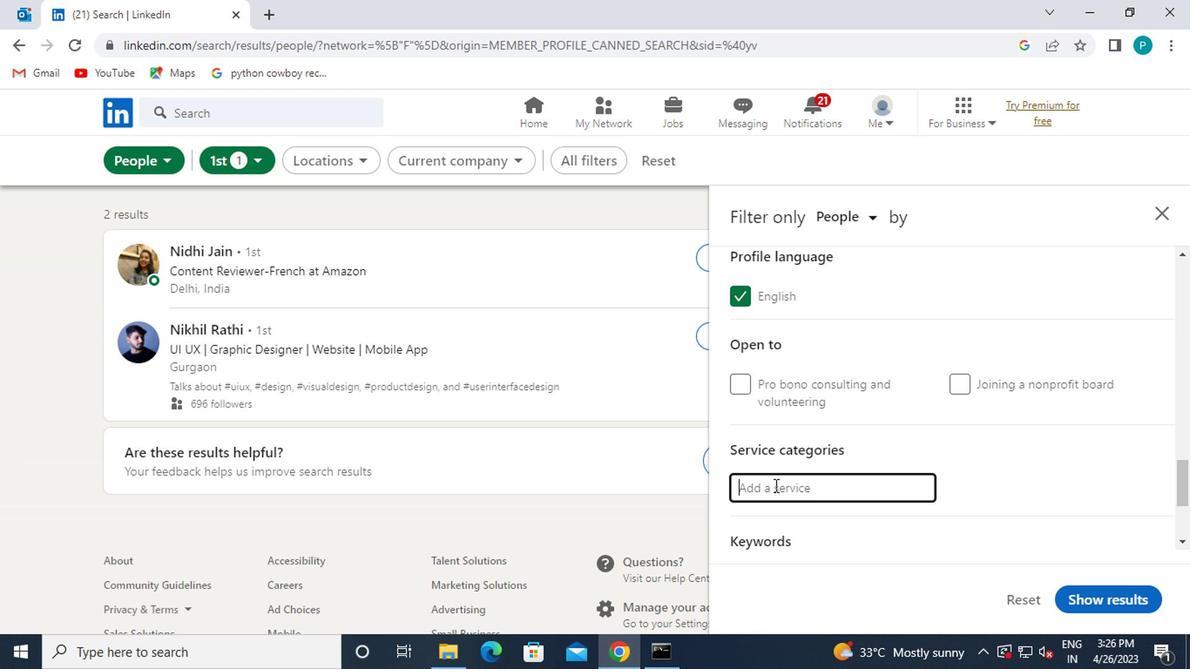 
Action: Key pressed V<Key.backspace>DATE<Key.space>
Screenshot: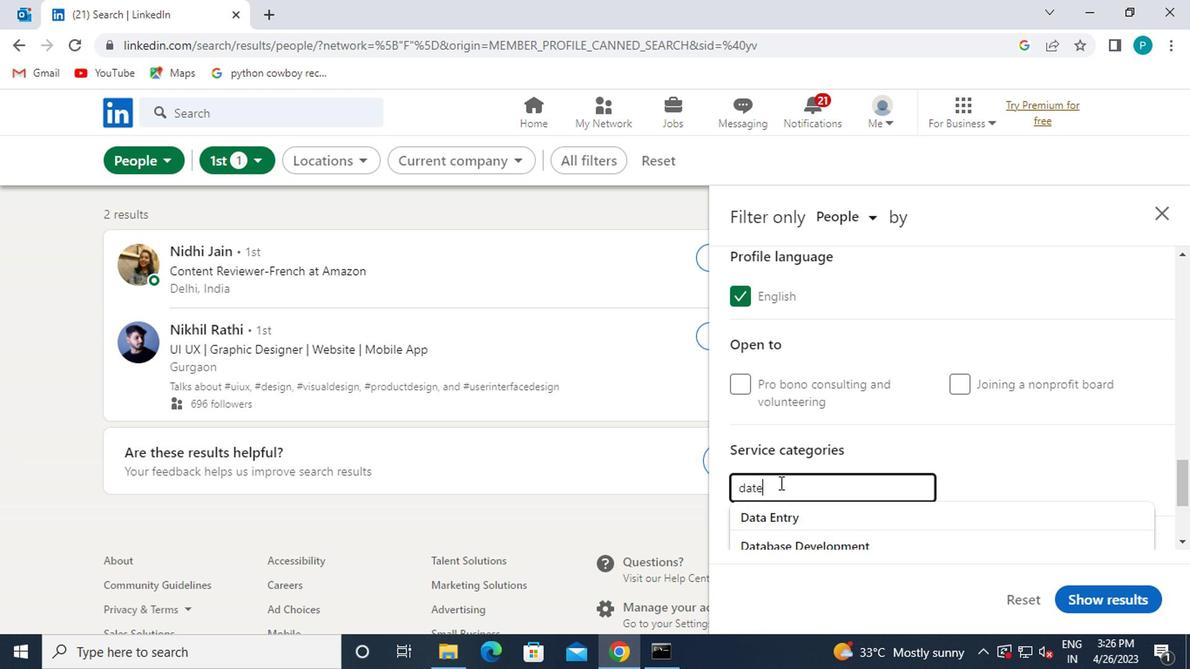 
Action: Mouse moved to (761, 507)
Screenshot: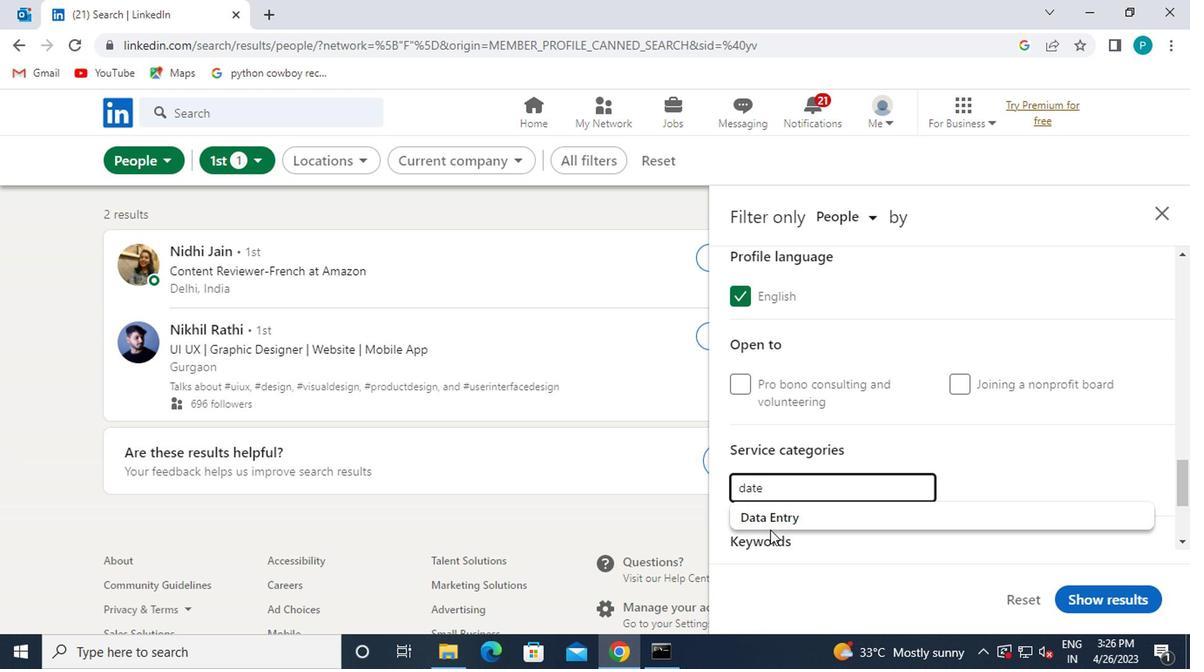 
Action: Mouse pressed left at (761, 507)
Screenshot: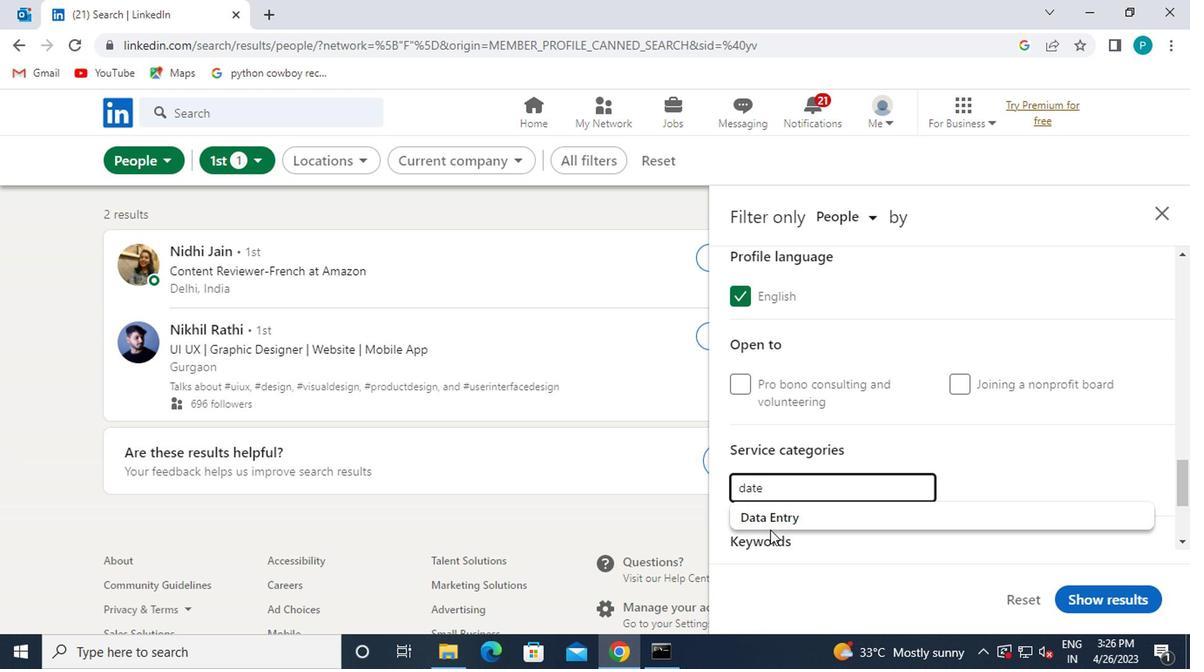 
Action: Mouse scrolled (761, 507) with delta (0, 0)
Screenshot: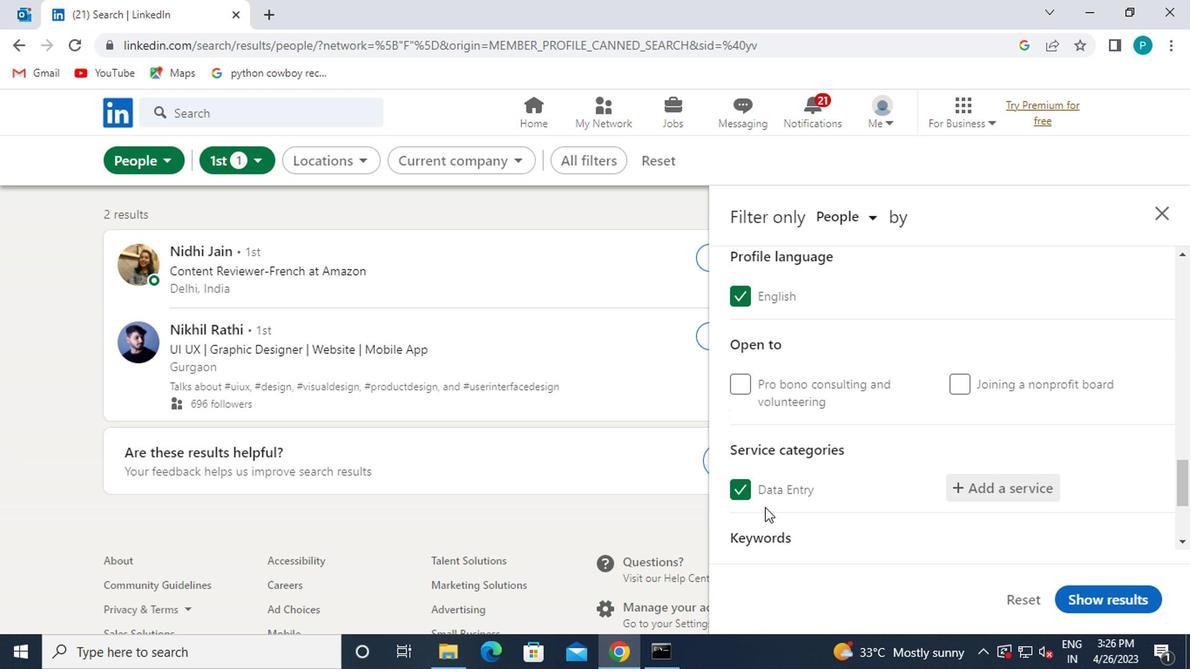 
Action: Mouse scrolled (761, 507) with delta (0, 0)
Screenshot: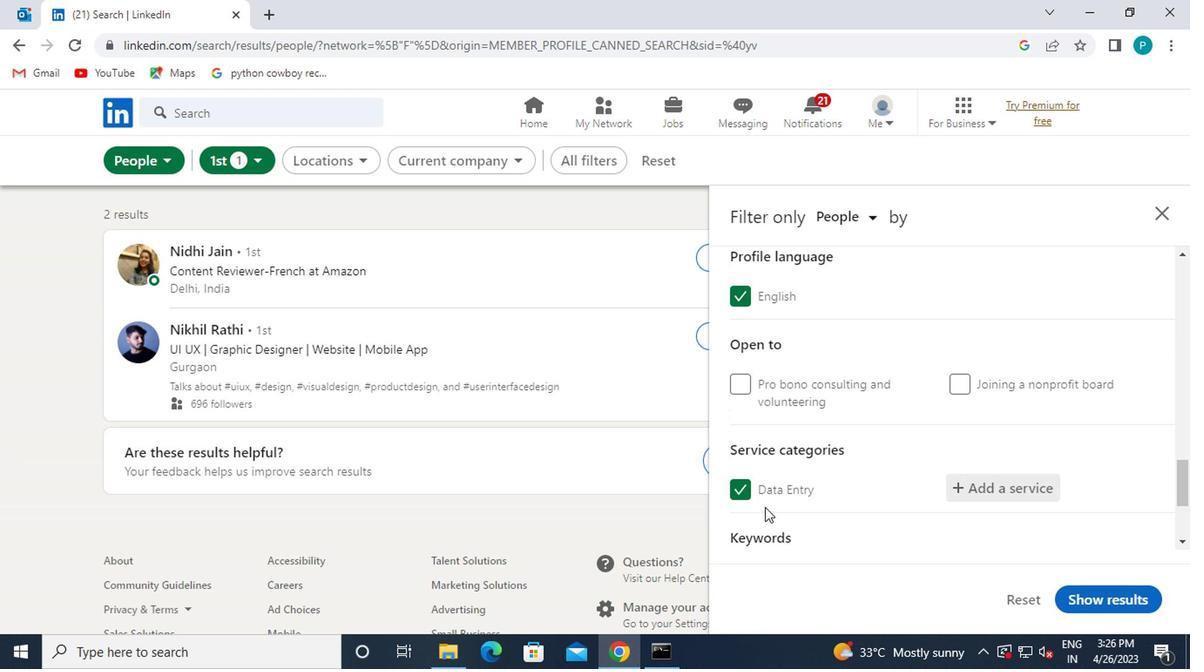 
Action: Mouse moved to (743, 474)
Screenshot: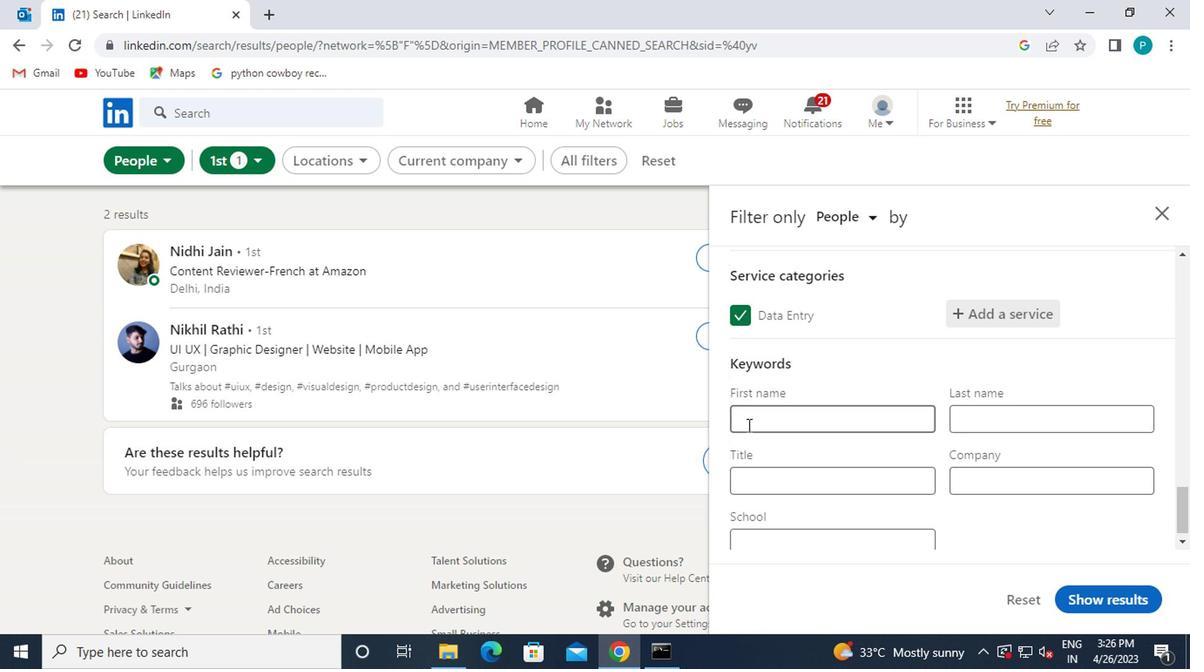 
Action: Mouse pressed left at (743, 474)
Screenshot: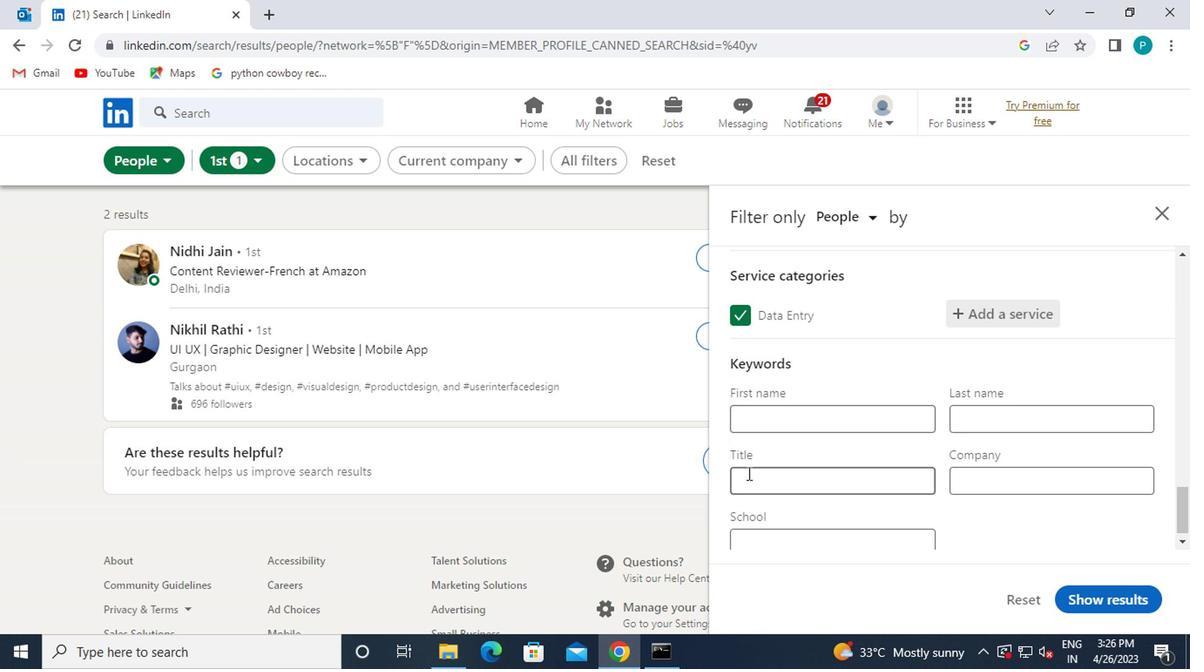 
Action: Key pressed <Key.caps_lock>O<Key.caps_lock>VERSEER
Screenshot: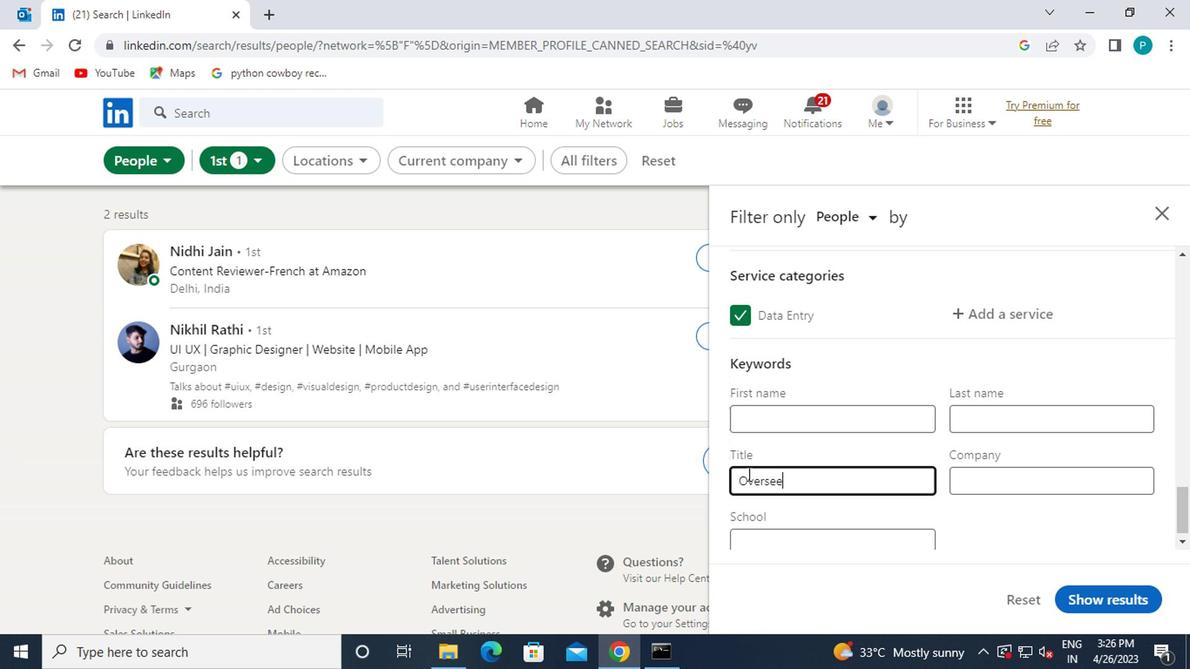 
Action: Mouse moved to (1102, 597)
Screenshot: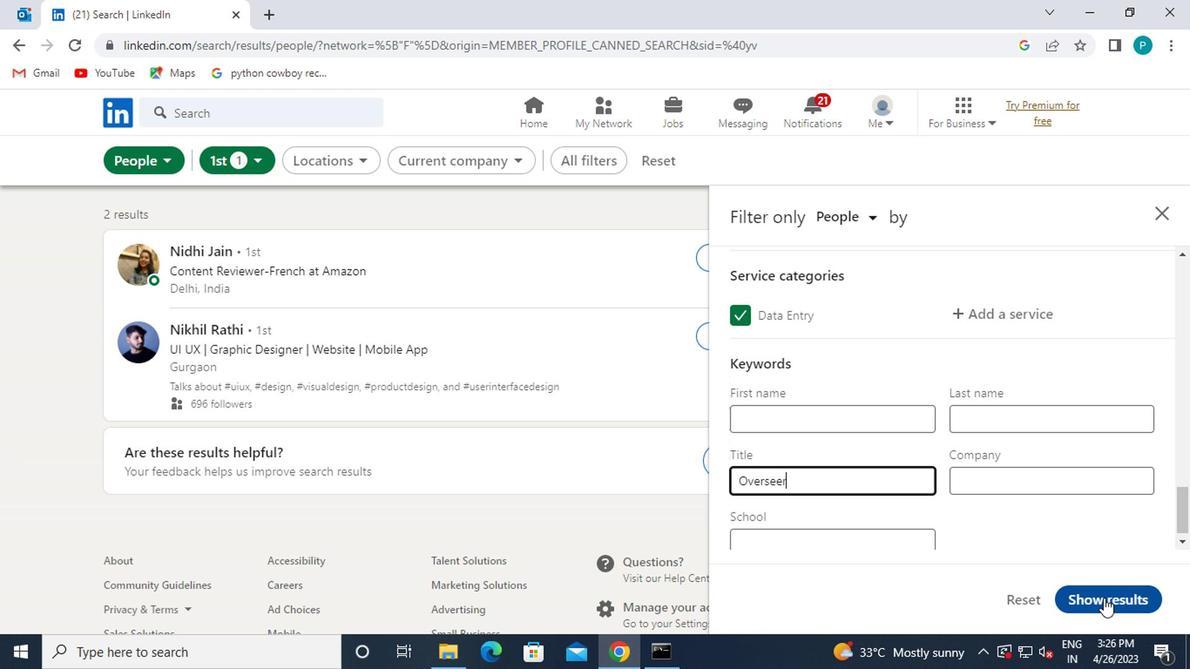 
Action: Mouse pressed left at (1102, 597)
Screenshot: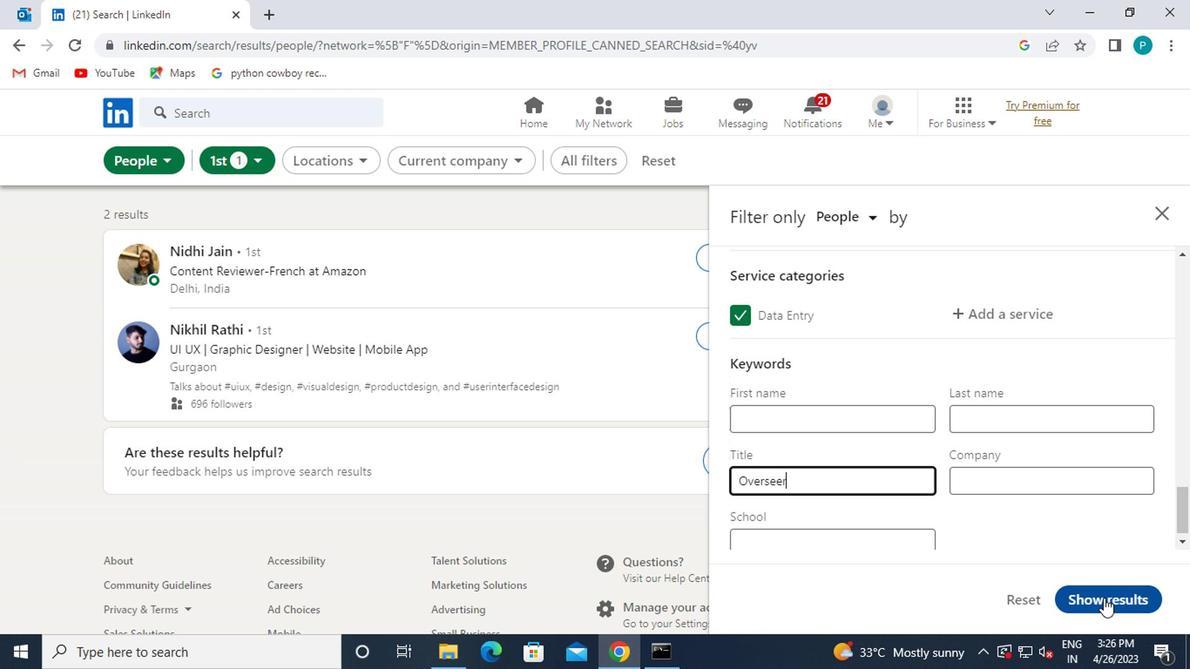 
Action: Mouse moved to (1105, 597)
Screenshot: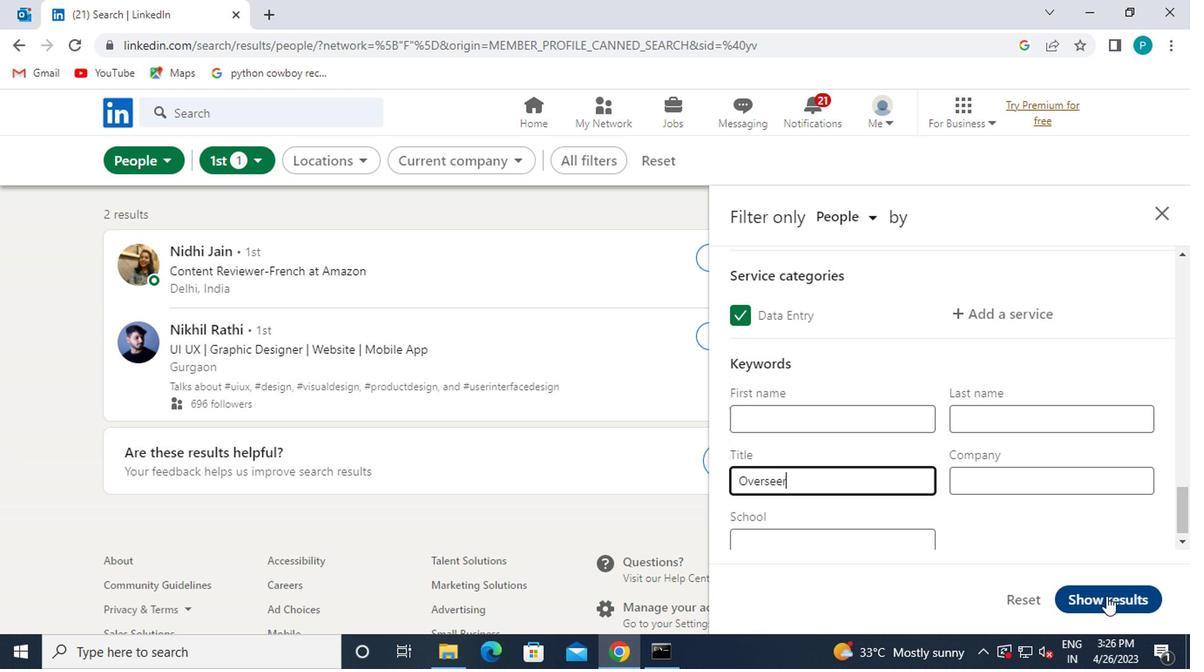 
